 Task: Look for space in Slavonski Brod, Croatia from 10th July, 2023 to 15th July, 2023 for 7 adults in price range Rs.10000 to Rs.15000. Place can be entire place or shared room with 4 bedrooms having 7 beds and 4 bathrooms. Property type can be house, flat, guest house. Amenities needed are: wifi, TV, free parkinig on premises, gym, breakfast. Booking option can be shelf check-in. Required host language is English.
Action: Mouse moved to (533, 116)
Screenshot: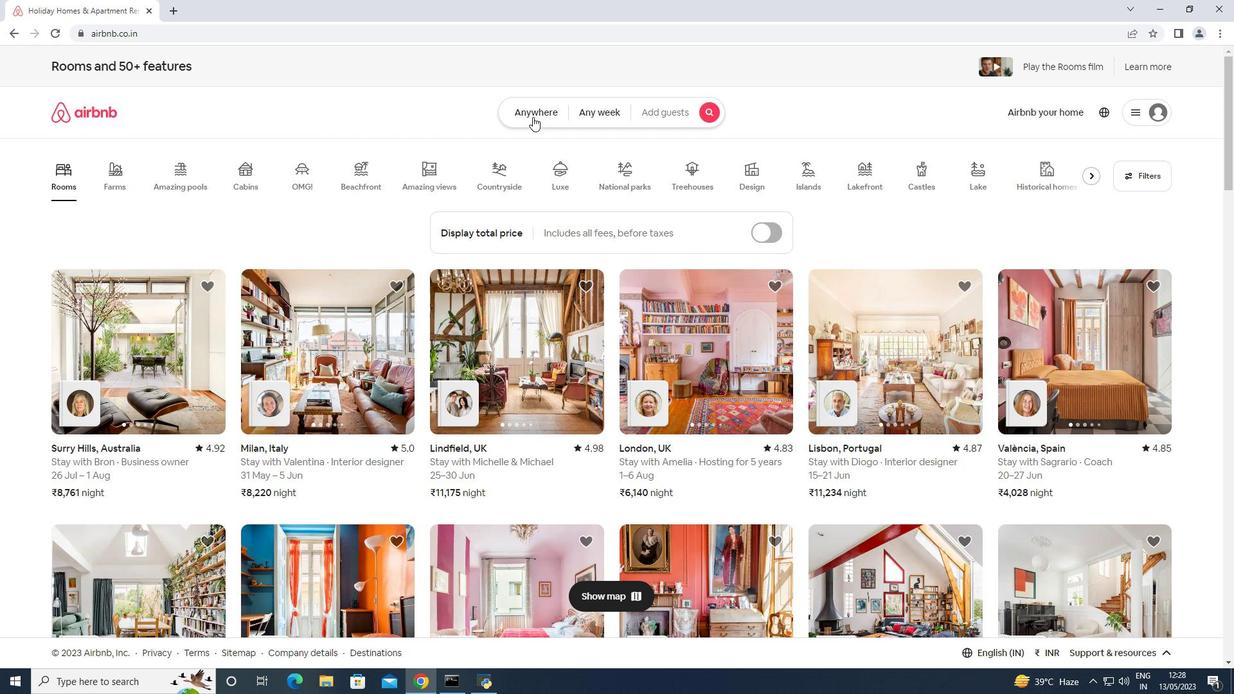 
Action: Mouse pressed left at (533, 116)
Screenshot: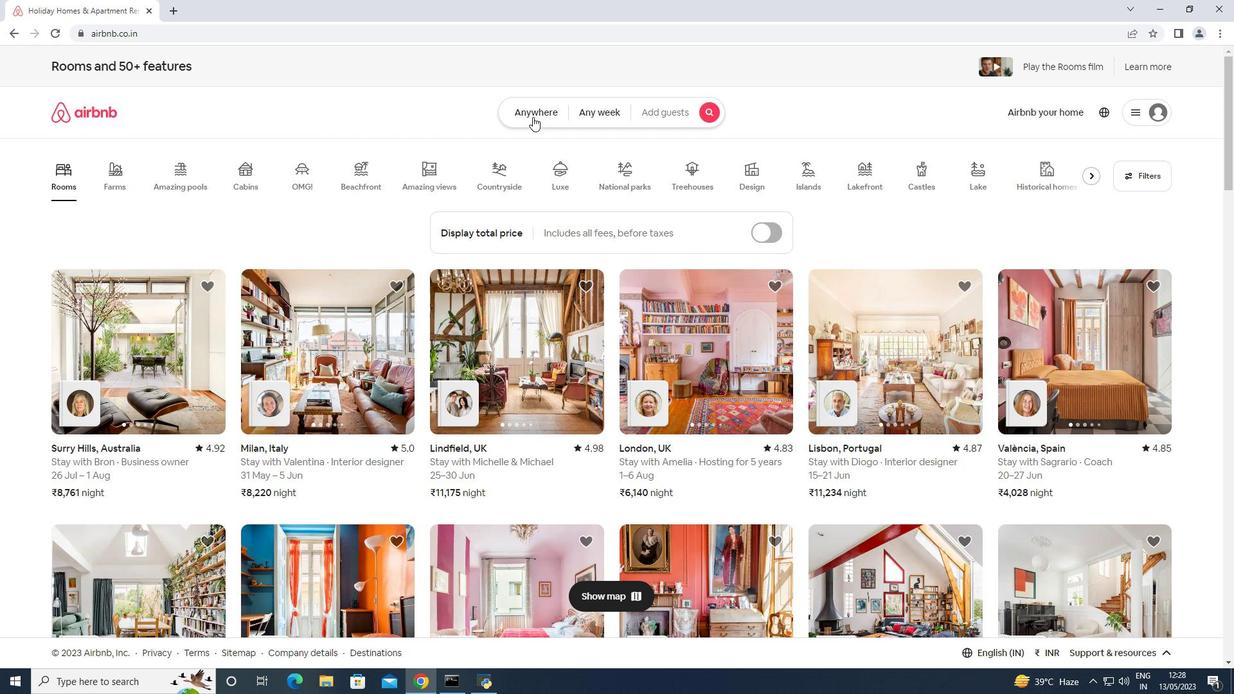 
Action: Mouse moved to (436, 165)
Screenshot: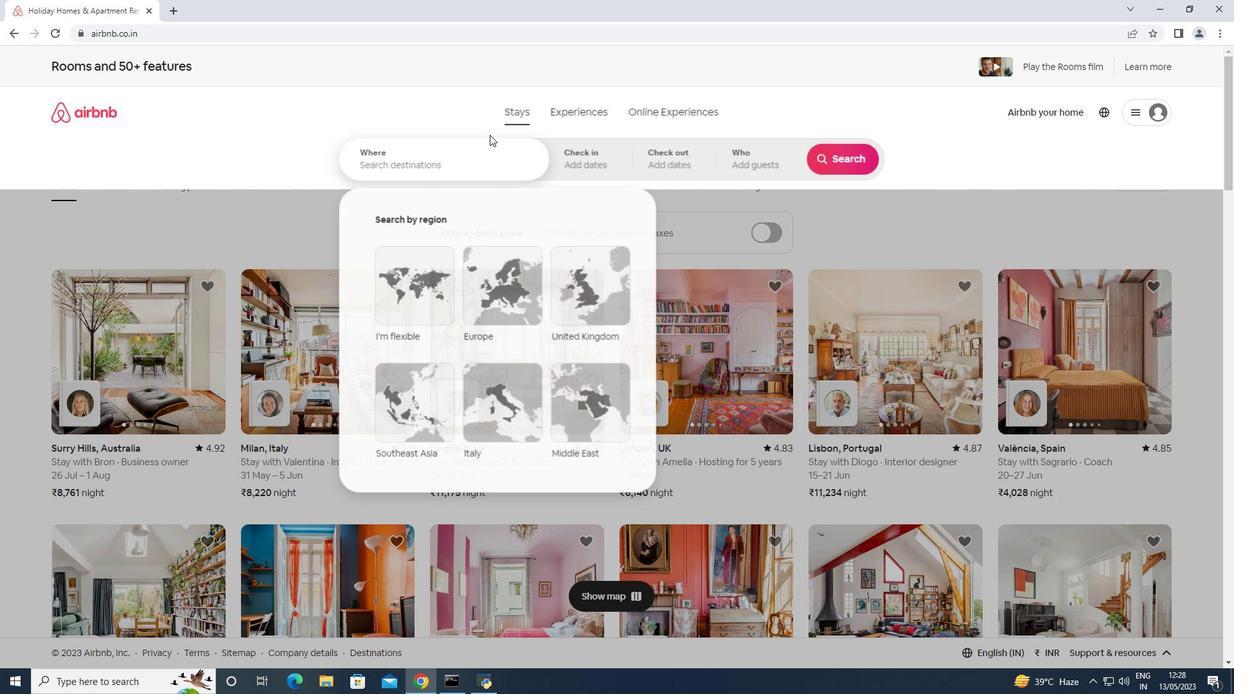 
Action: Mouse pressed left at (436, 165)
Screenshot: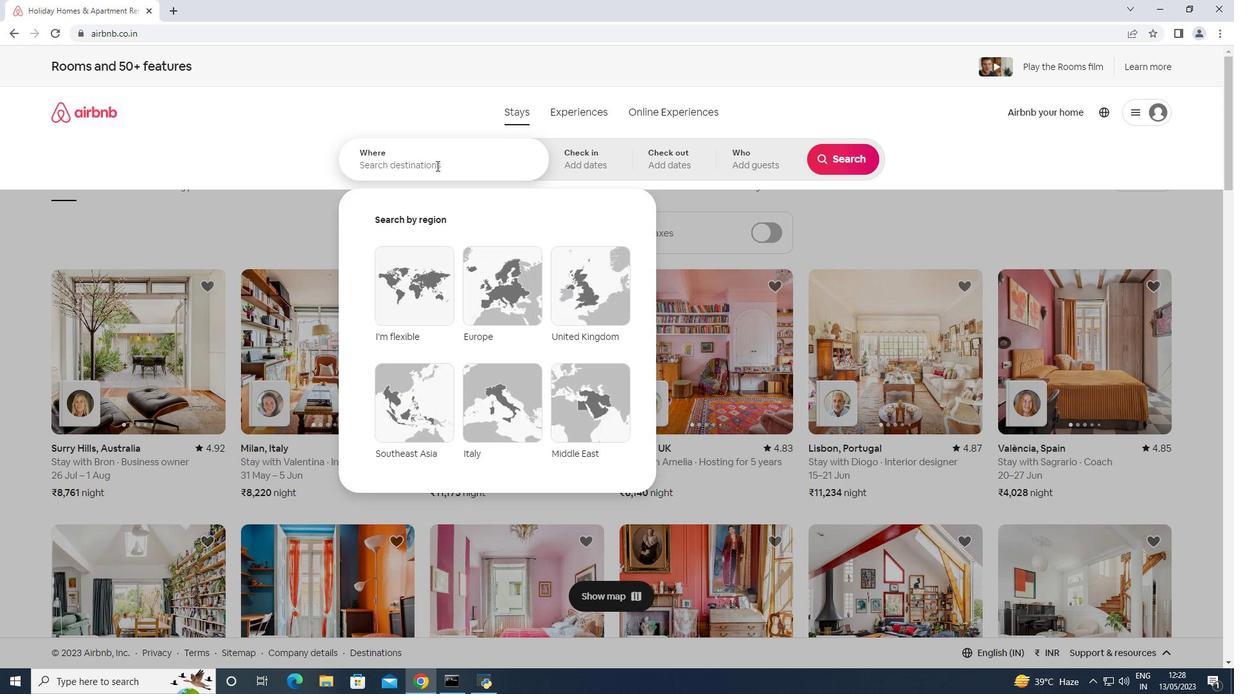 
Action: Mouse moved to (436, 165)
Screenshot: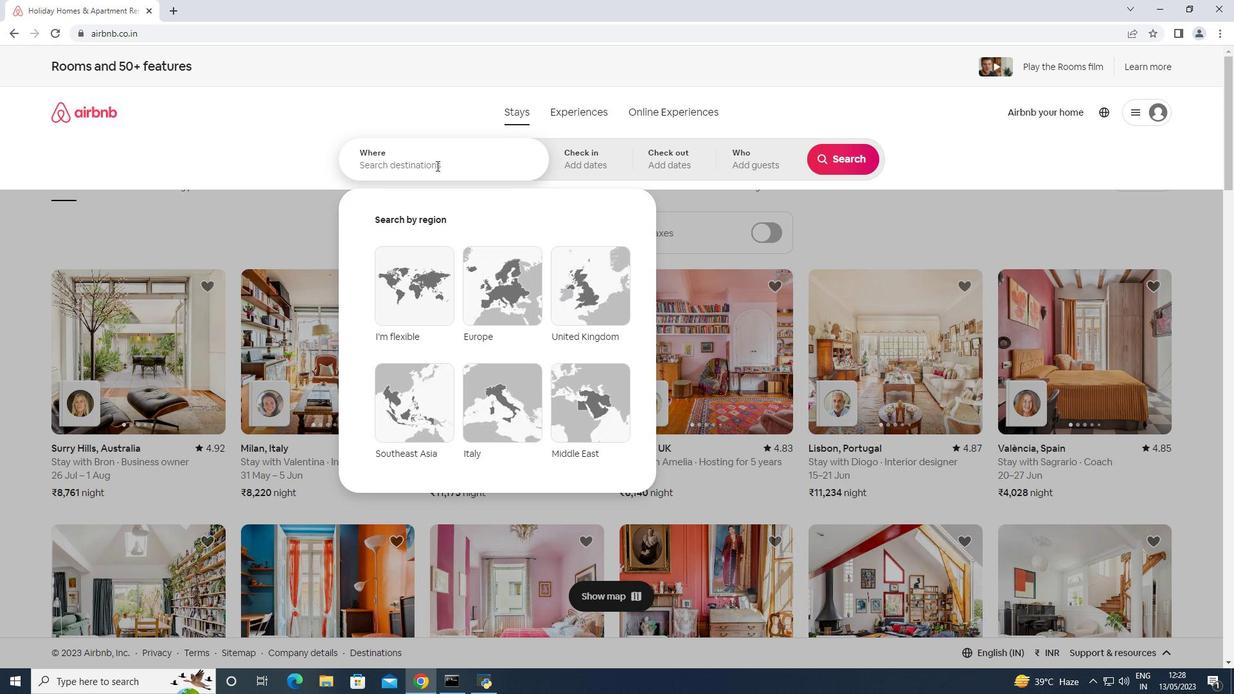 
Action: Key pressed <Key.shift>Slavonki<Key.space><Key.shift>Brpd<Key.backspace><Key.backspace>od,<Key.space><Key.shift>Ce<Key.backspace>roatia<Key.enter>
Screenshot: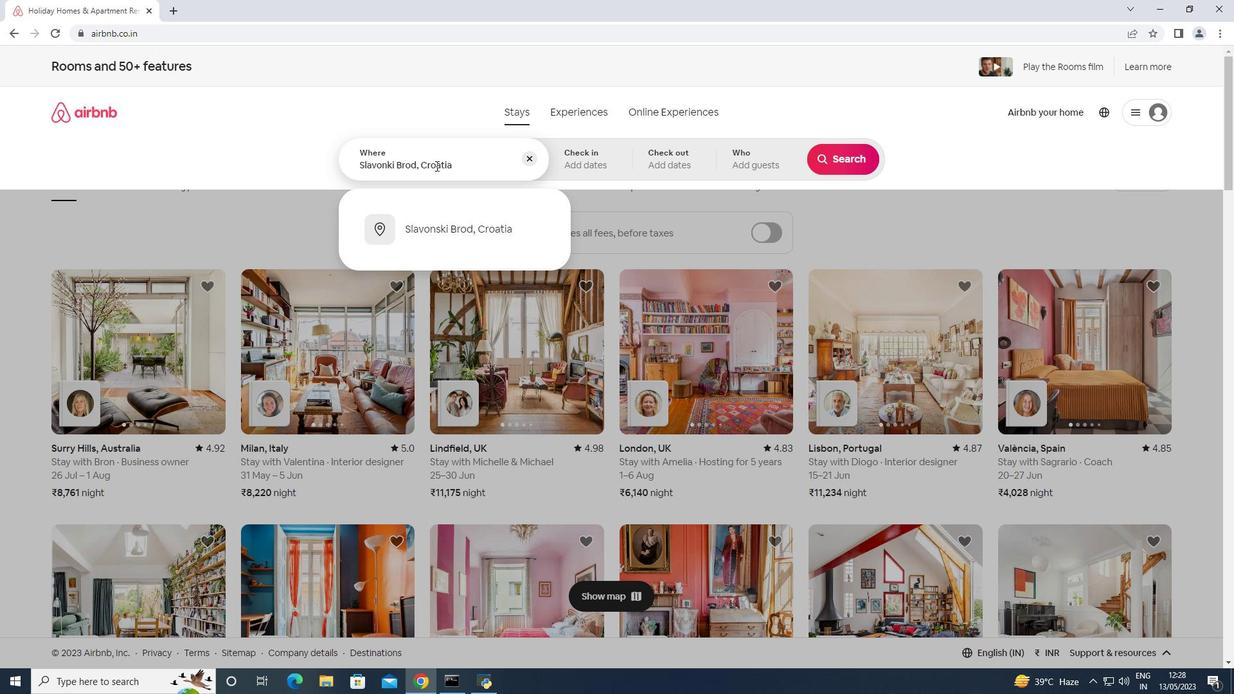 
Action: Mouse moved to (832, 261)
Screenshot: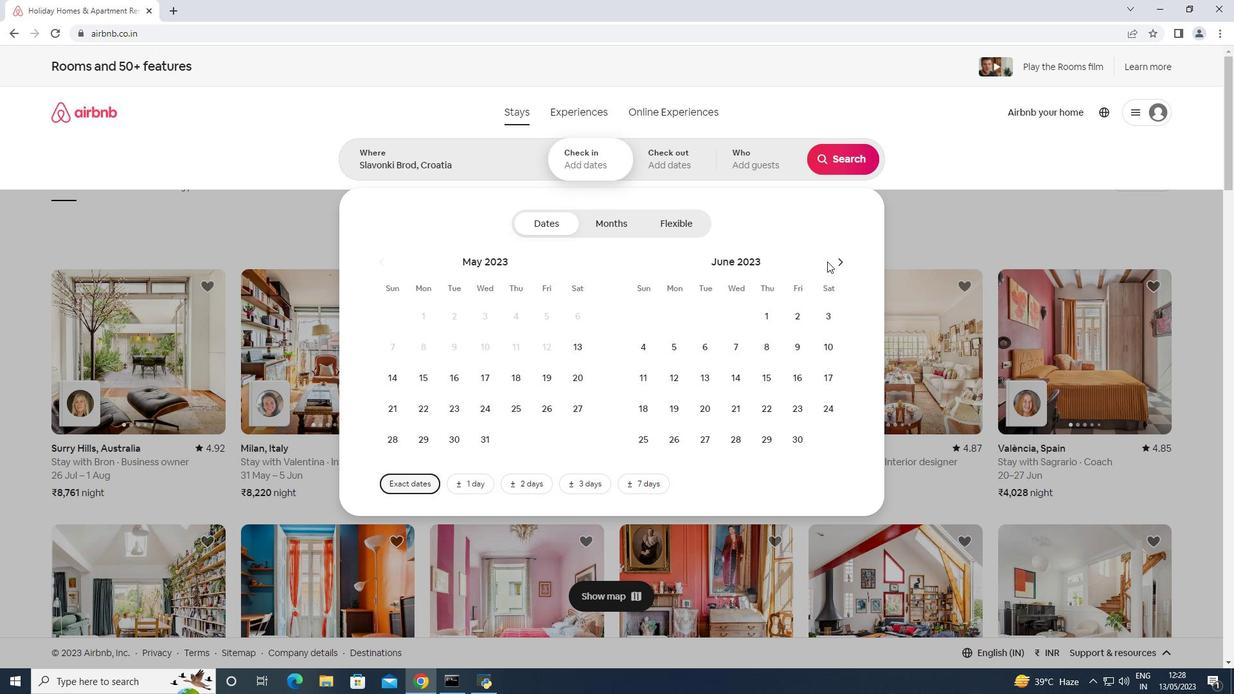 
Action: Mouse pressed left at (832, 261)
Screenshot: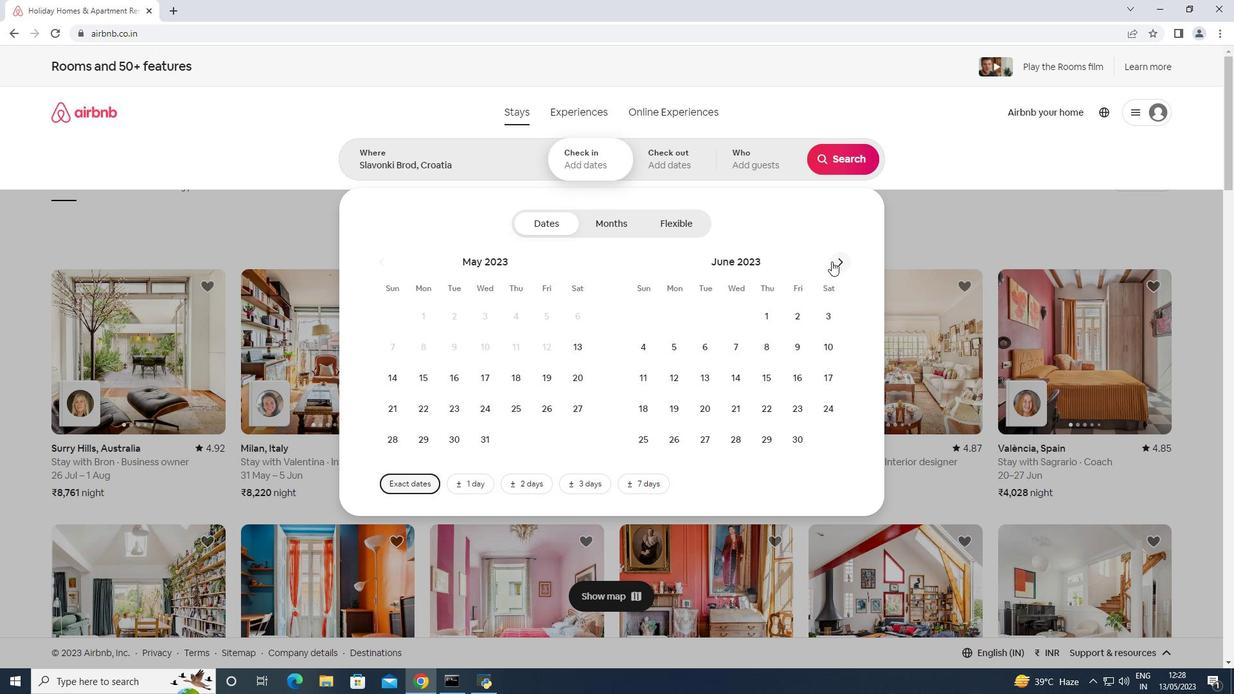 
Action: Mouse moved to (677, 380)
Screenshot: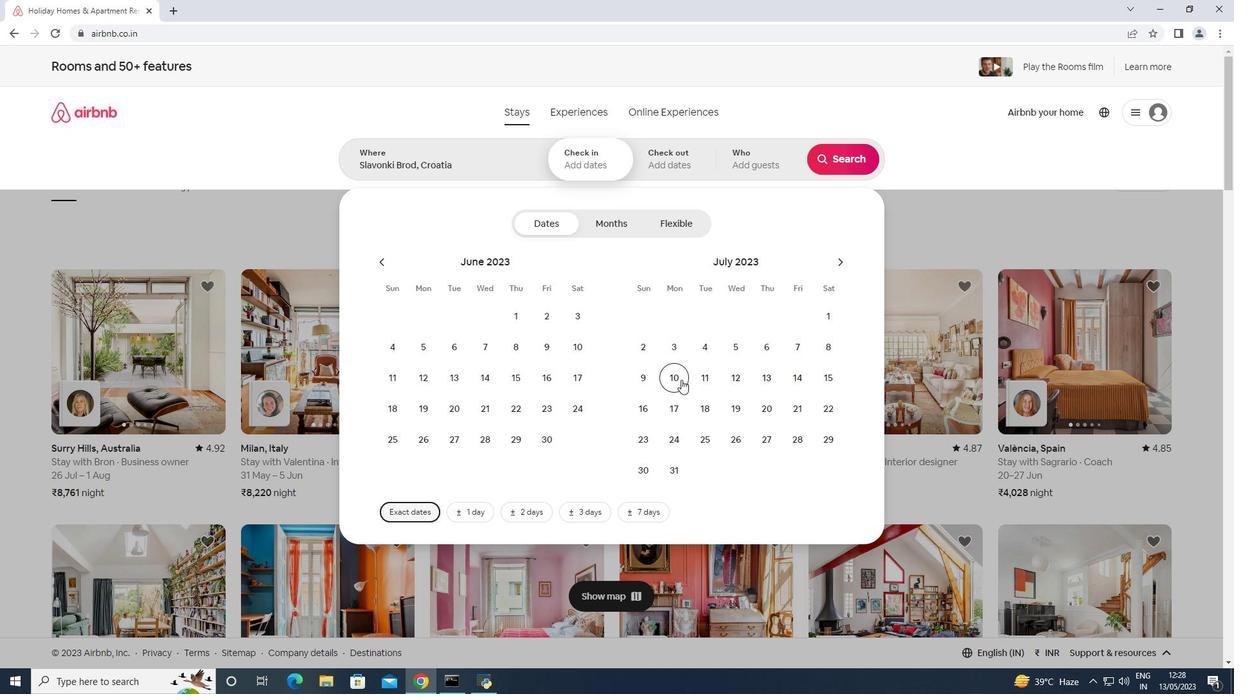 
Action: Mouse pressed left at (677, 380)
Screenshot: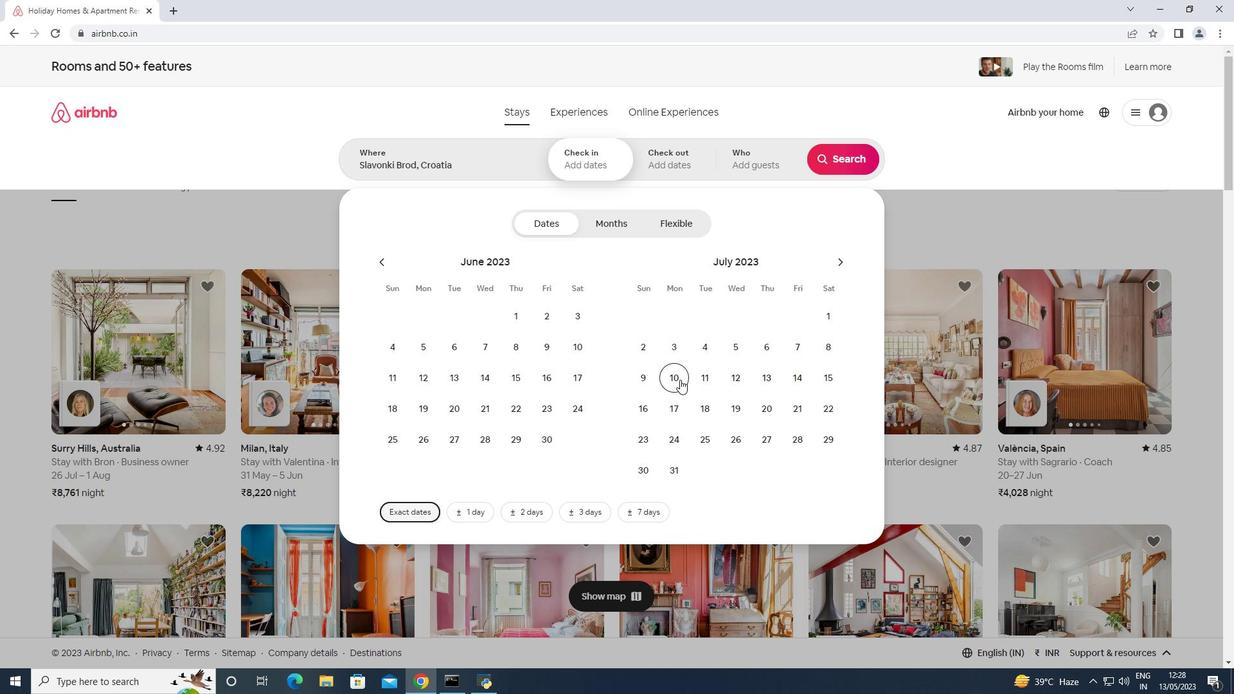 
Action: Mouse moved to (828, 374)
Screenshot: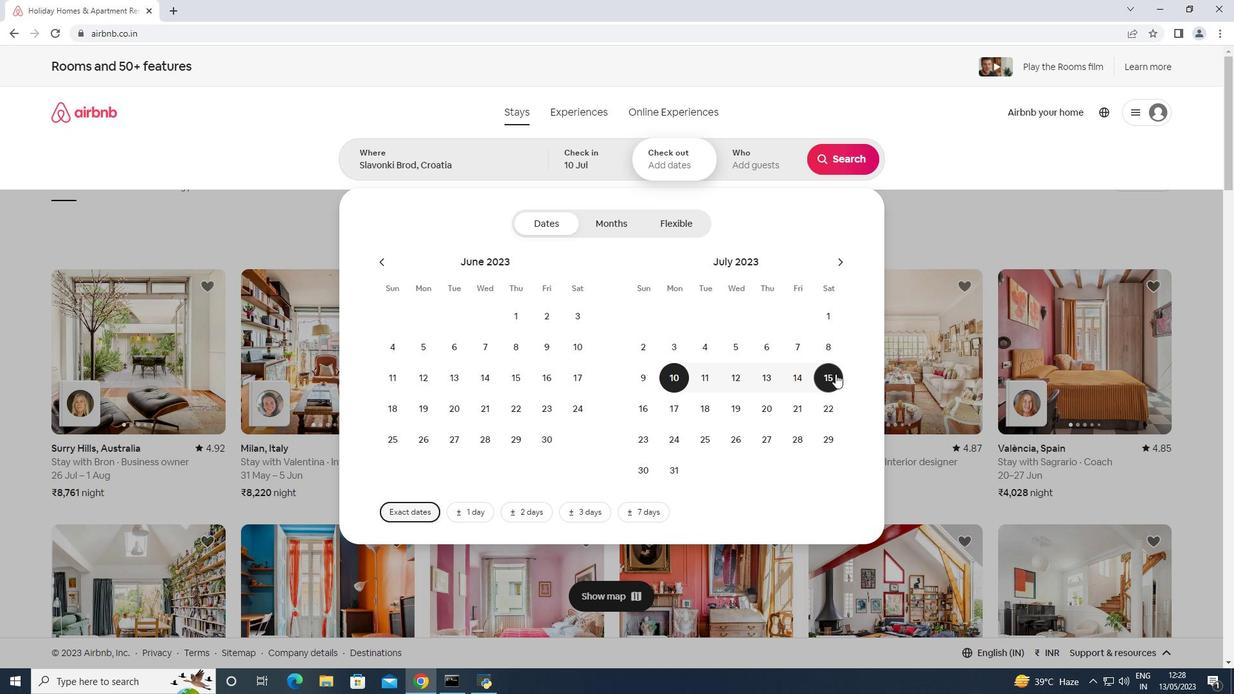 
Action: Mouse pressed left at (828, 374)
Screenshot: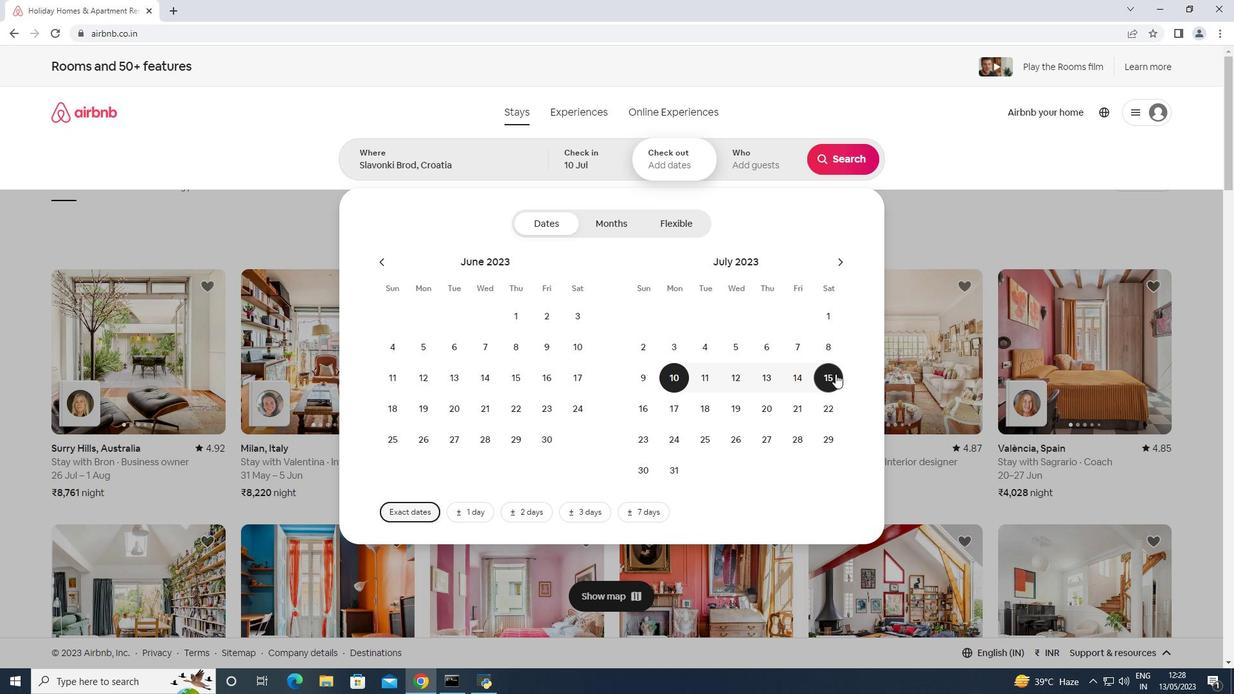 
Action: Mouse moved to (769, 174)
Screenshot: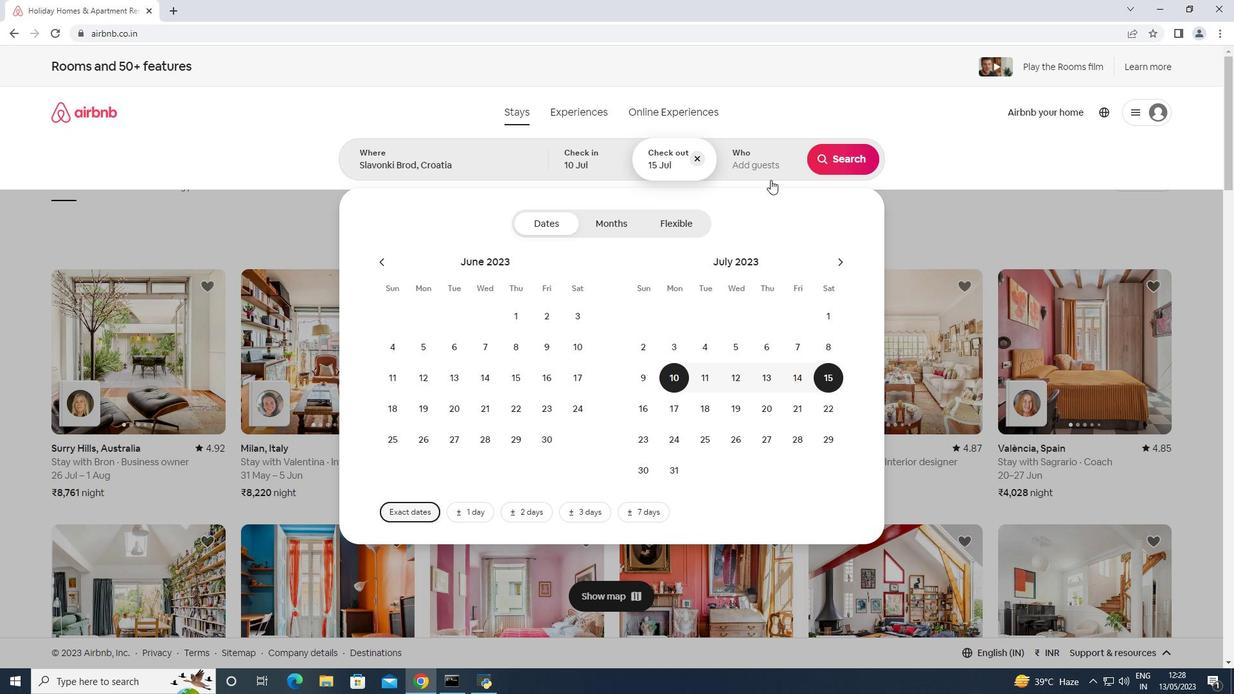
Action: Mouse pressed left at (769, 174)
Screenshot: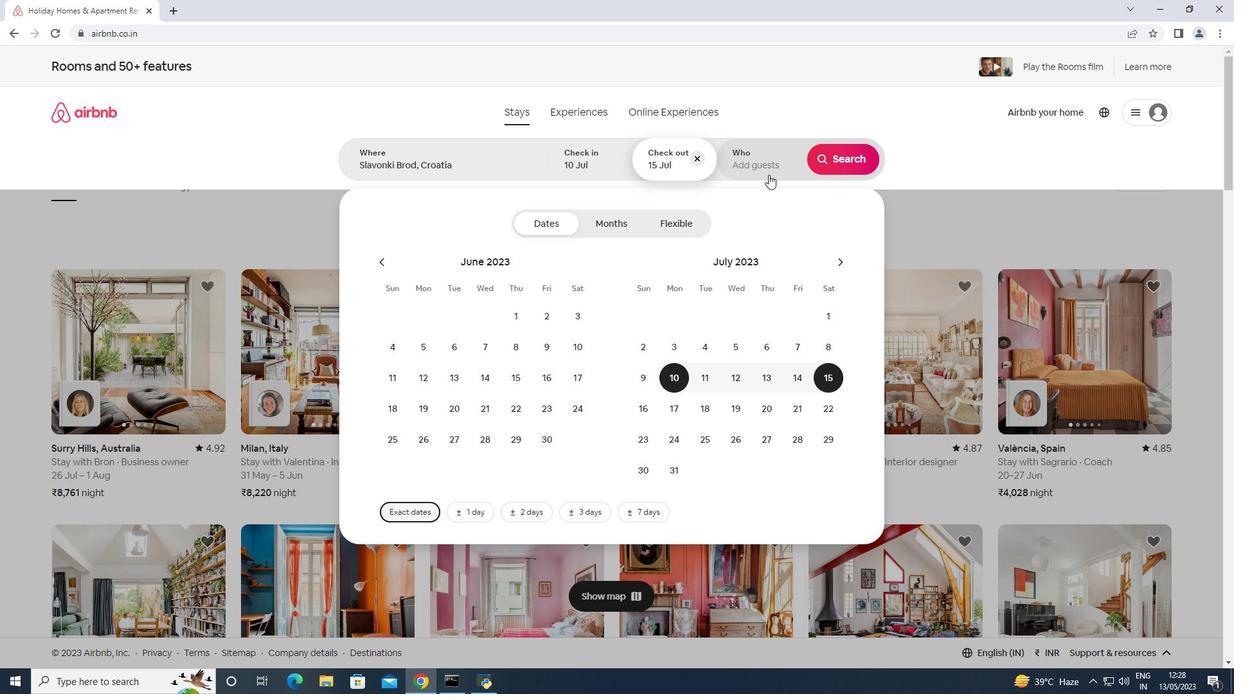
Action: Mouse moved to (839, 224)
Screenshot: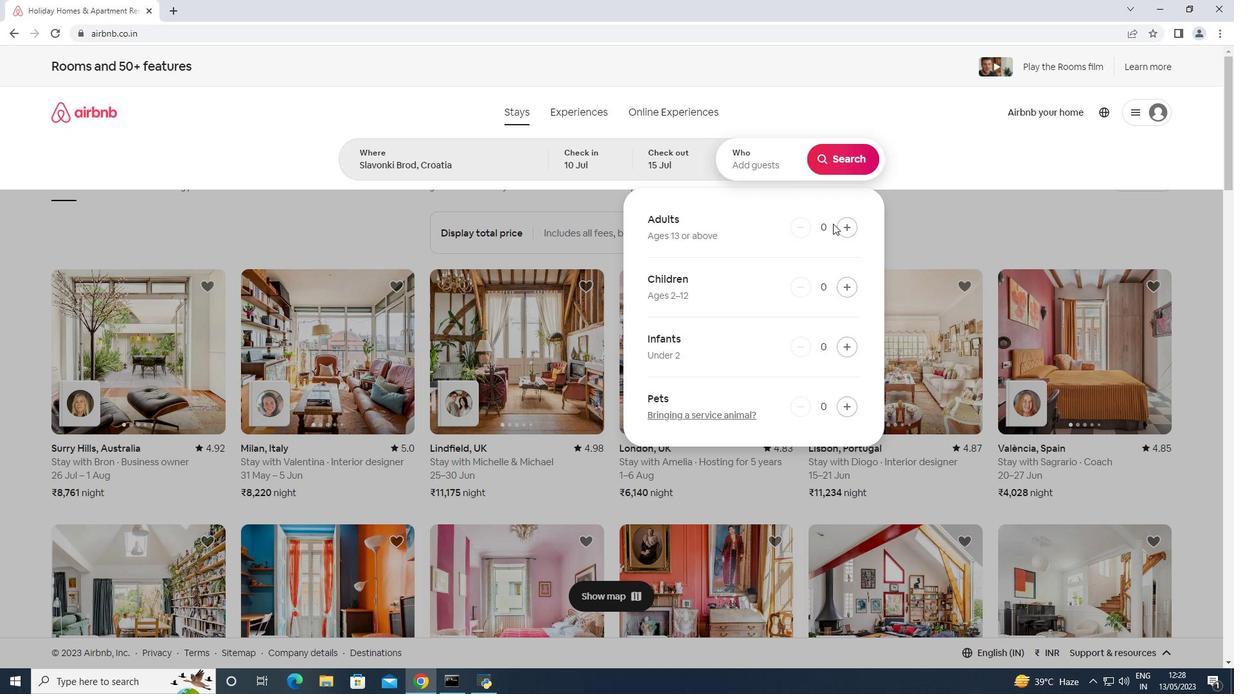 
Action: Mouse pressed left at (839, 224)
Screenshot: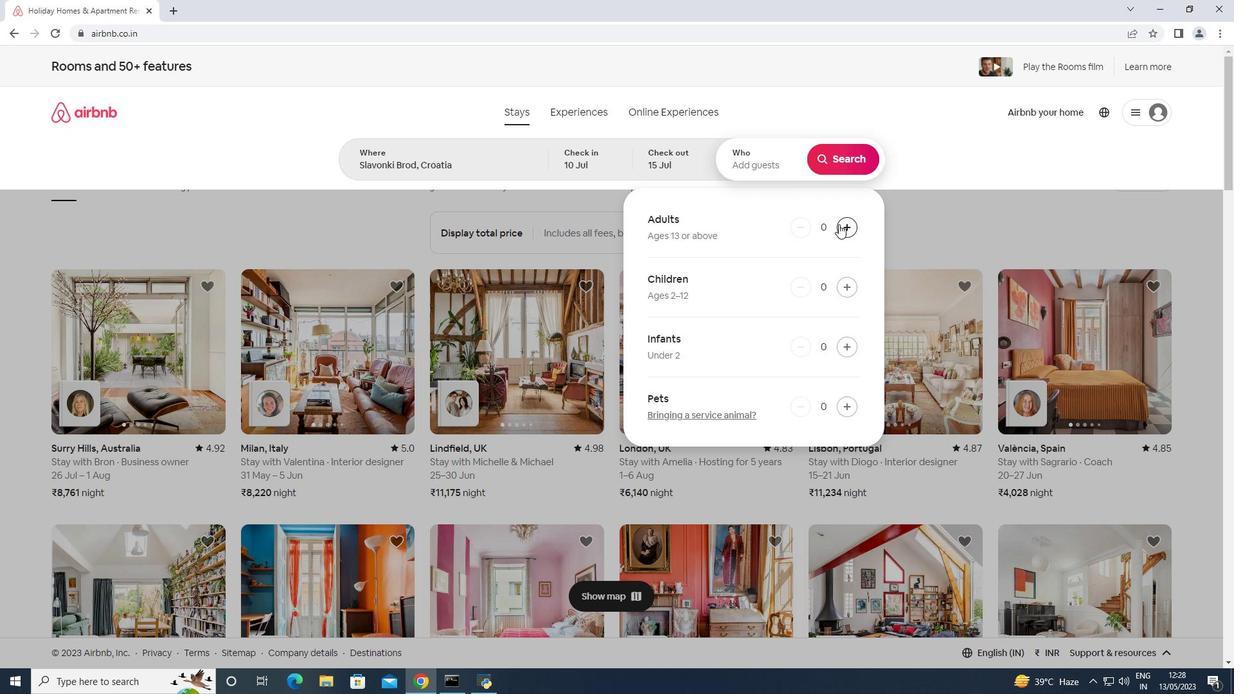 
Action: Mouse pressed left at (839, 224)
Screenshot: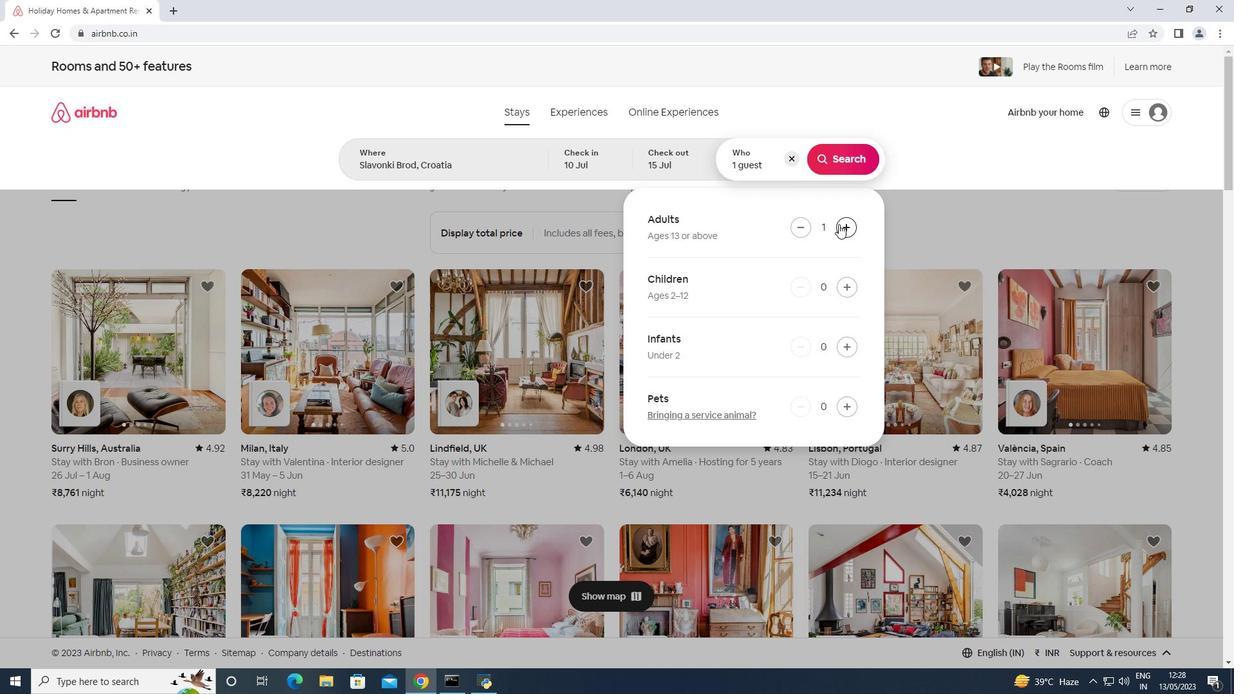 
Action: Mouse pressed left at (839, 224)
Screenshot: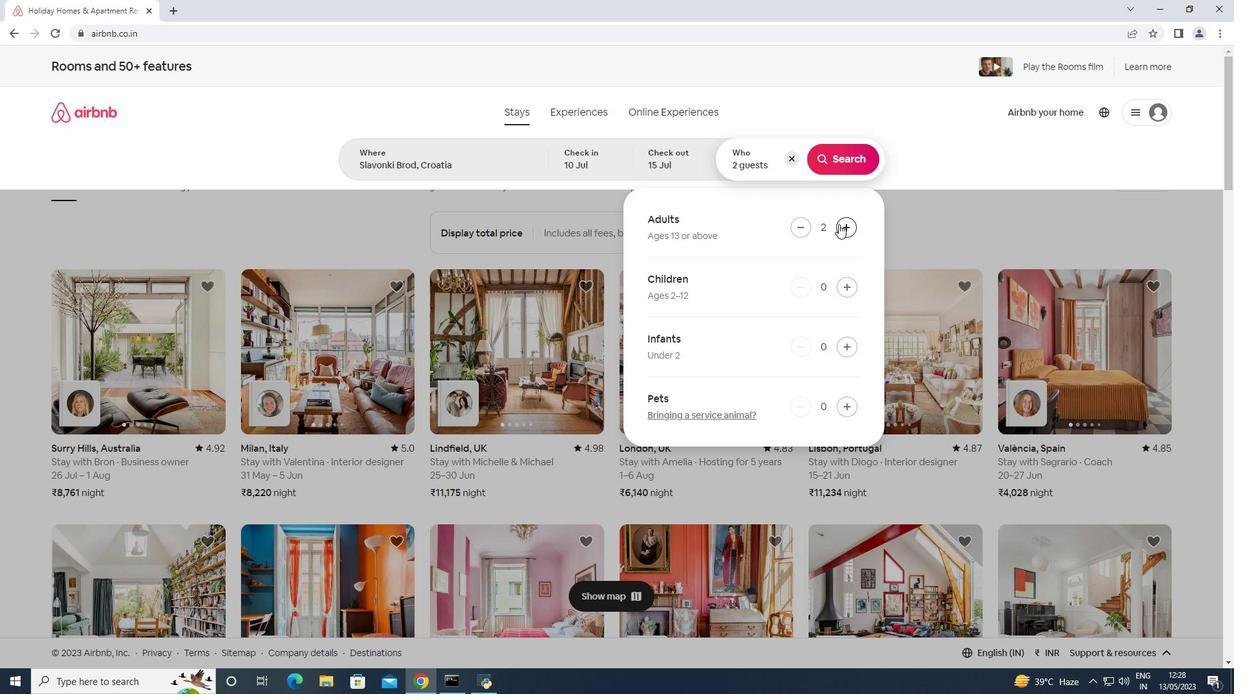 
Action: Mouse pressed left at (839, 224)
Screenshot: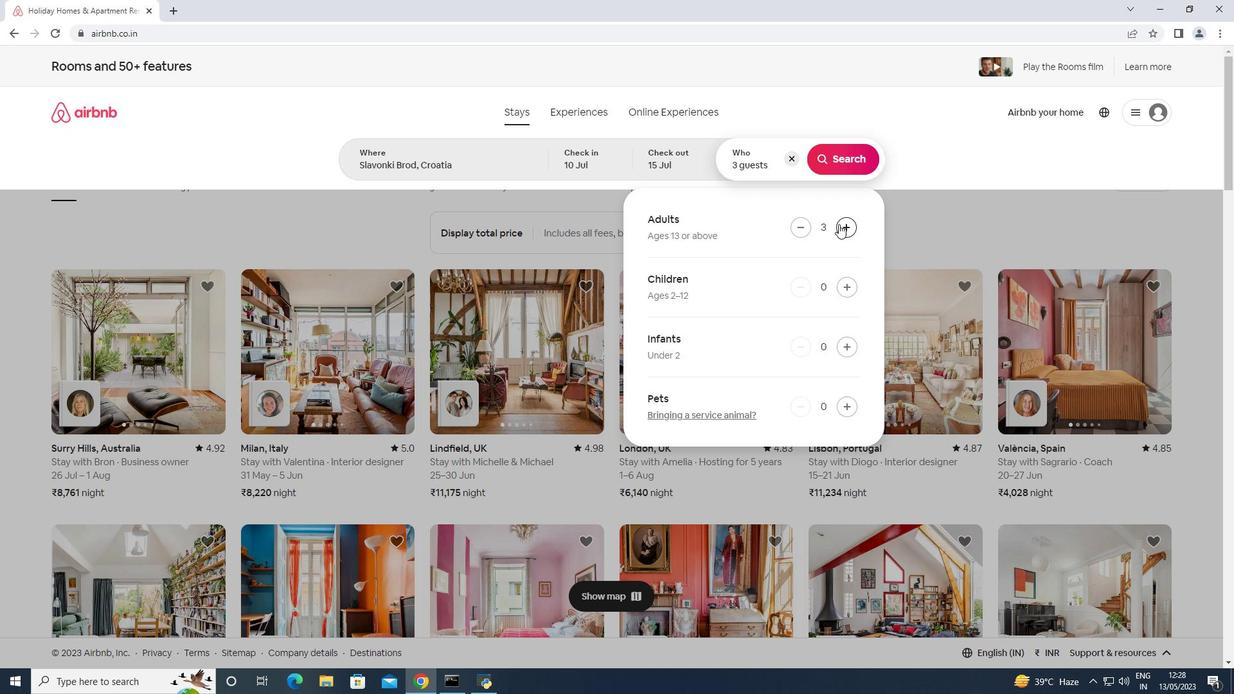 
Action: Mouse pressed left at (839, 224)
Screenshot: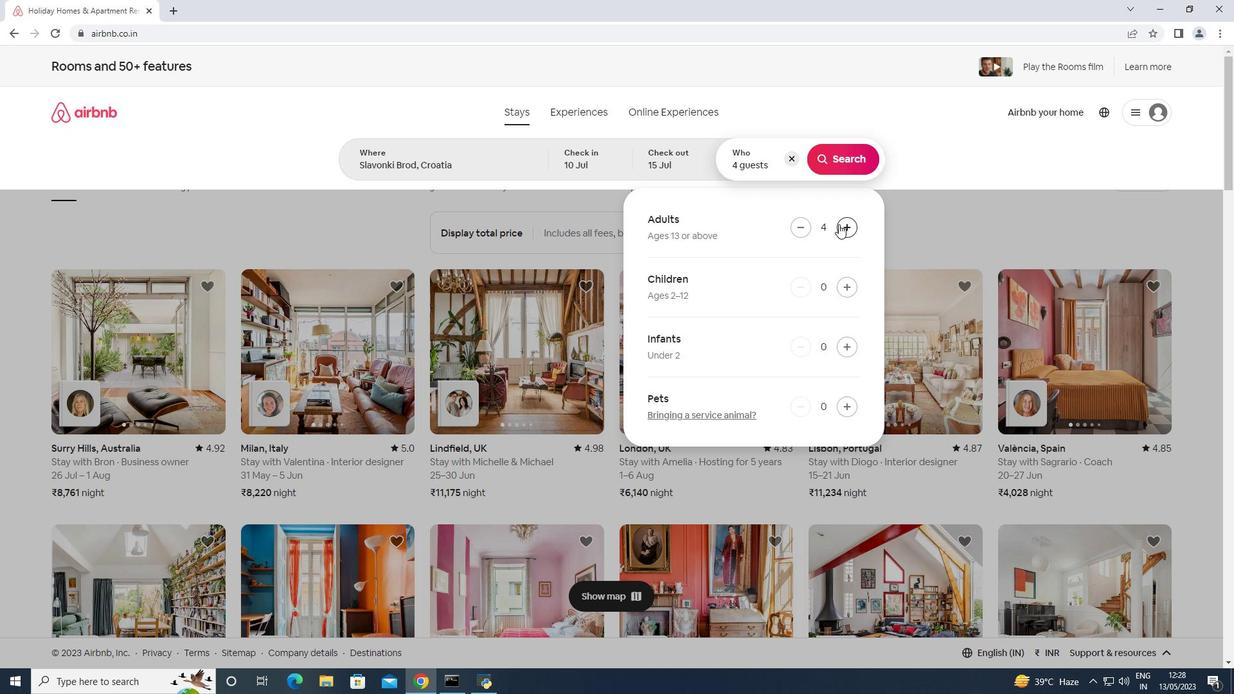
Action: Mouse pressed left at (839, 224)
Screenshot: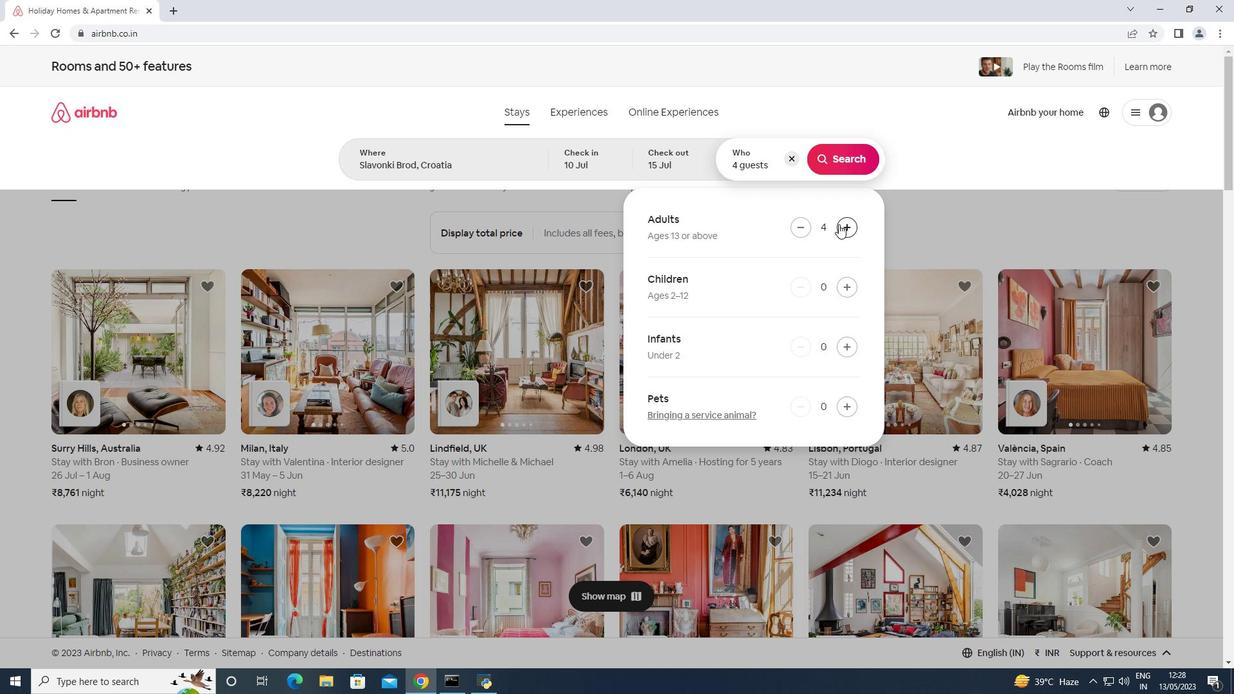 
Action: Mouse pressed left at (839, 224)
Screenshot: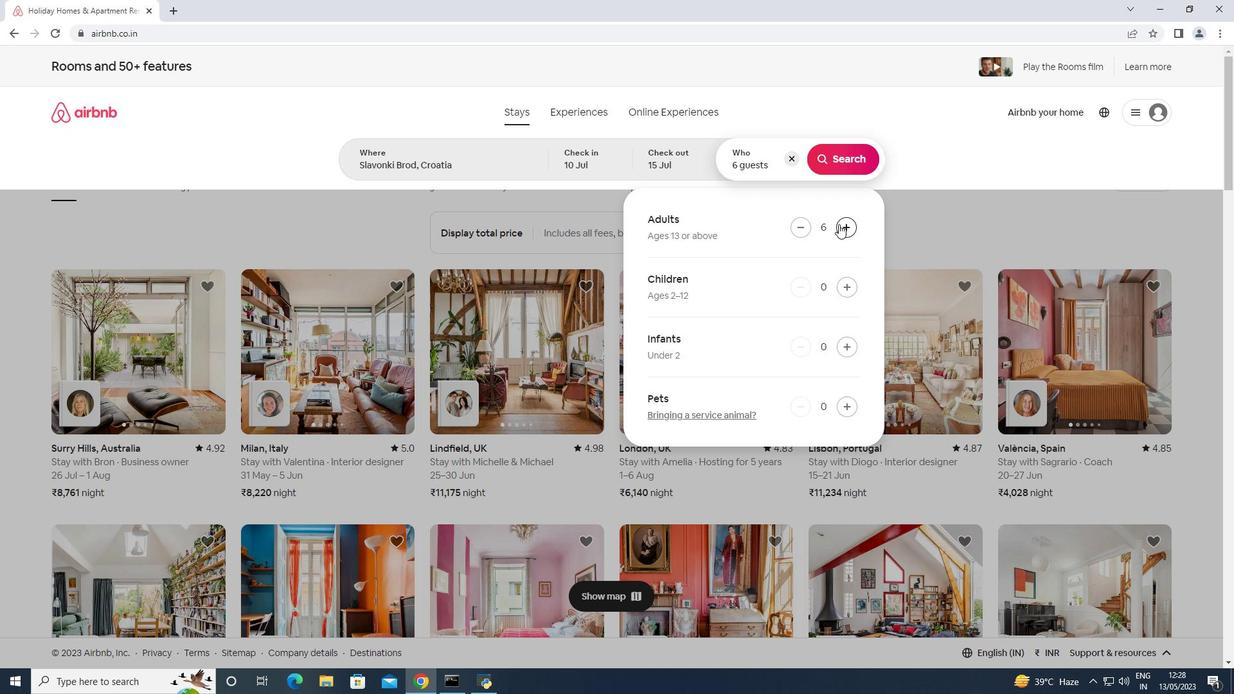 
Action: Mouse moved to (843, 164)
Screenshot: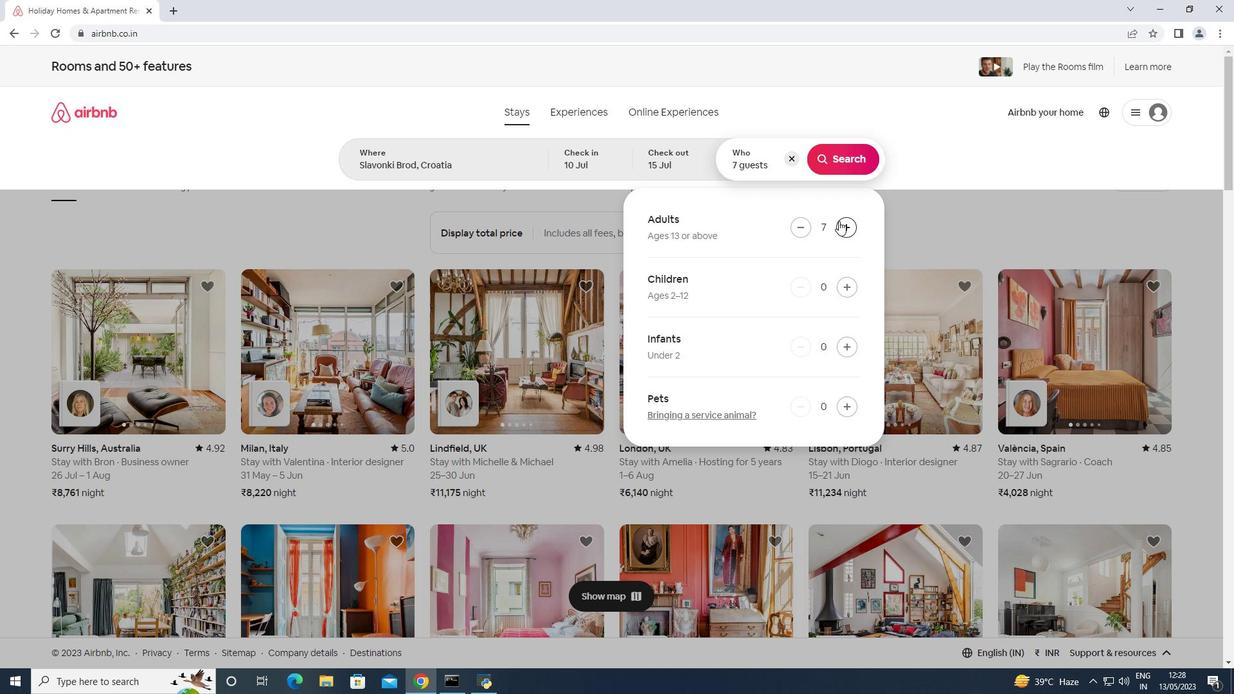 
Action: Mouse pressed left at (843, 164)
Screenshot: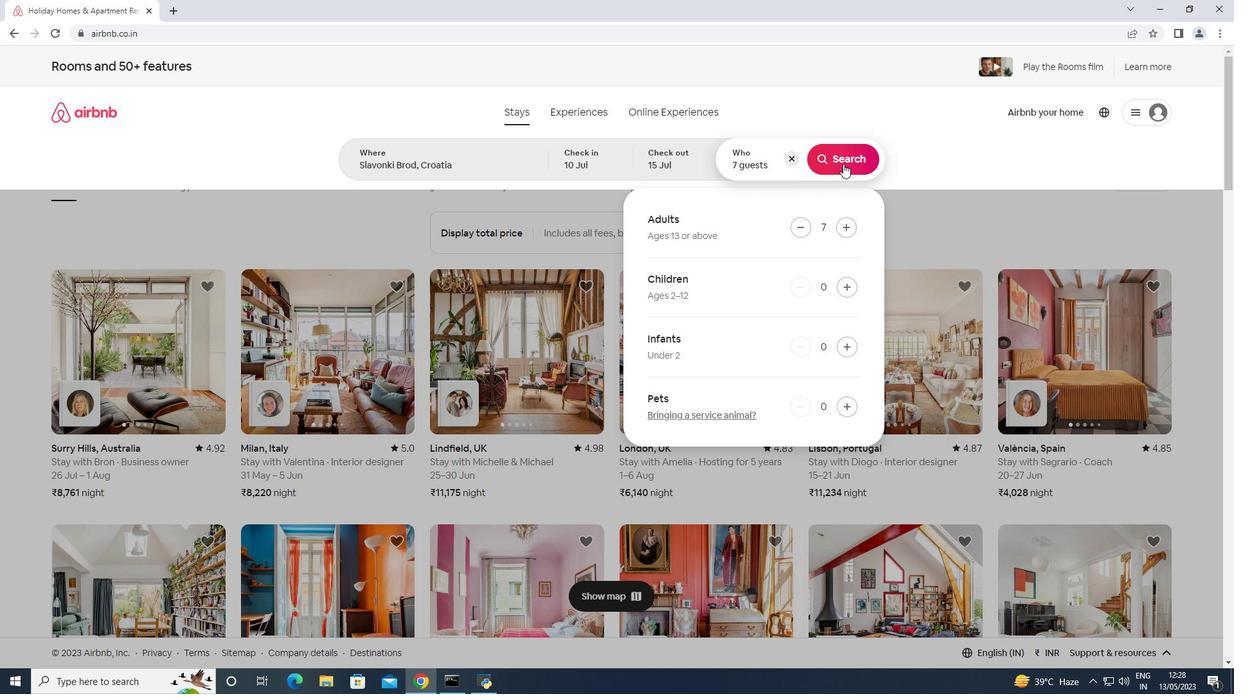 
Action: Mouse moved to (1184, 132)
Screenshot: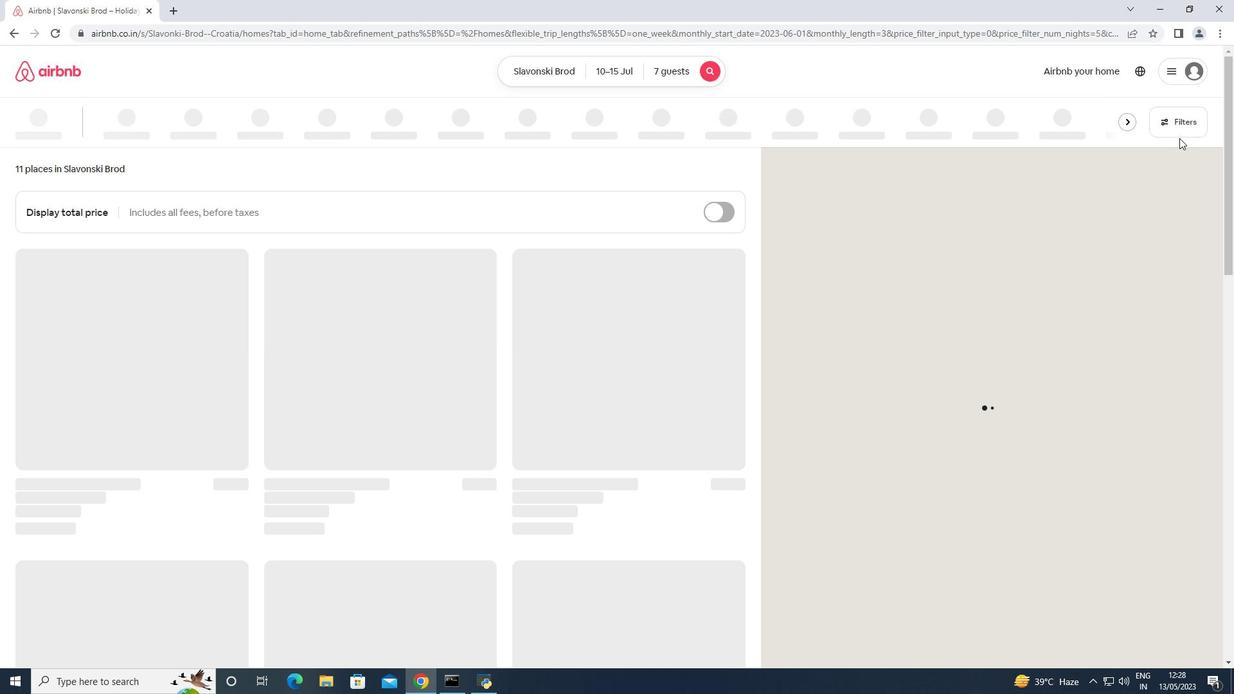 
Action: Mouse pressed left at (1184, 132)
Screenshot: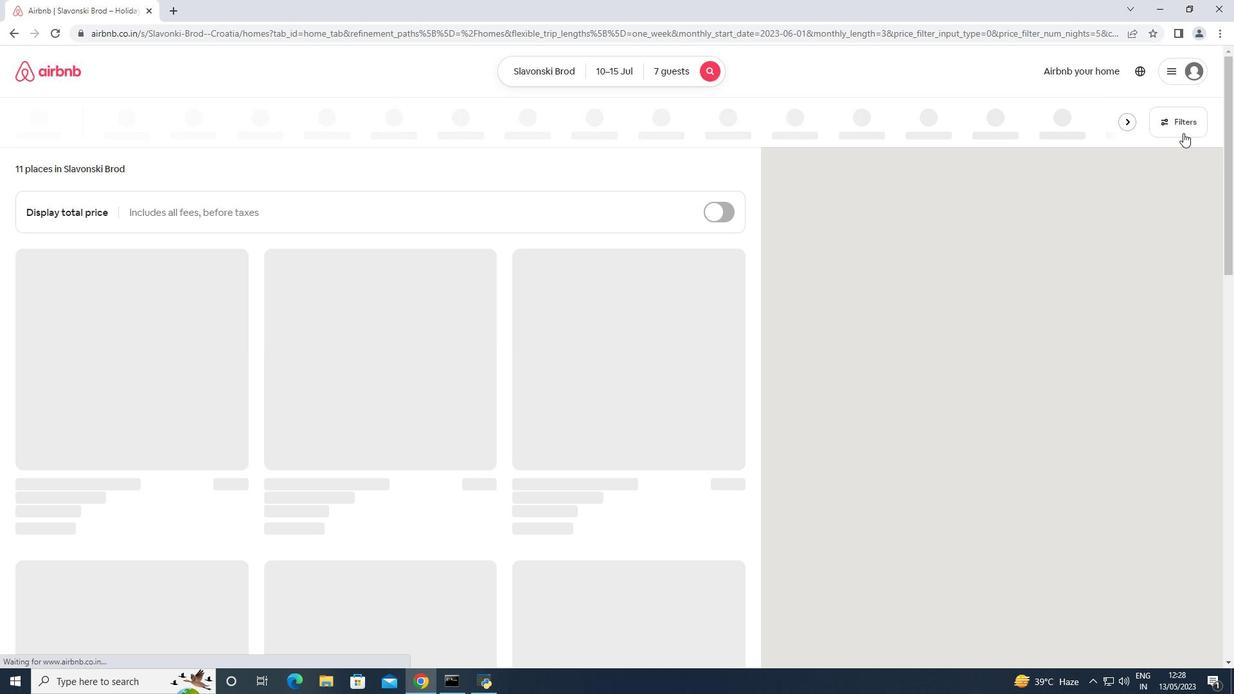 
Action: Mouse moved to (502, 424)
Screenshot: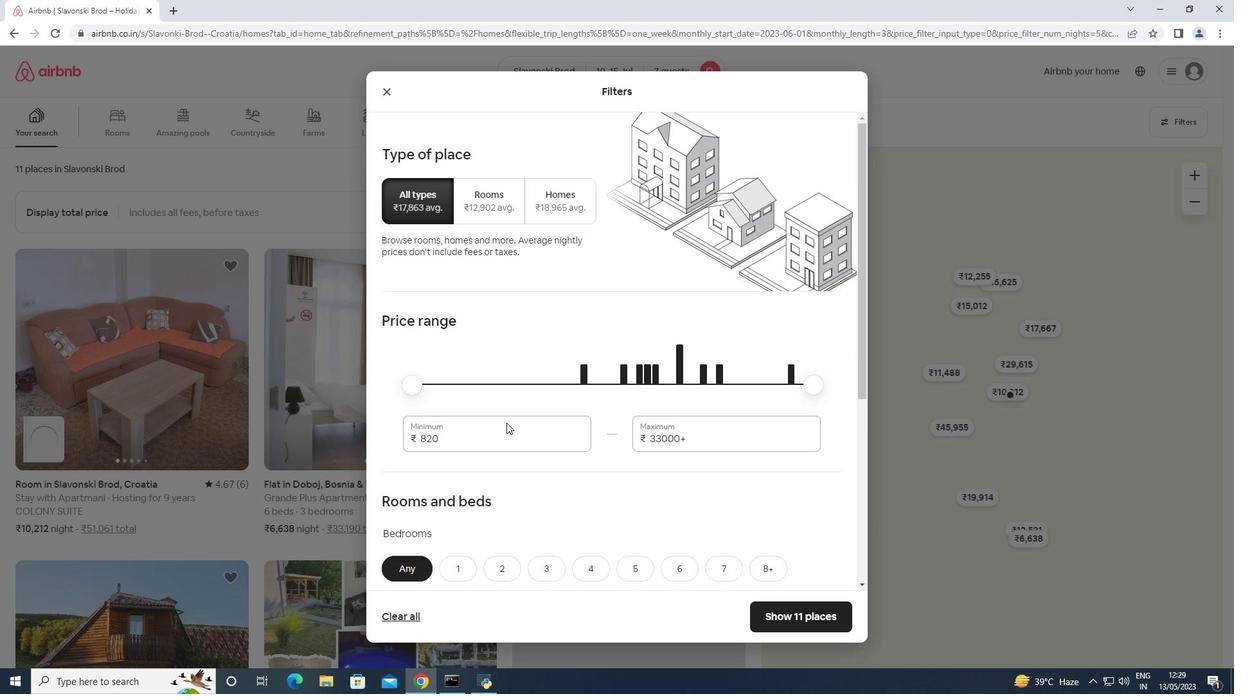 
Action: Mouse pressed left at (502, 424)
Screenshot: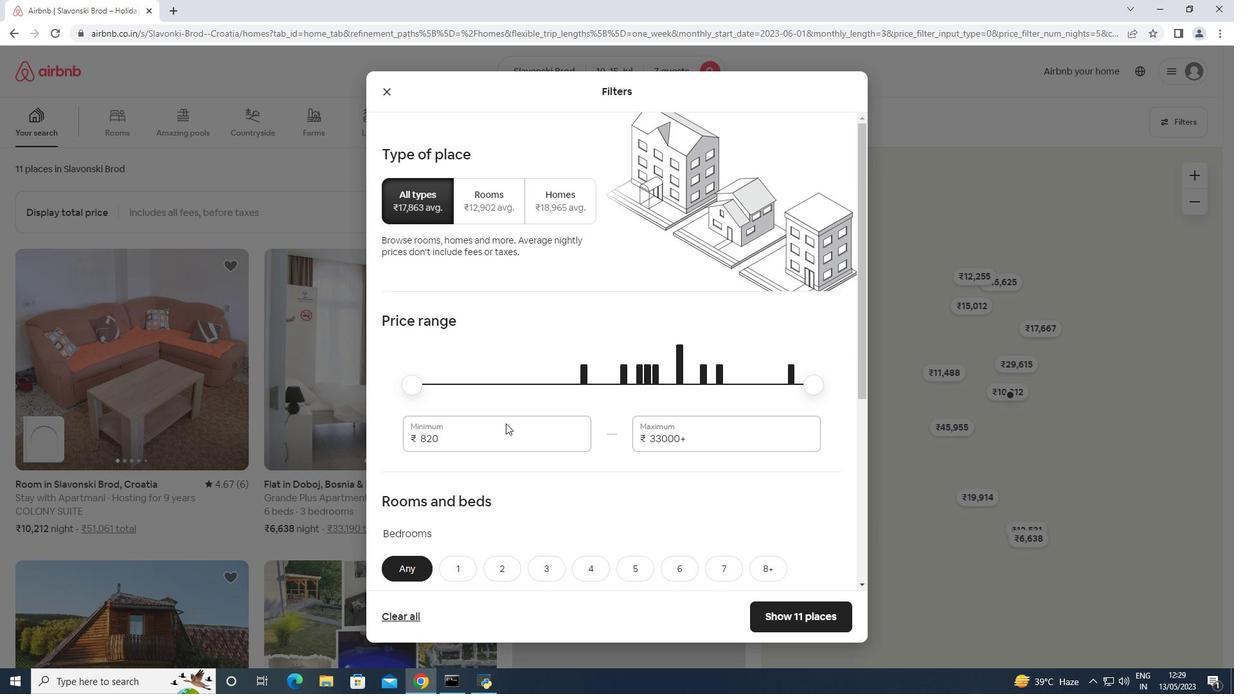 
Action: Mouse moved to (501, 425)
Screenshot: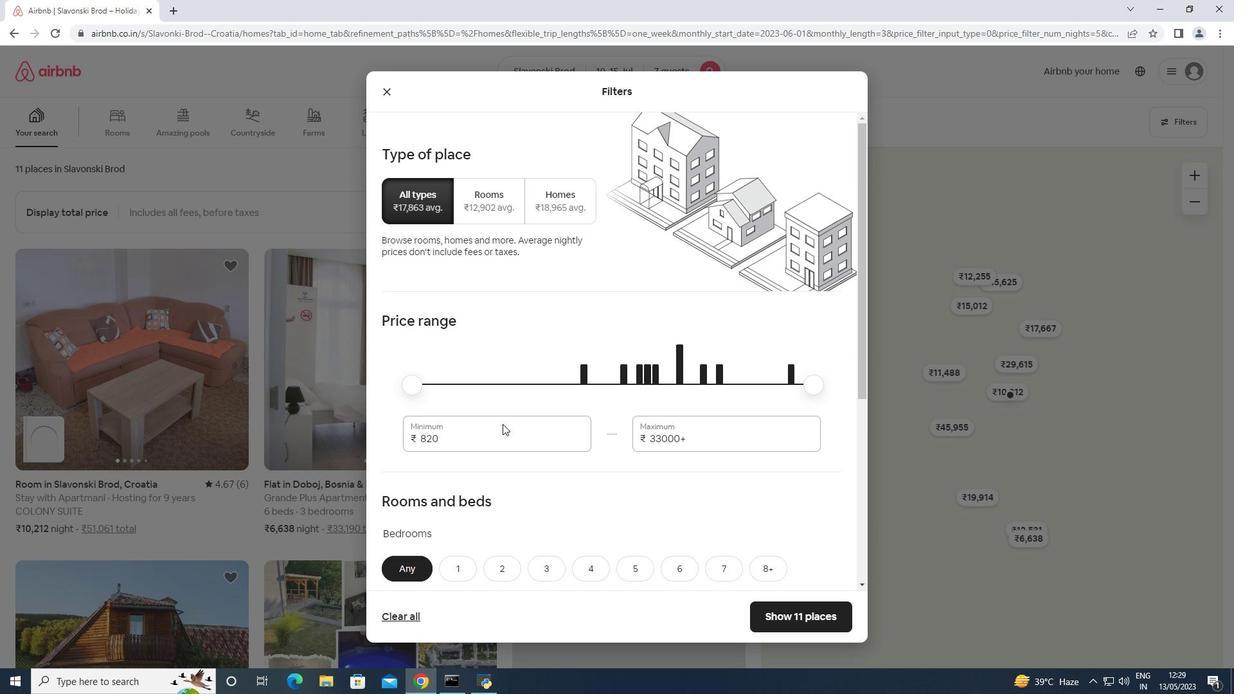 
Action: Mouse pressed left at (501, 425)
Screenshot: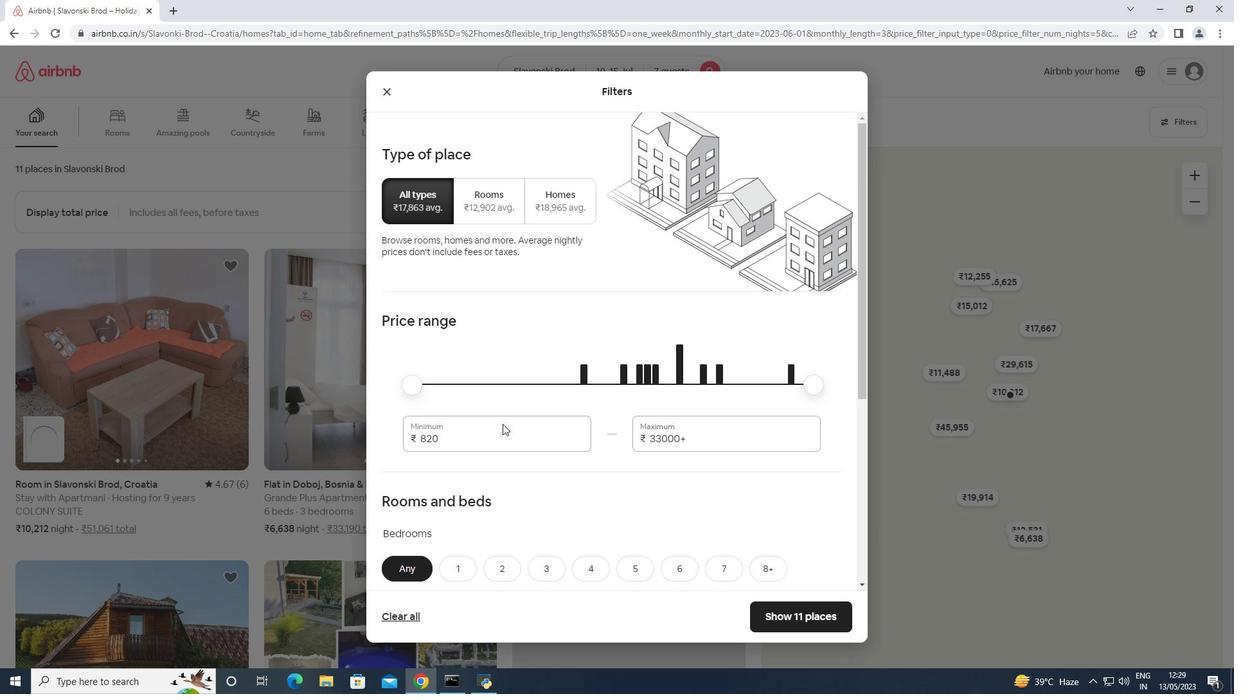
Action: Mouse moved to (501, 425)
Screenshot: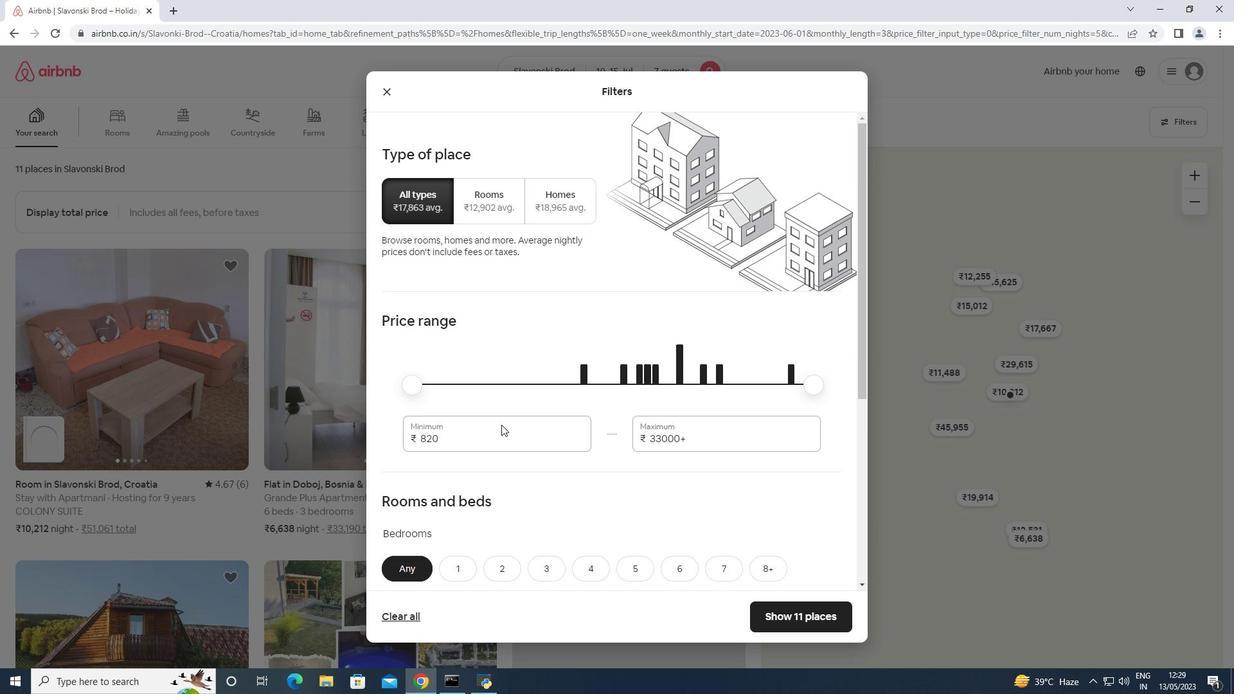 
Action: Key pressed <Key.backspace><Key.backspace><Key.backspace><Key.backspace><Key.backspace><Key.backspace>10000<Key.tab>15000
Screenshot: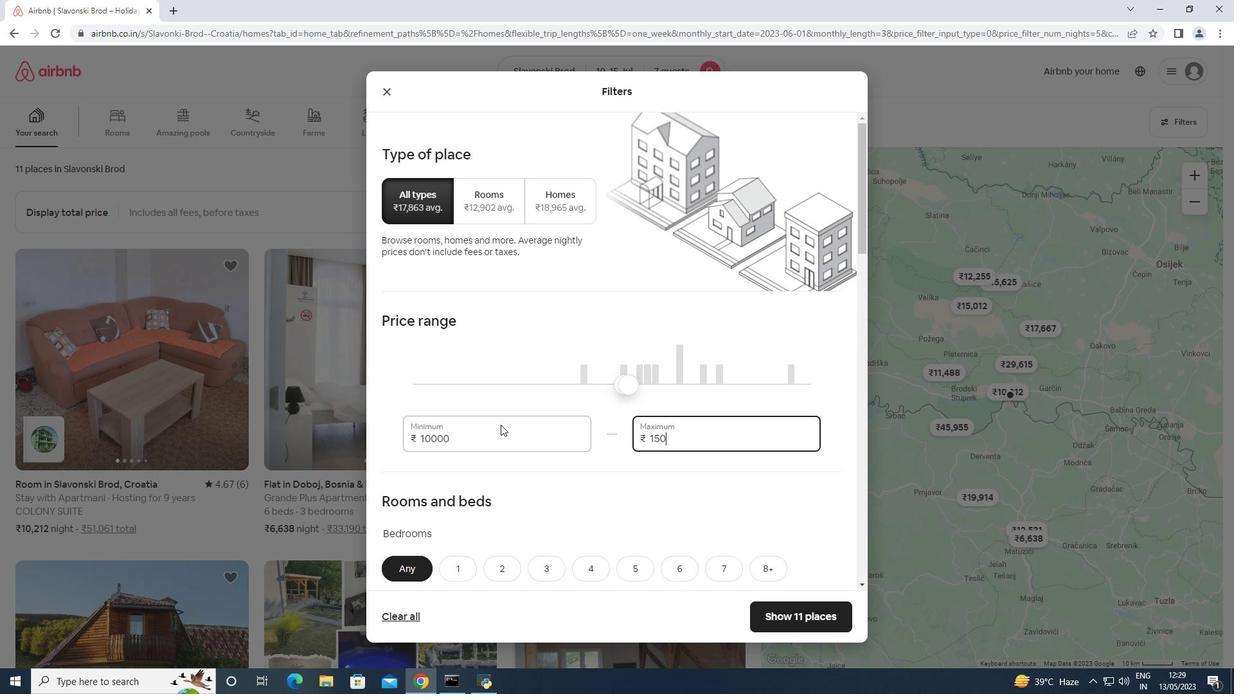 
Action: Mouse scrolled (501, 424) with delta (0, 0)
Screenshot: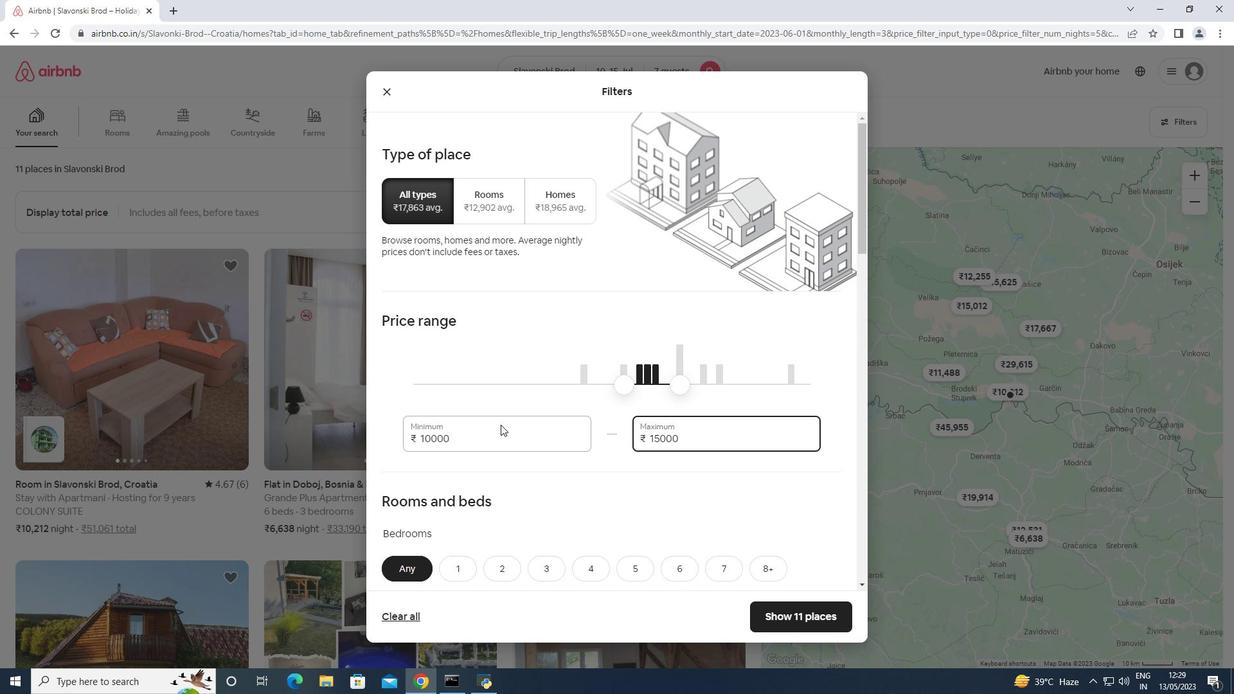 
Action: Mouse scrolled (501, 424) with delta (0, 0)
Screenshot: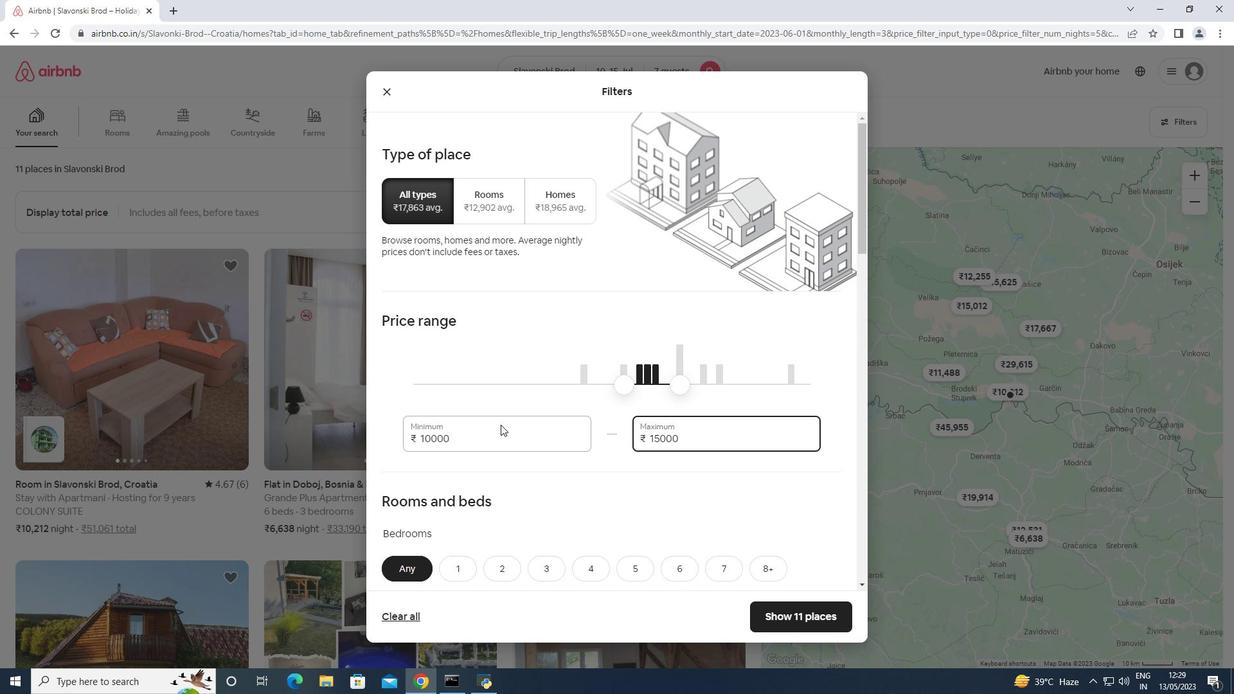 
Action: Mouse scrolled (501, 424) with delta (0, 0)
Screenshot: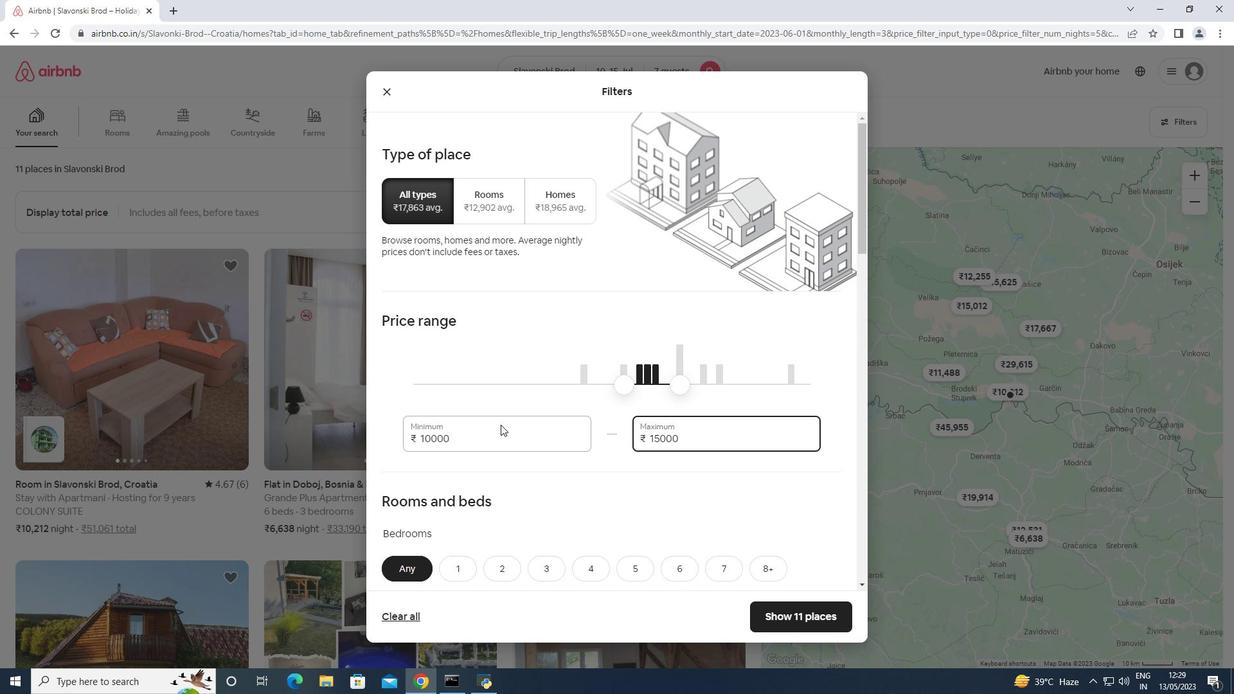 
Action: Mouse scrolled (501, 424) with delta (0, 0)
Screenshot: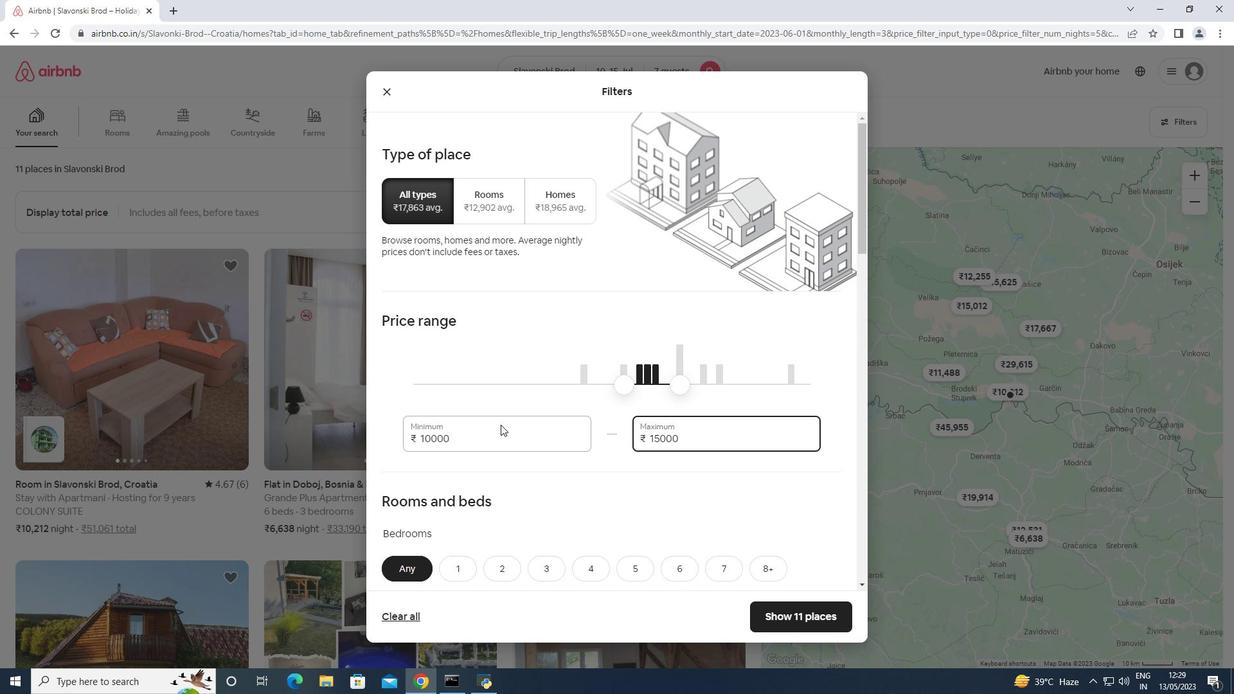 
Action: Mouse scrolled (501, 424) with delta (0, 0)
Screenshot: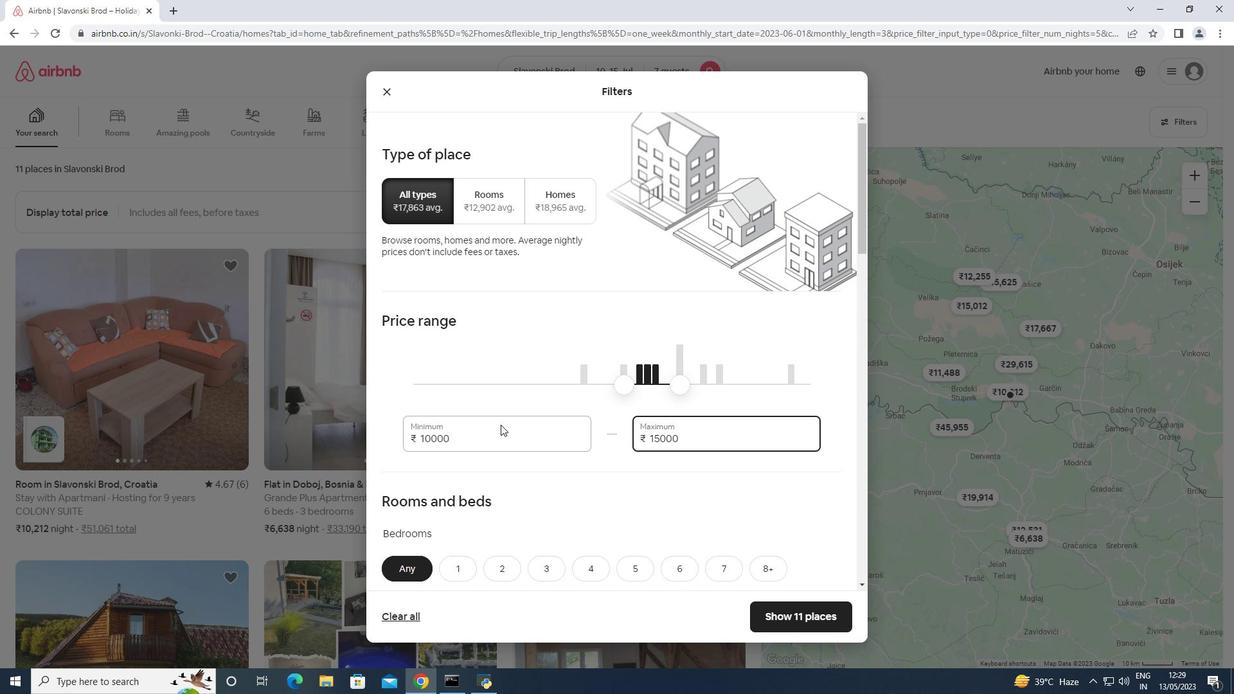
Action: Mouse moved to (594, 250)
Screenshot: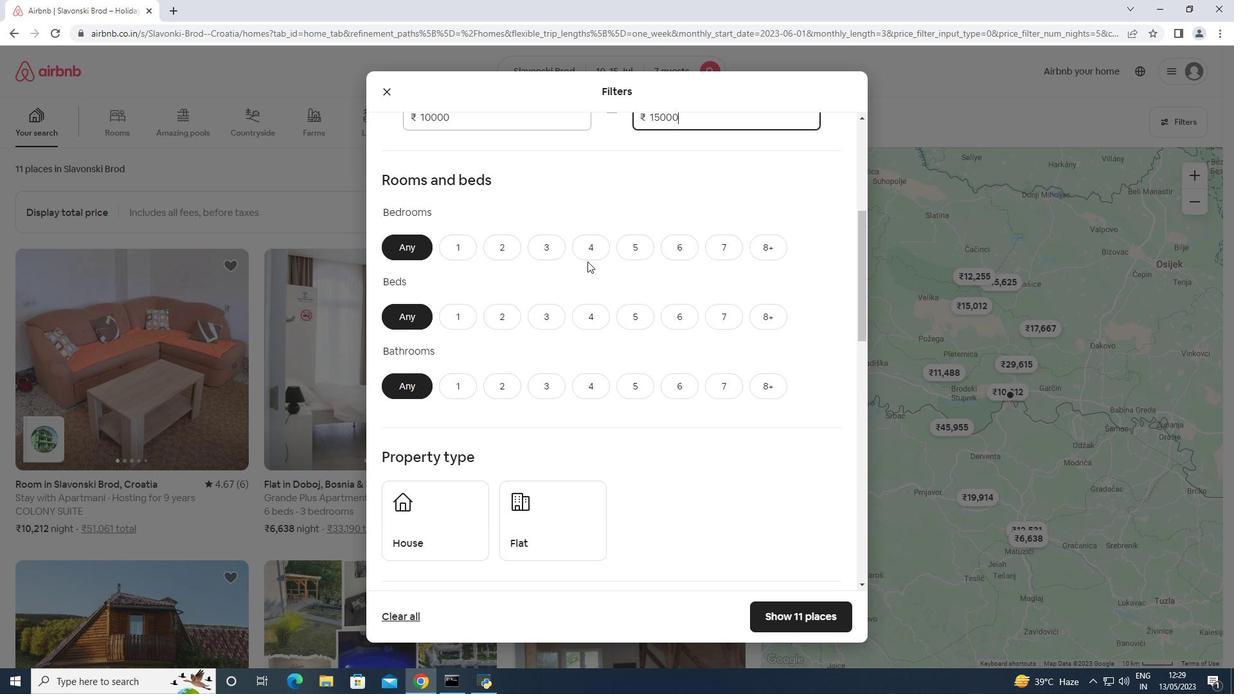 
Action: Mouse pressed left at (594, 250)
Screenshot: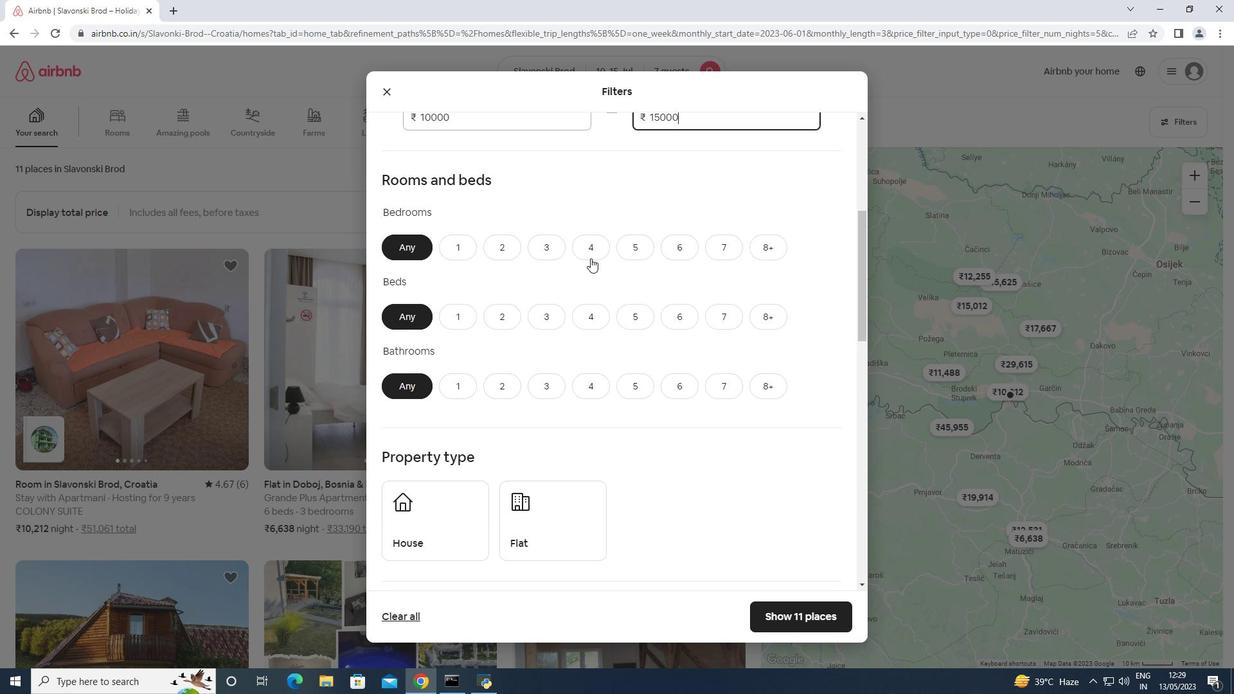 
Action: Mouse moved to (590, 323)
Screenshot: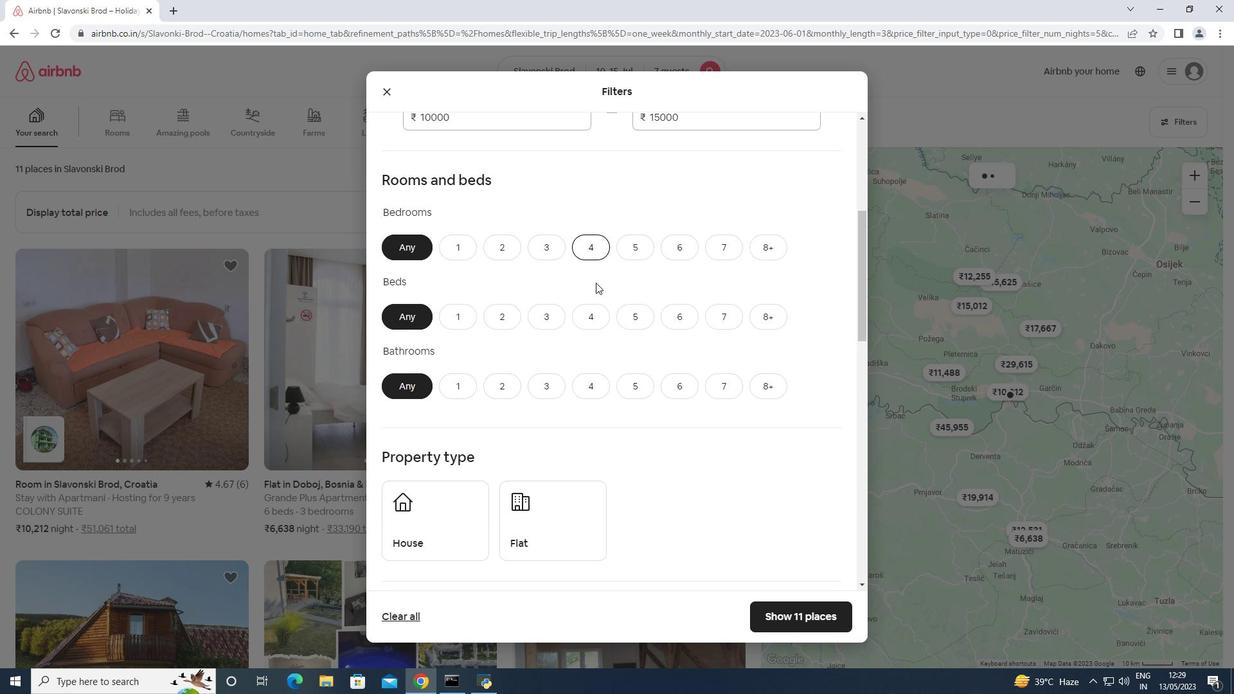 
Action: Mouse pressed left at (590, 323)
Screenshot: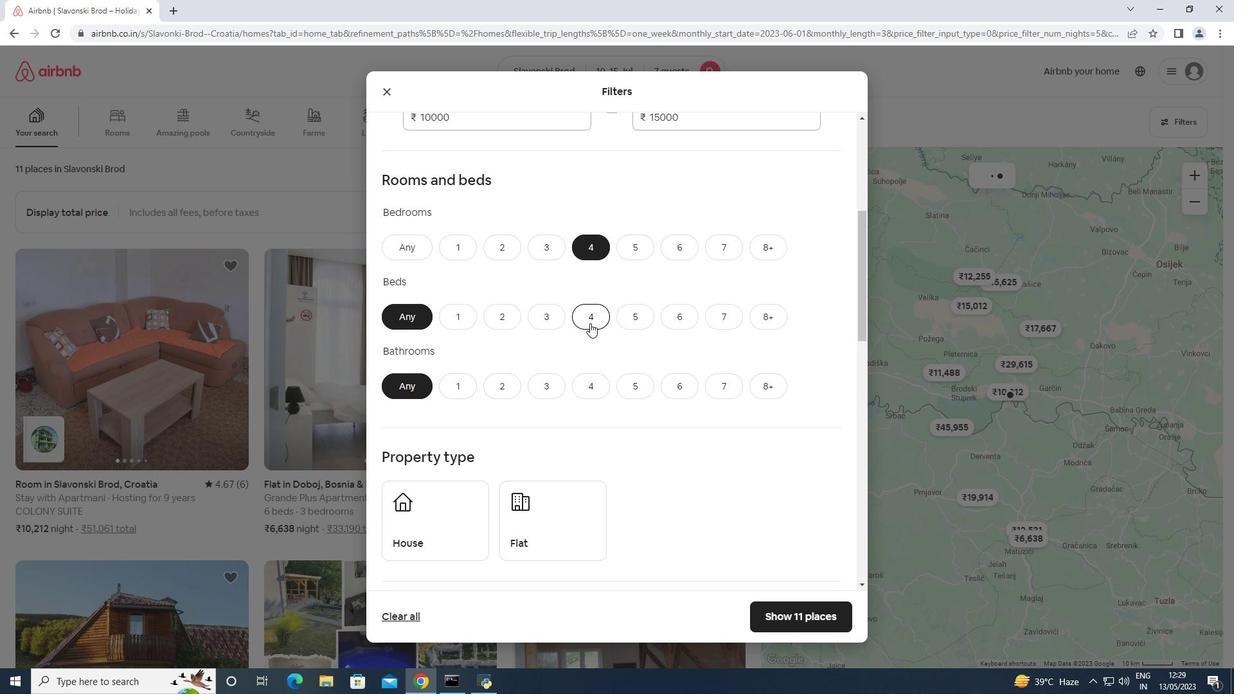 
Action: Mouse moved to (592, 378)
Screenshot: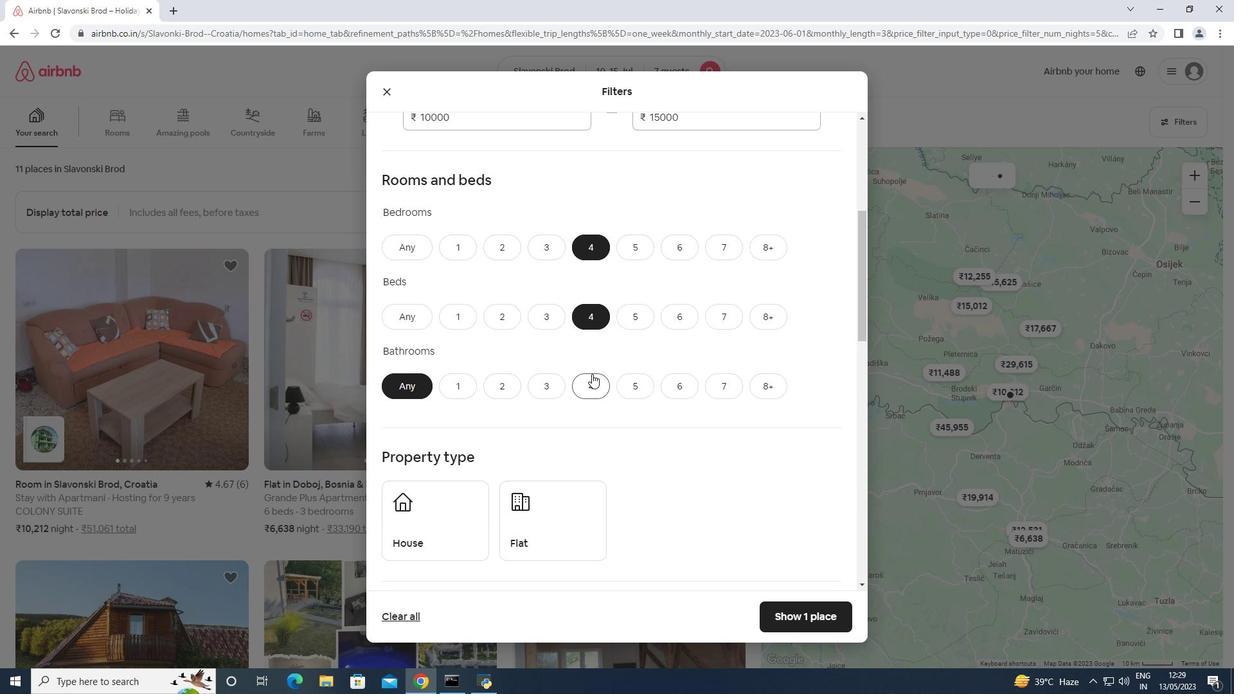 
Action: Mouse pressed left at (592, 378)
Screenshot: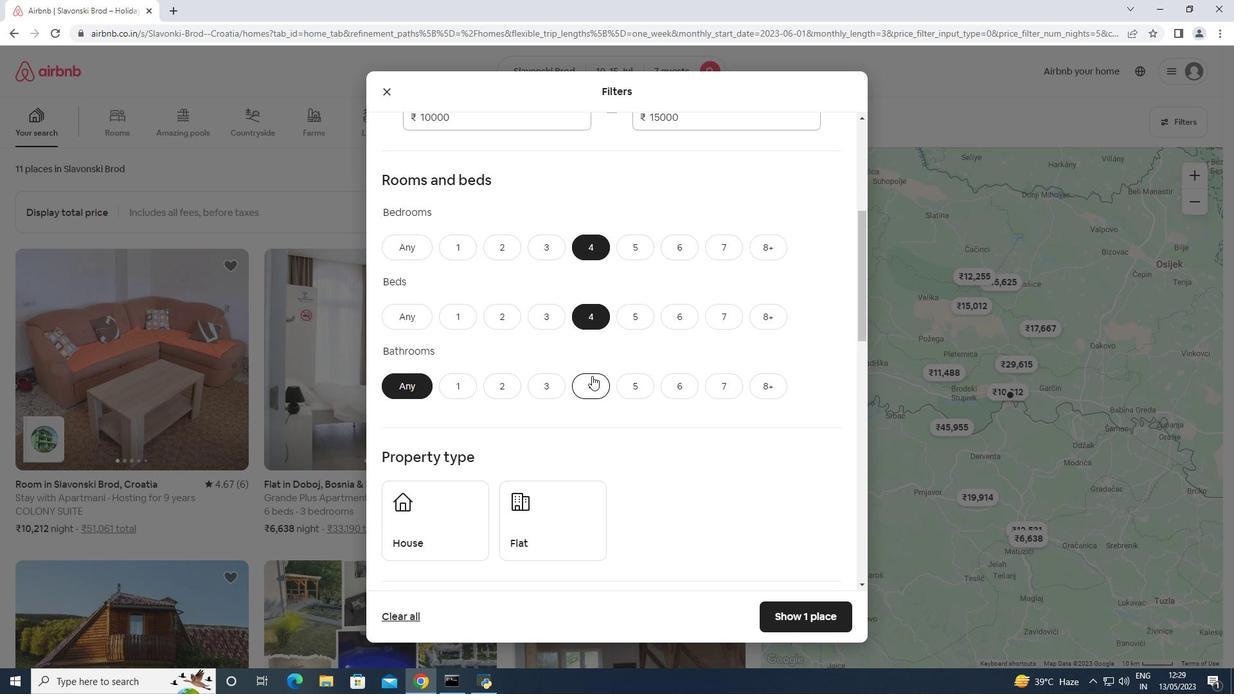 
Action: Mouse moved to (592, 378)
Screenshot: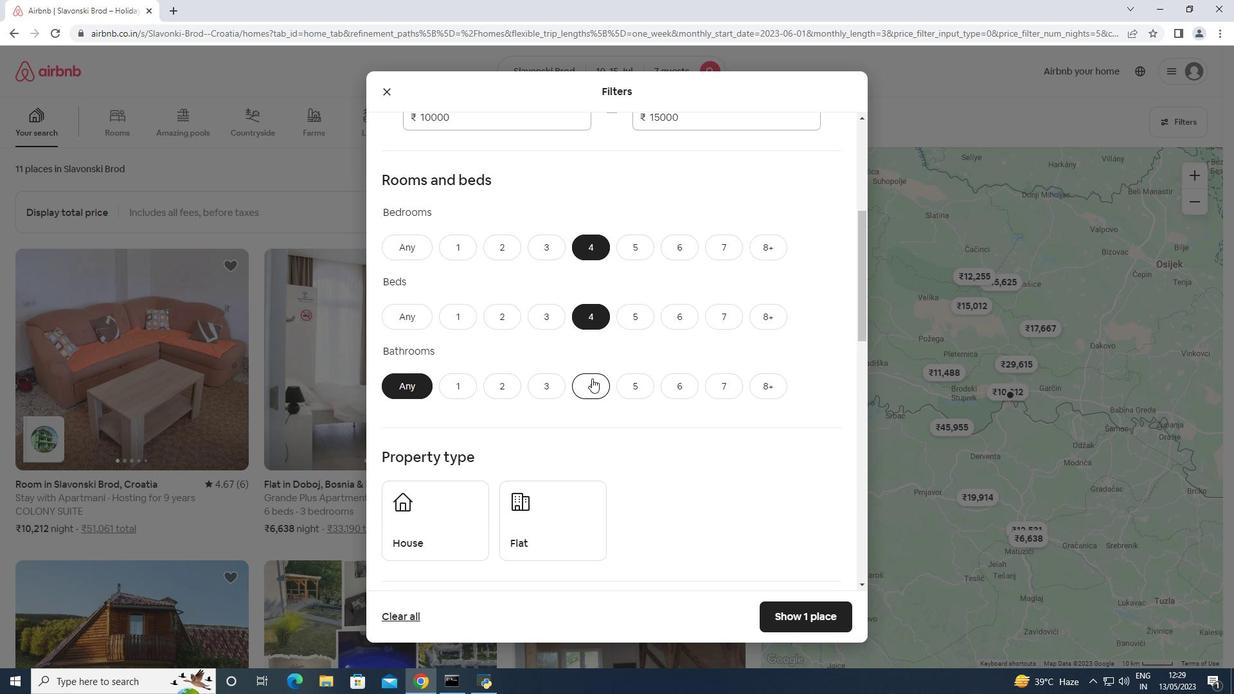 
Action: Mouse scrolled (592, 378) with delta (0, 0)
Screenshot: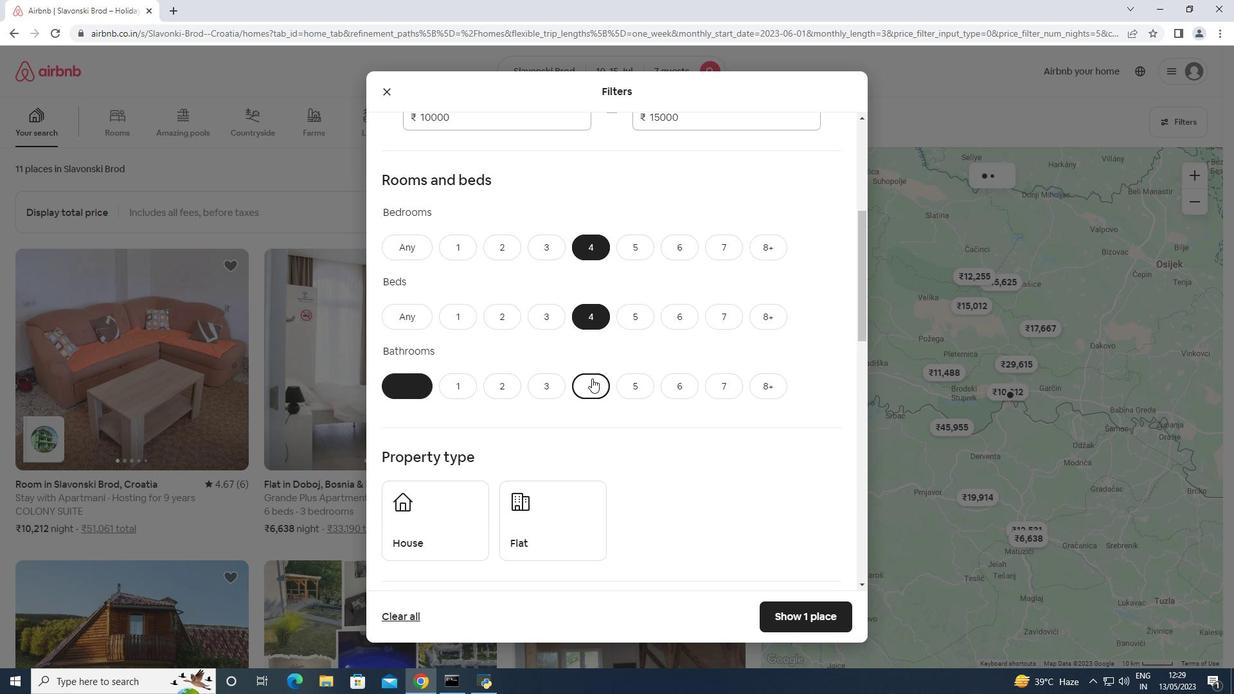 
Action: Mouse scrolled (592, 378) with delta (0, 0)
Screenshot: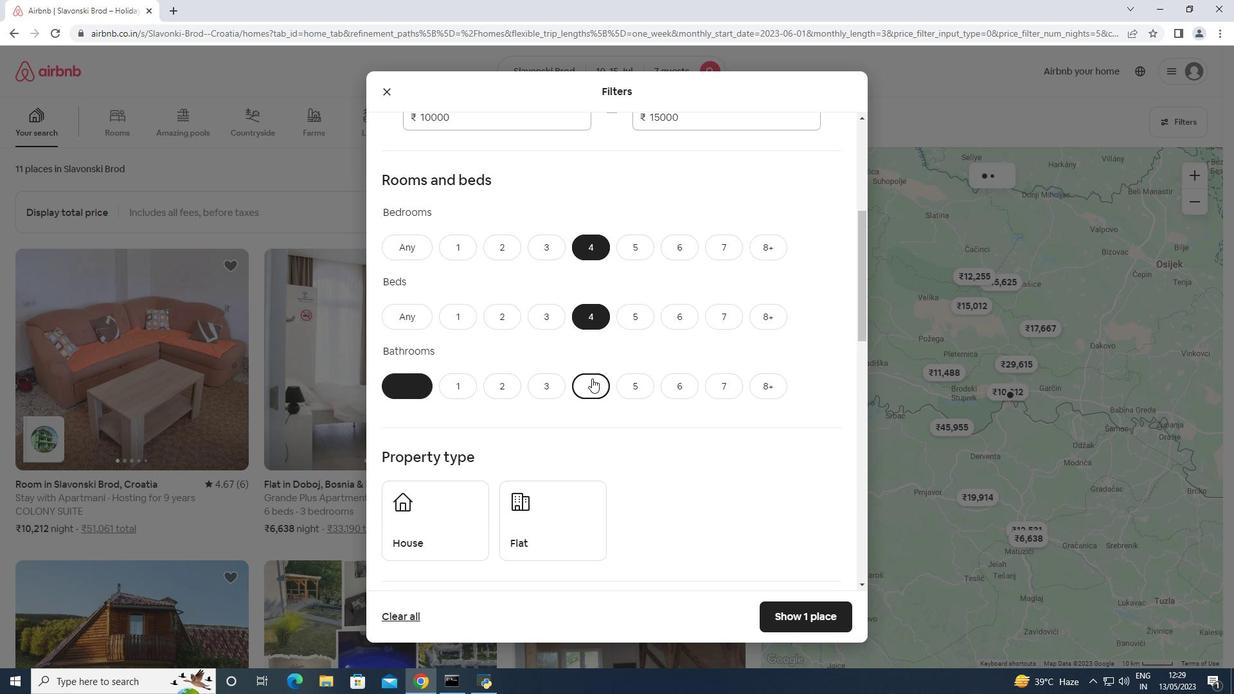 
Action: Mouse scrolled (592, 378) with delta (0, 0)
Screenshot: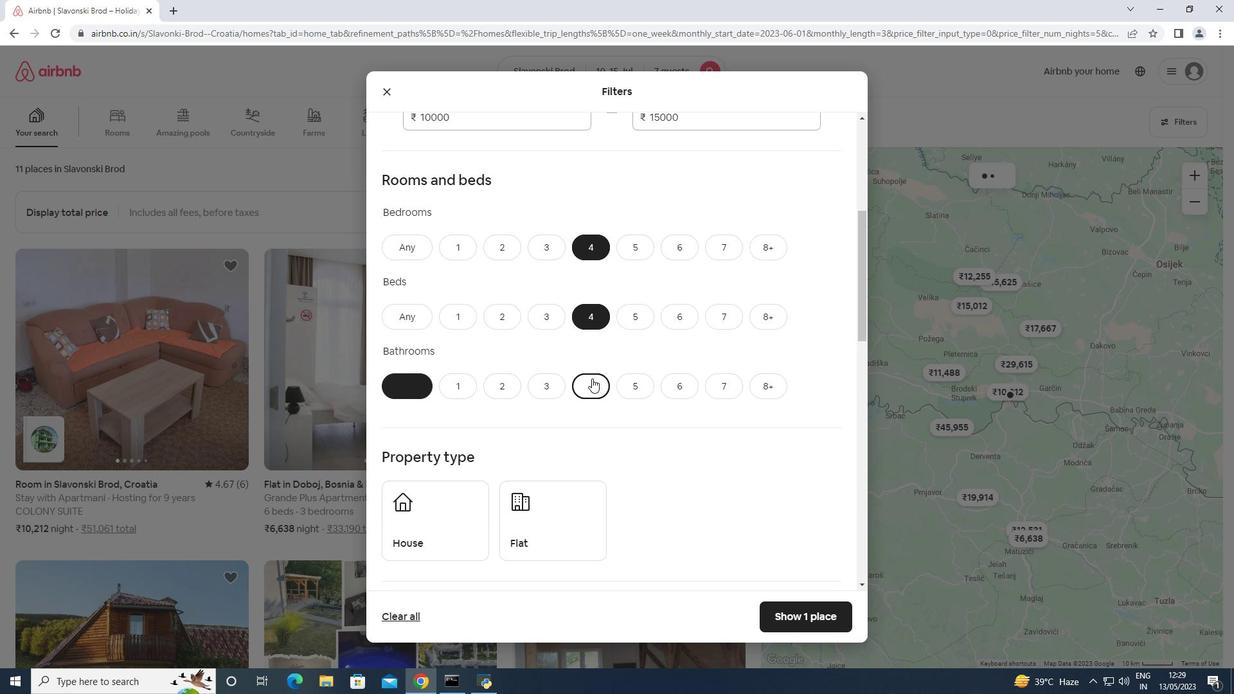 
Action: Mouse moved to (448, 320)
Screenshot: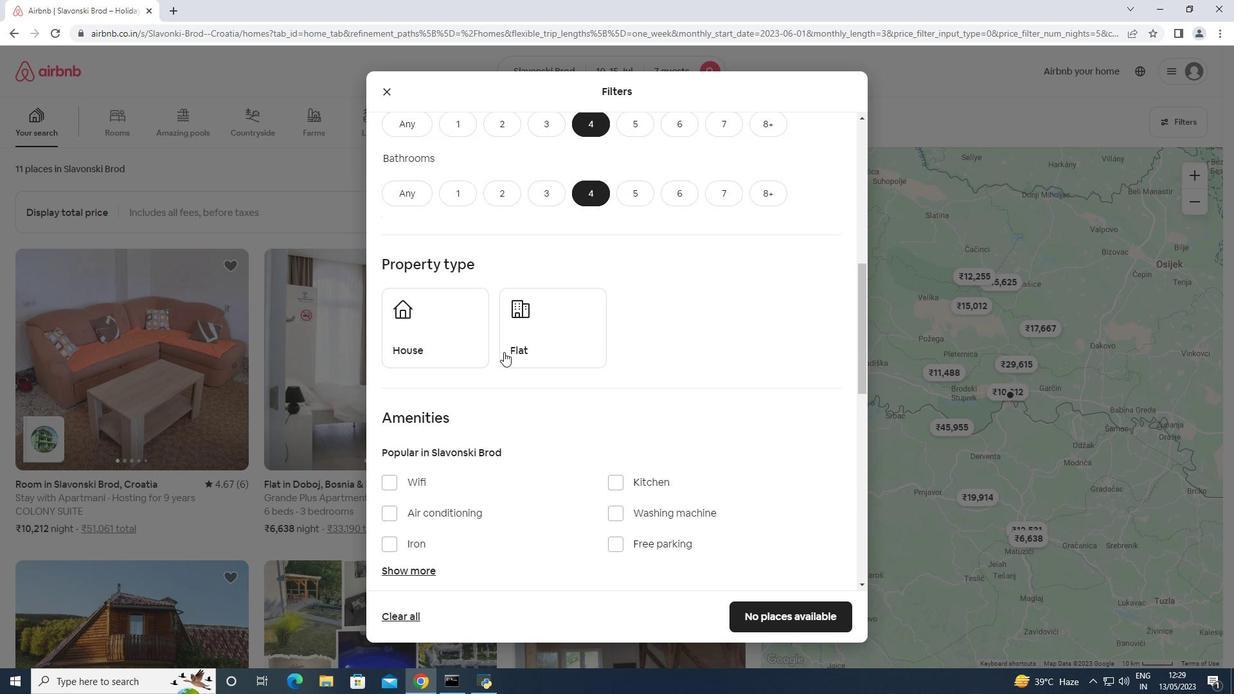 
Action: Mouse pressed left at (448, 320)
Screenshot: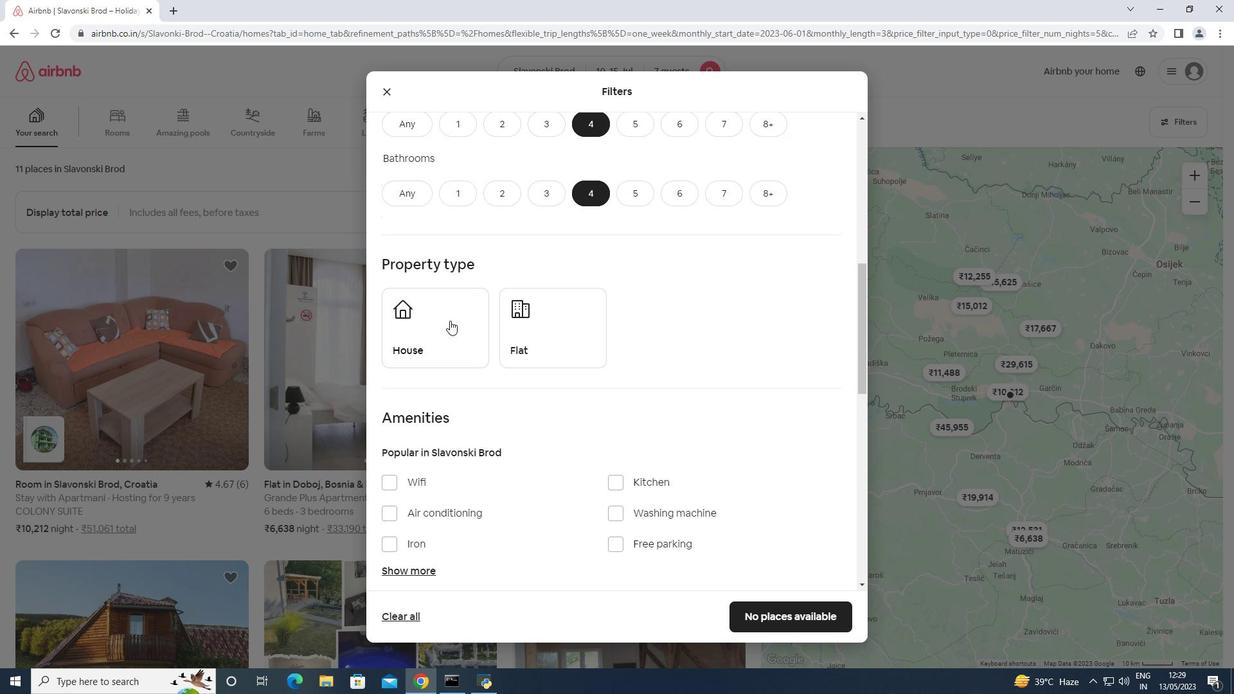 
Action: Mouse scrolled (448, 319) with delta (0, 0)
Screenshot: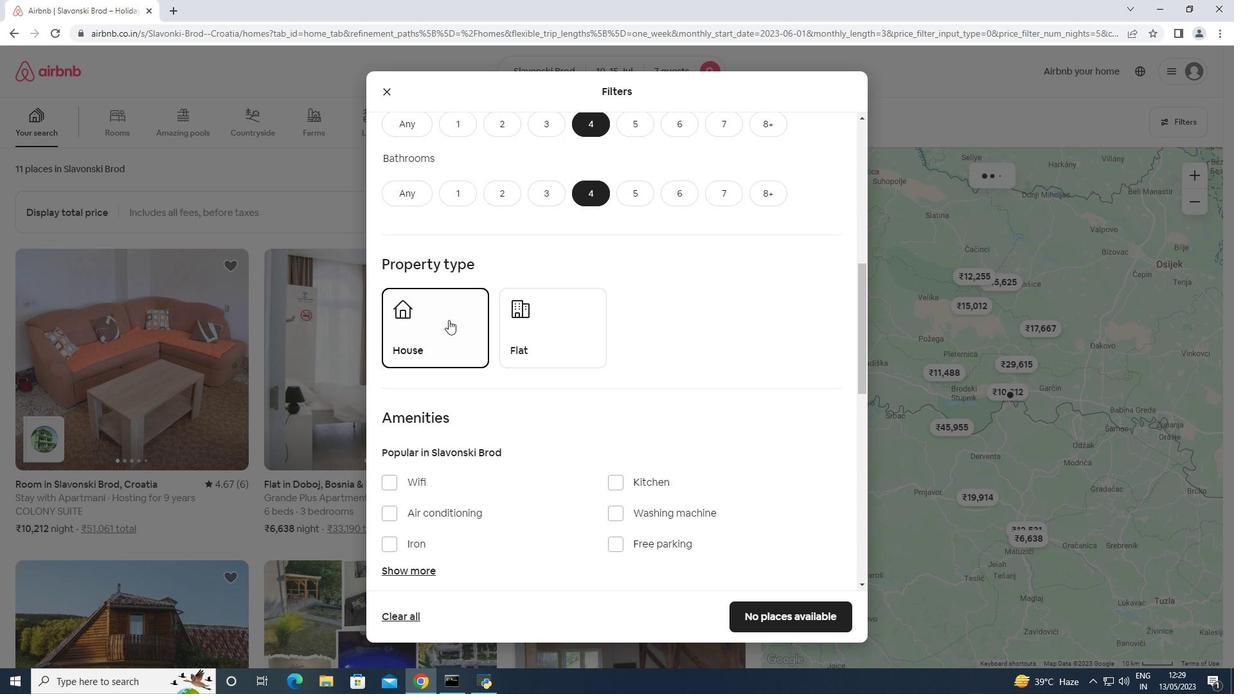 
Action: Mouse scrolled (448, 319) with delta (0, 0)
Screenshot: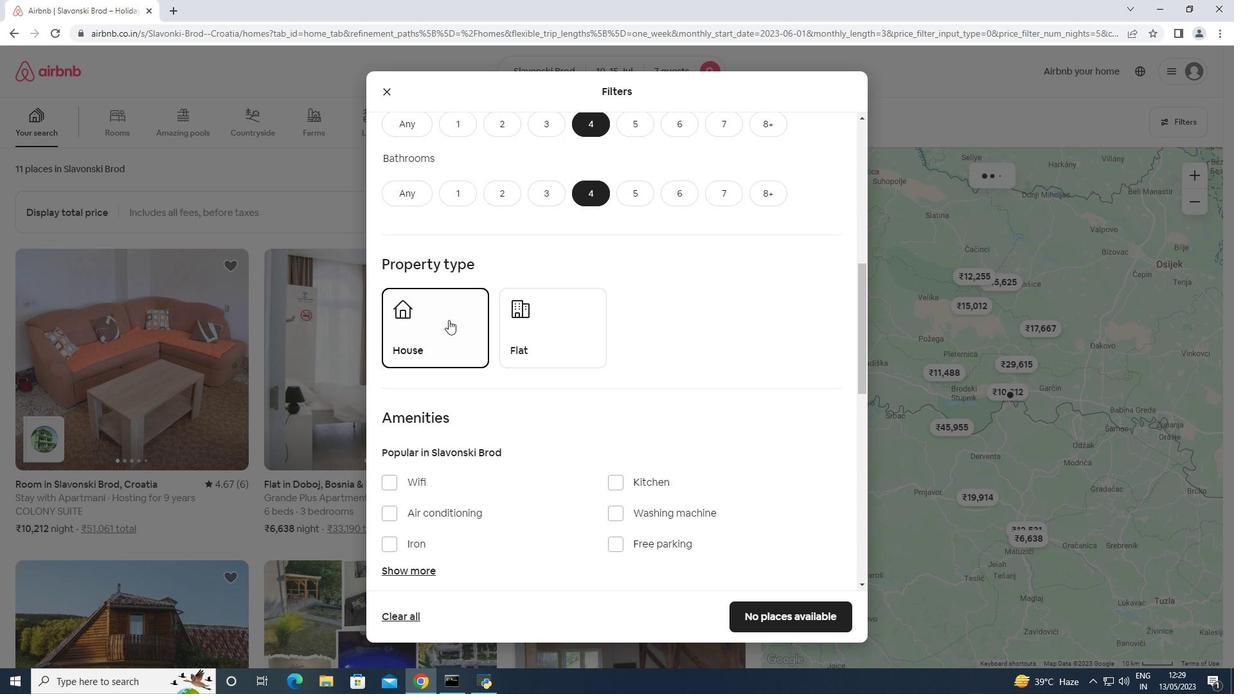 
Action: Mouse scrolled (448, 319) with delta (0, 0)
Screenshot: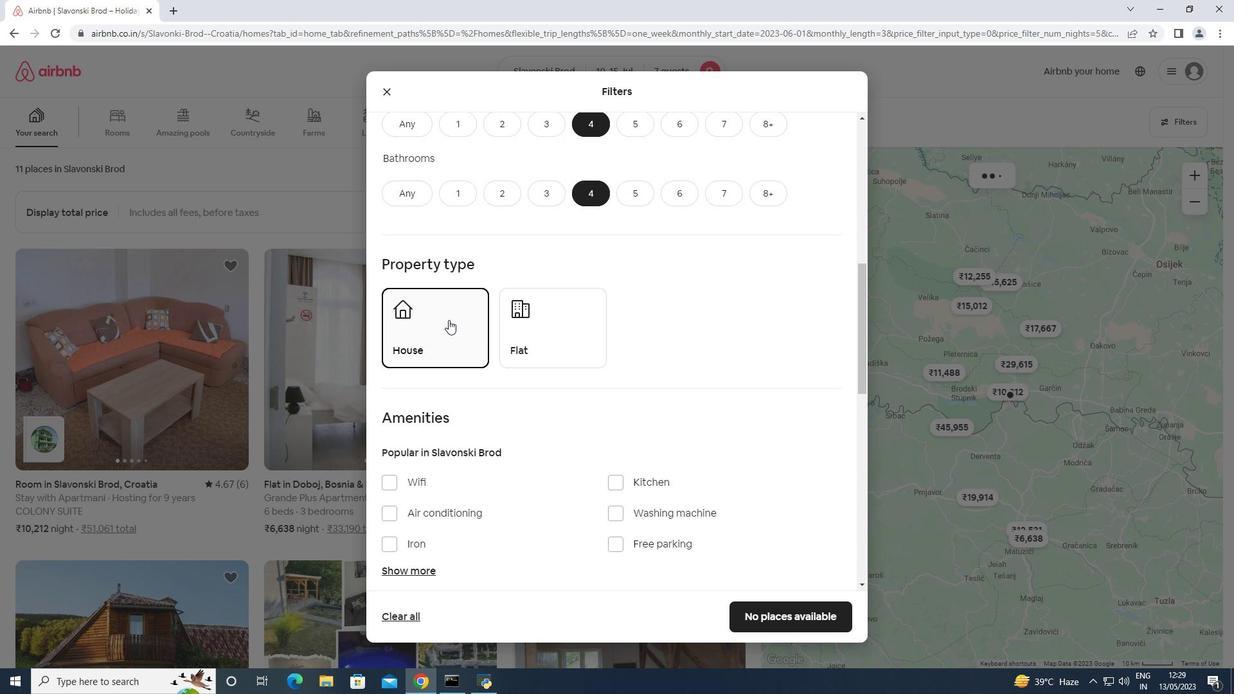 
Action: Mouse scrolled (448, 319) with delta (0, 0)
Screenshot: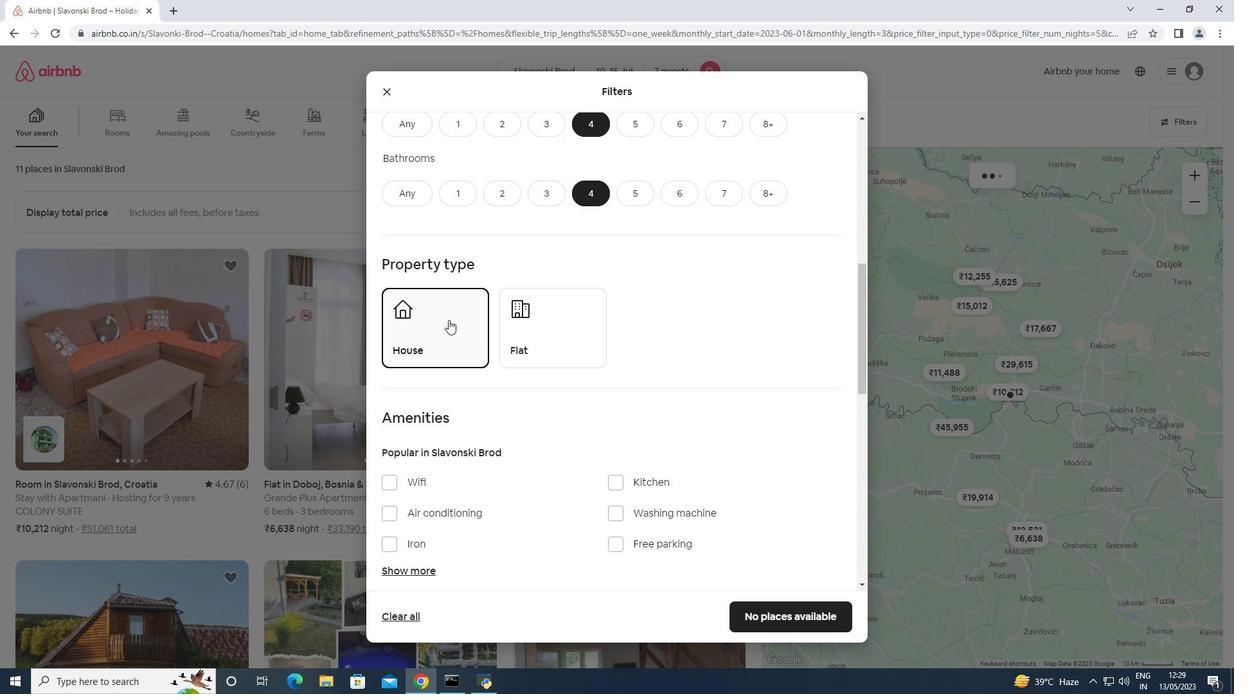 
Action: Mouse moved to (423, 318)
Screenshot: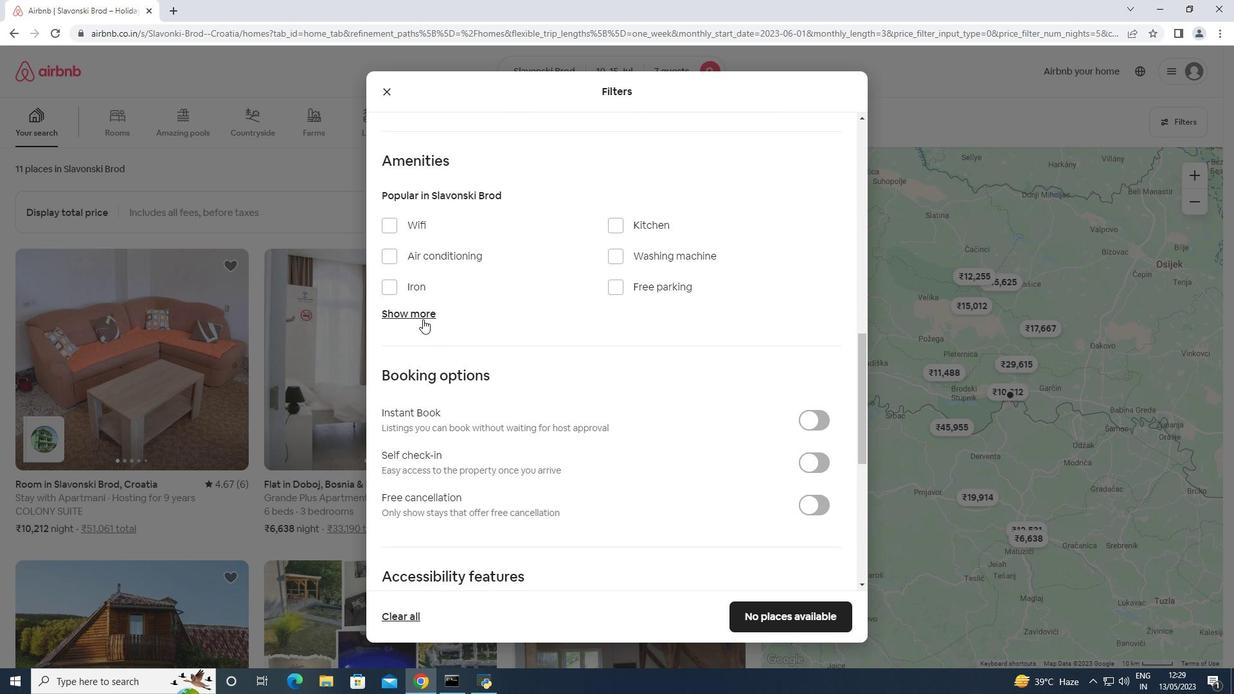 
Action: Mouse pressed left at (423, 318)
Screenshot: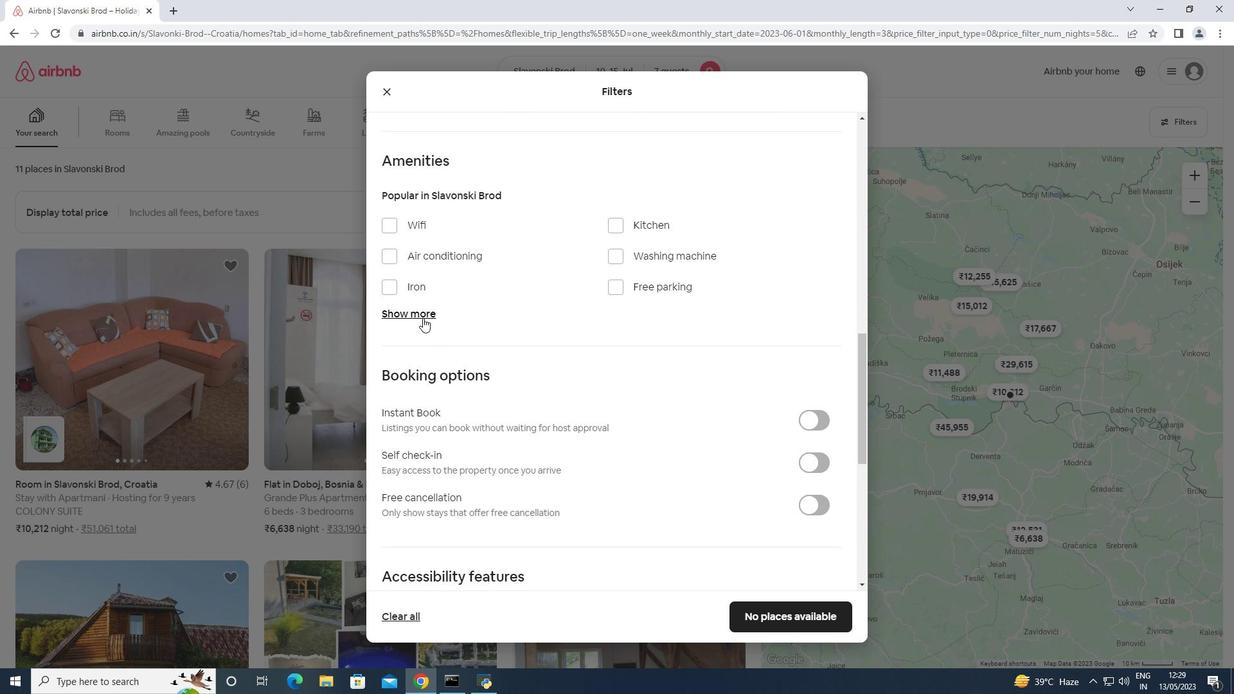 
Action: Mouse moved to (423, 219)
Screenshot: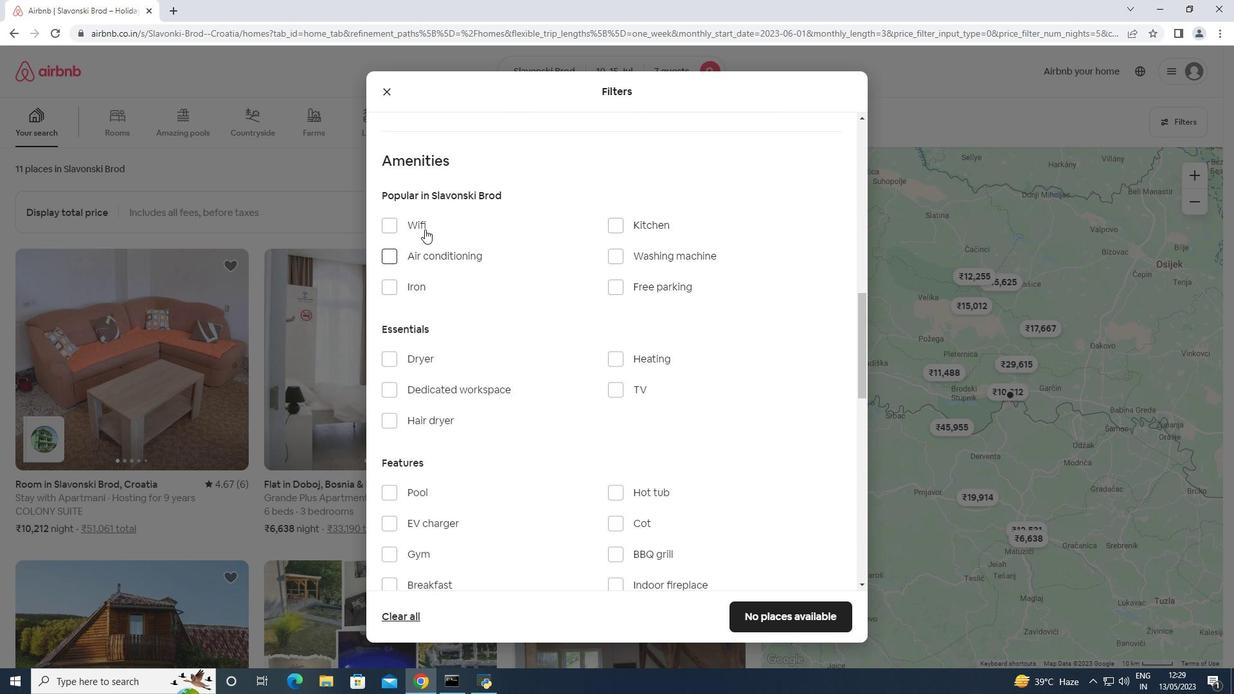 
Action: Mouse pressed left at (423, 219)
Screenshot: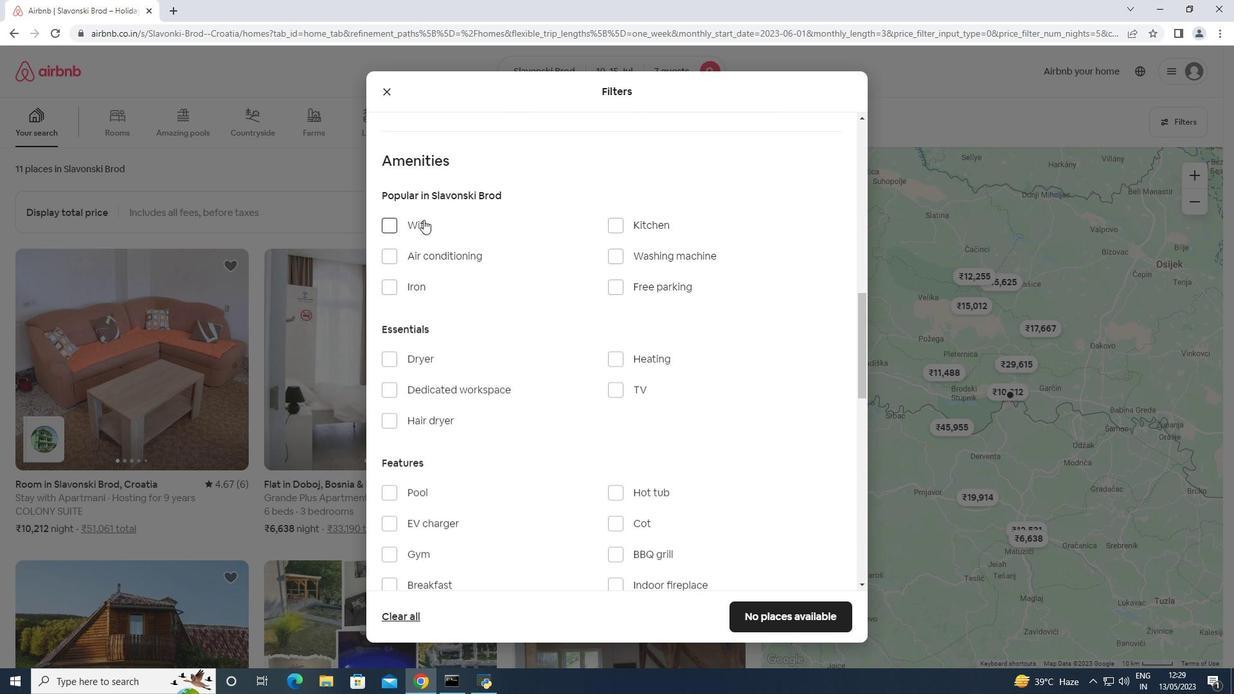
Action: Mouse moved to (626, 284)
Screenshot: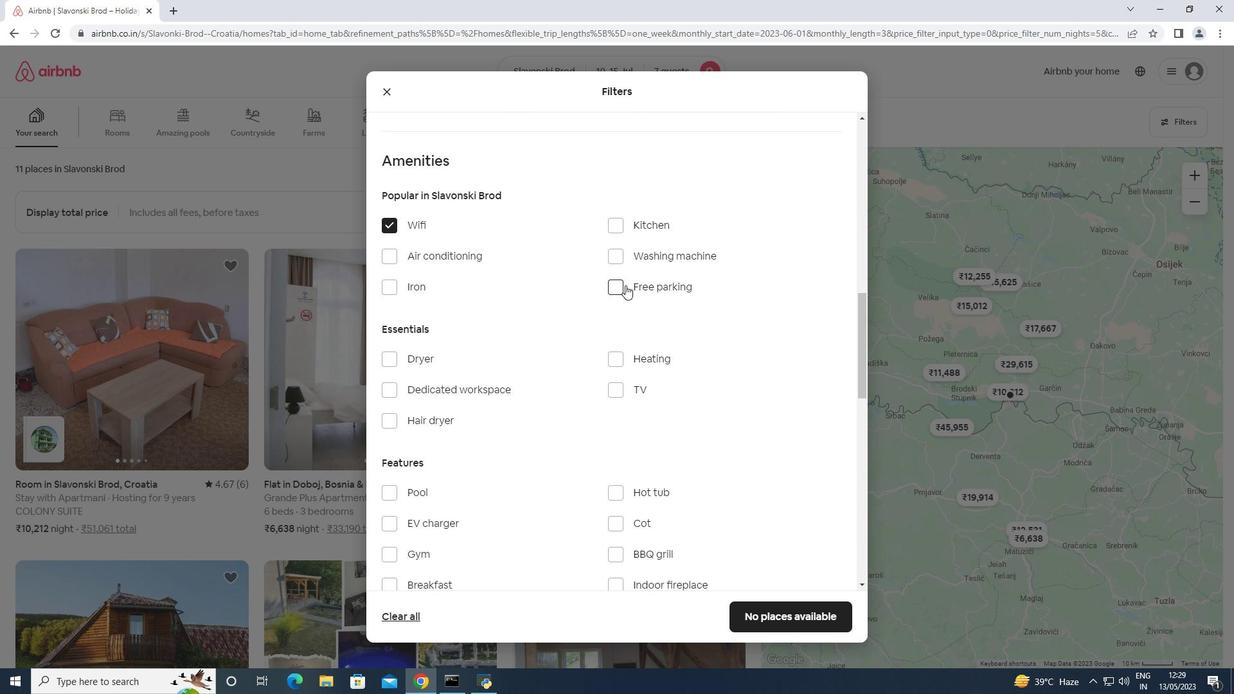 
Action: Mouse pressed left at (626, 284)
Screenshot: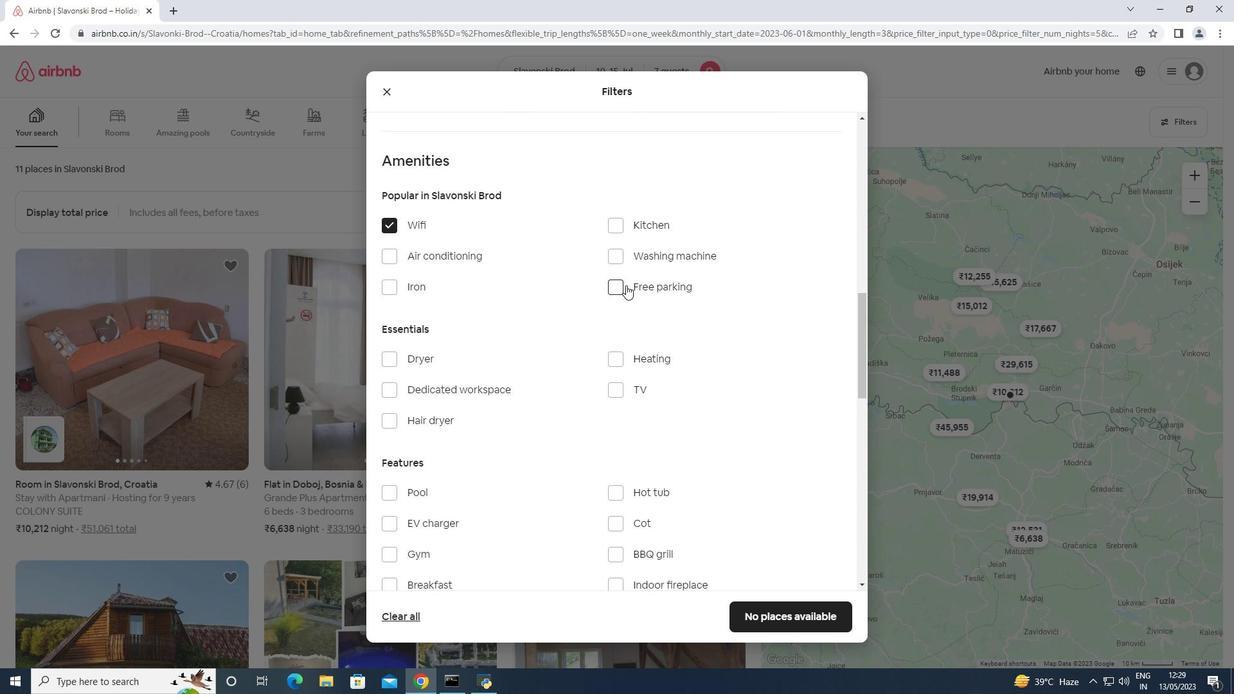 
Action: Mouse moved to (616, 386)
Screenshot: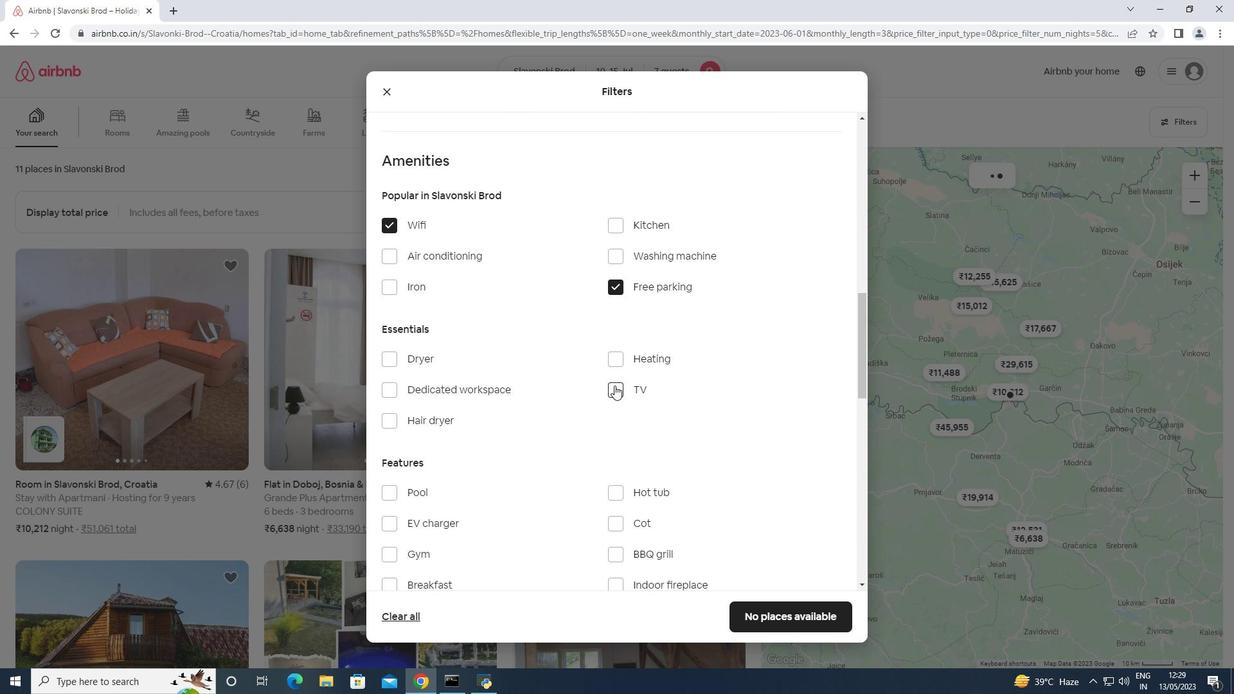 
Action: Mouse pressed left at (616, 386)
Screenshot: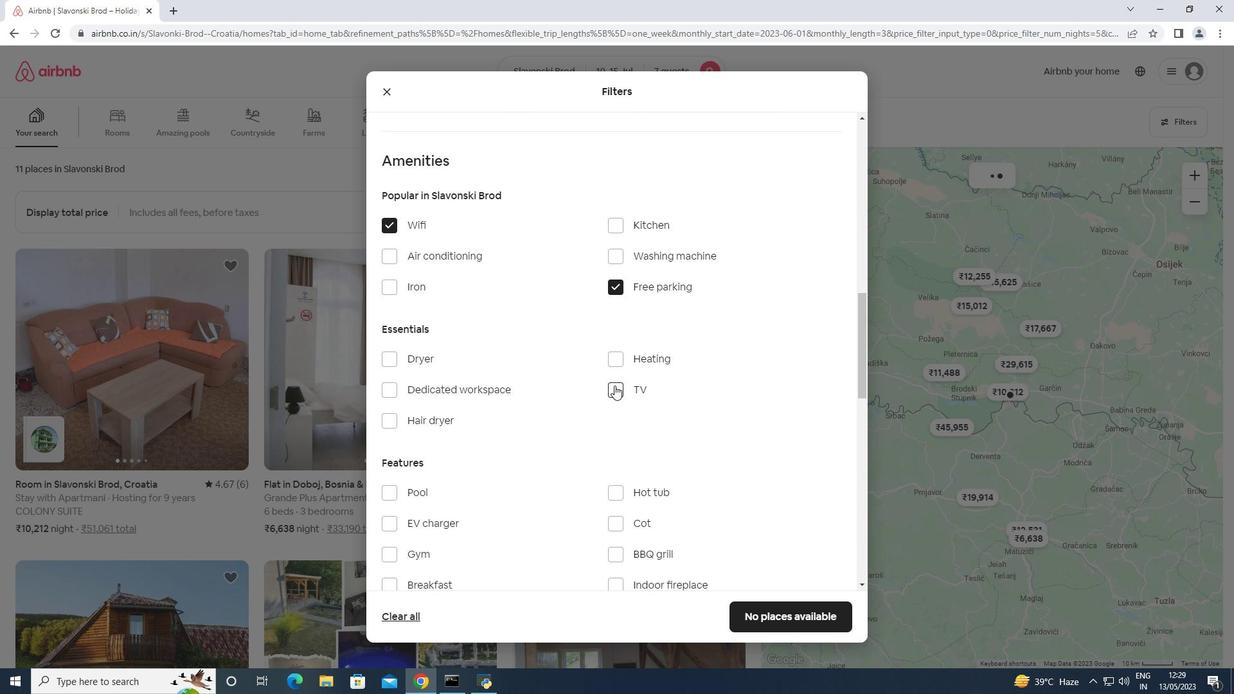 
Action: Mouse moved to (616, 384)
Screenshot: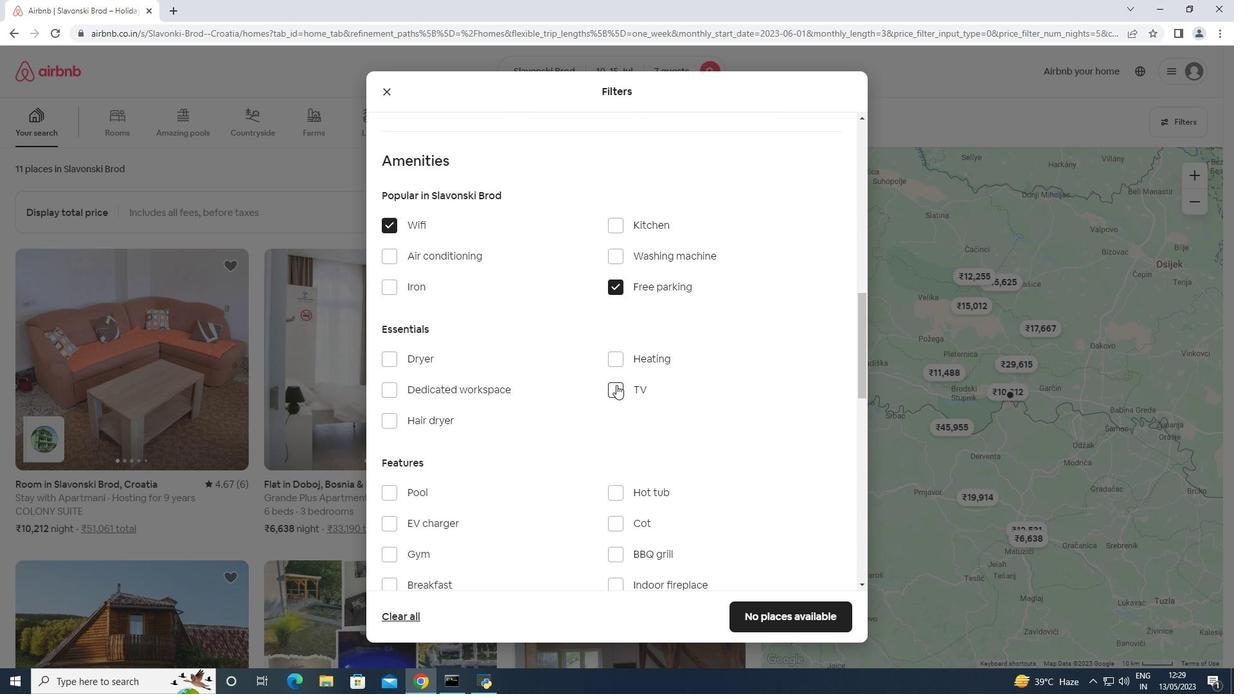
Action: Mouse scrolled (616, 383) with delta (0, 0)
Screenshot: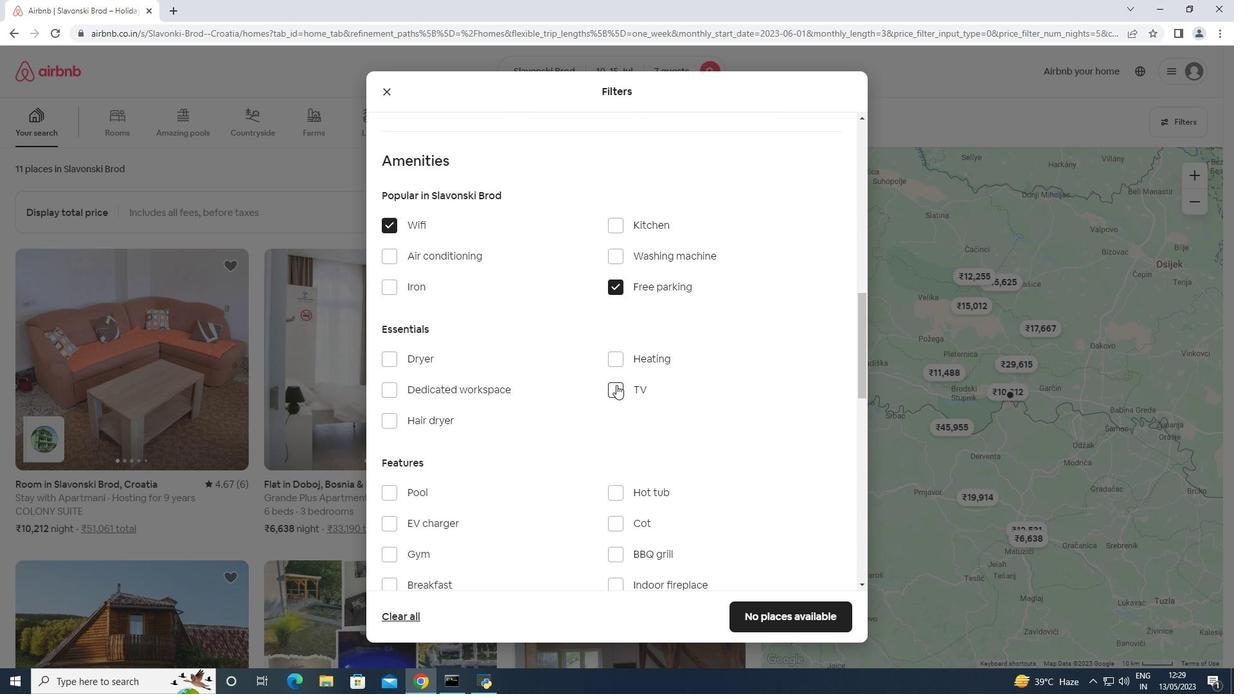 
Action: Mouse scrolled (616, 383) with delta (0, 0)
Screenshot: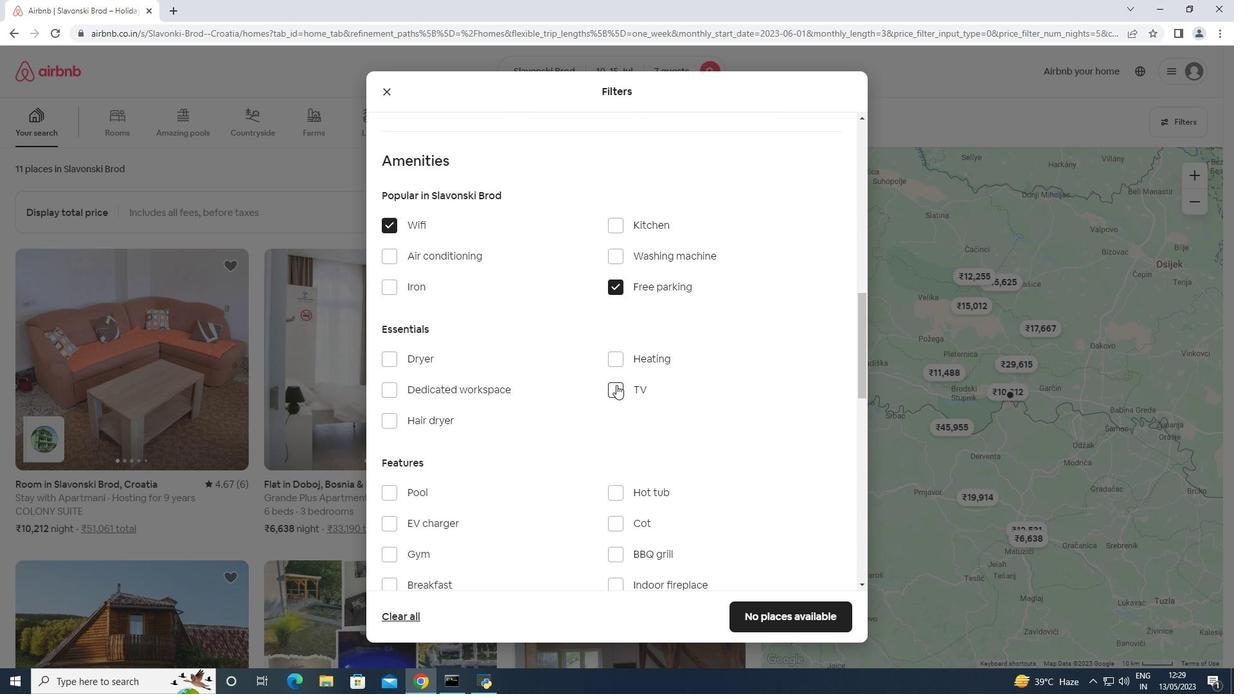 
Action: Mouse scrolled (616, 383) with delta (0, 0)
Screenshot: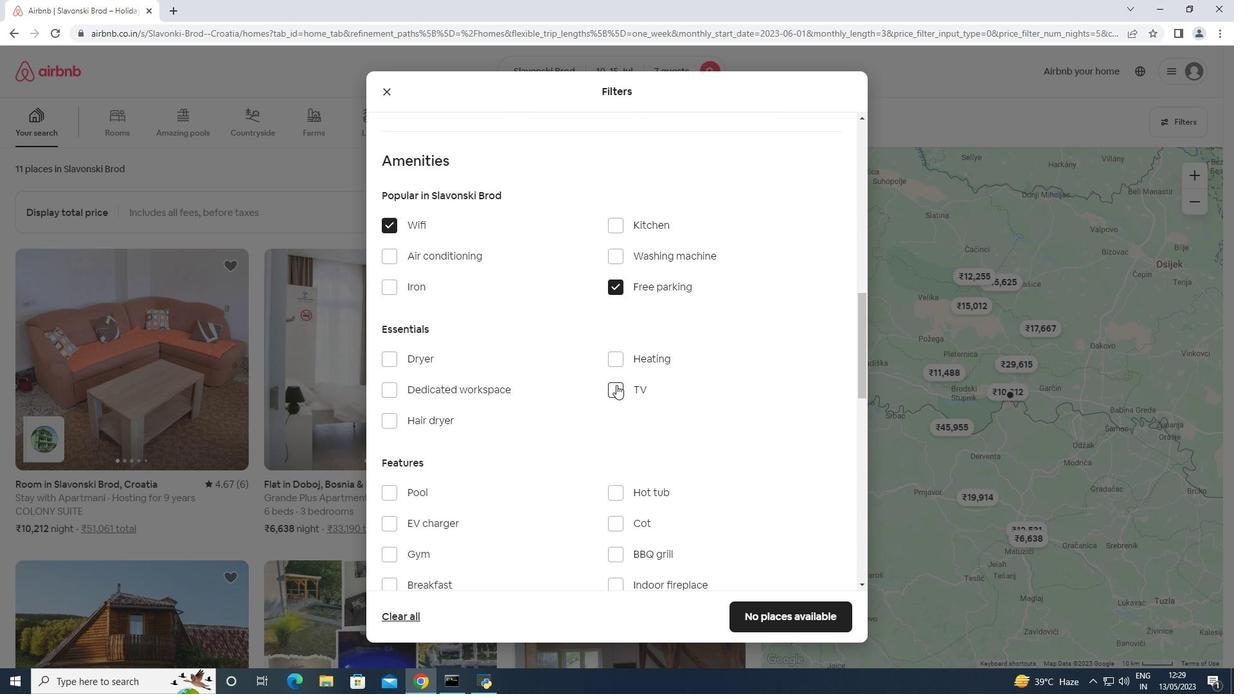 
Action: Mouse scrolled (616, 383) with delta (0, 0)
Screenshot: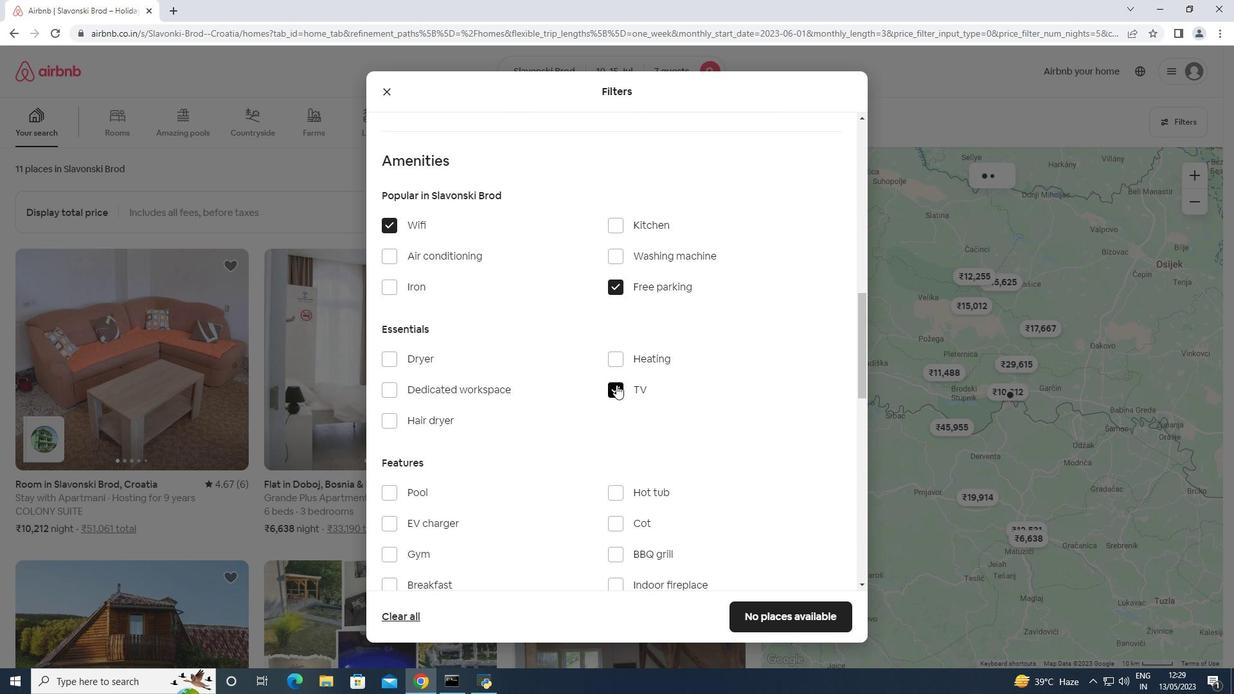 
Action: Mouse moved to (418, 331)
Screenshot: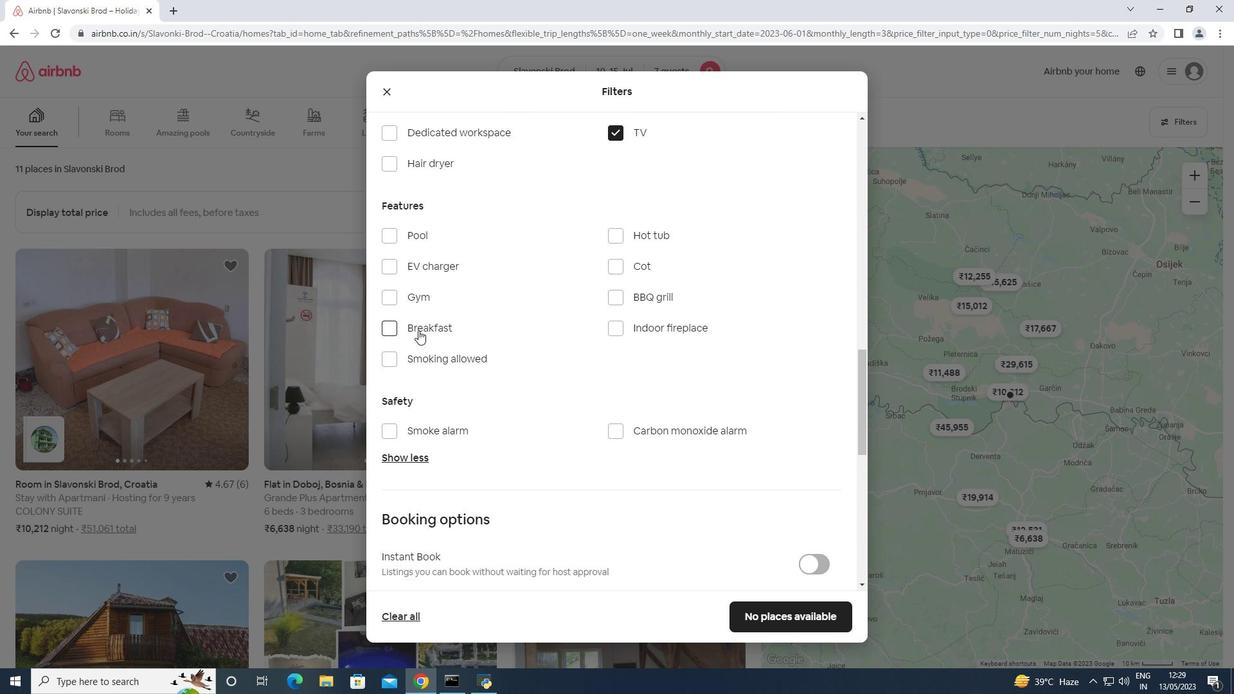 
Action: Mouse pressed left at (418, 331)
Screenshot: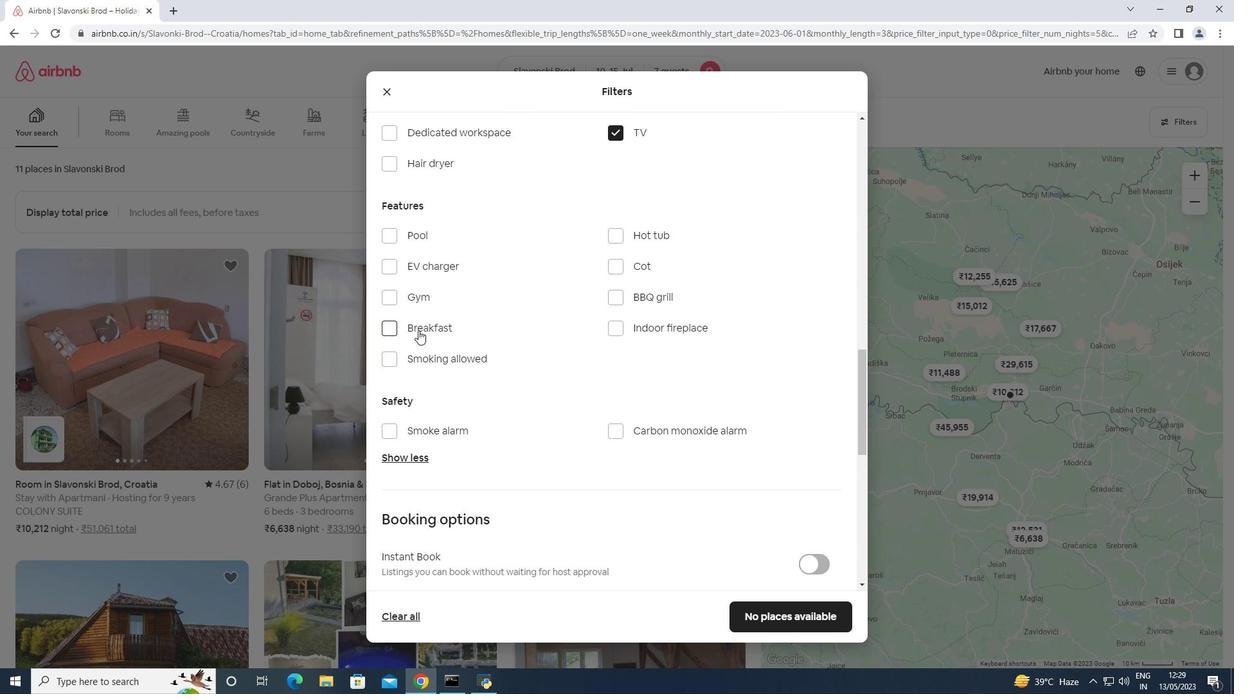 
Action: Mouse moved to (416, 299)
Screenshot: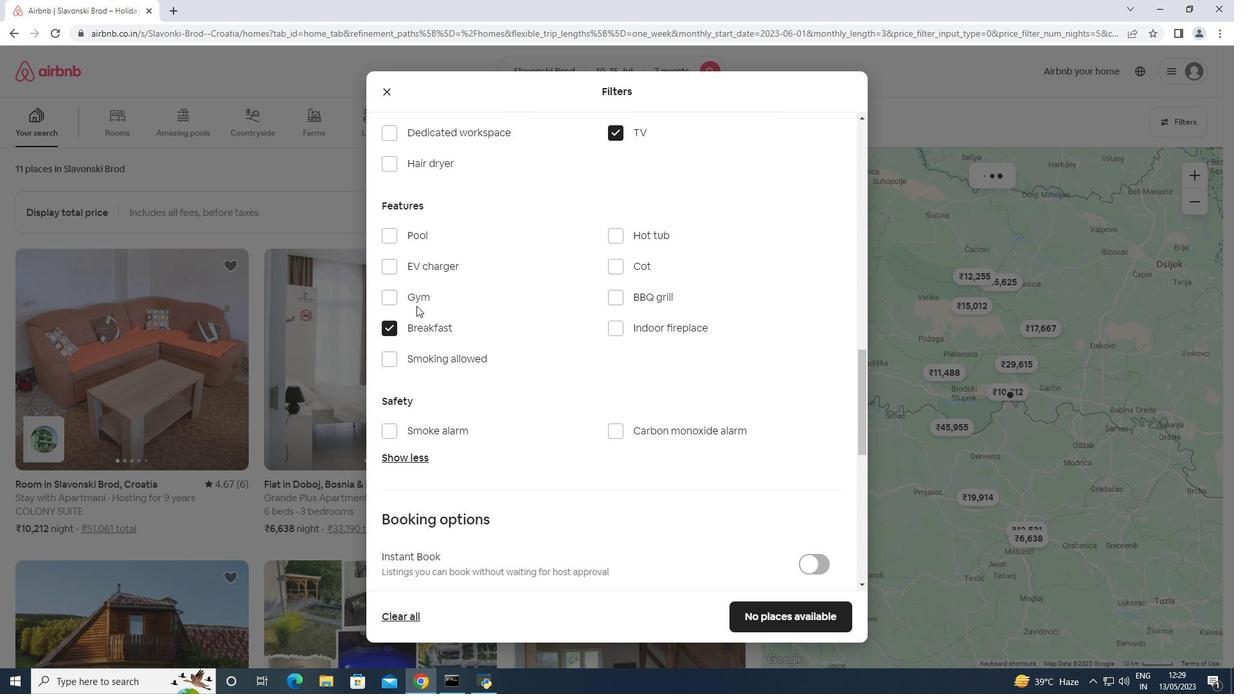 
Action: Mouse pressed left at (416, 299)
Screenshot: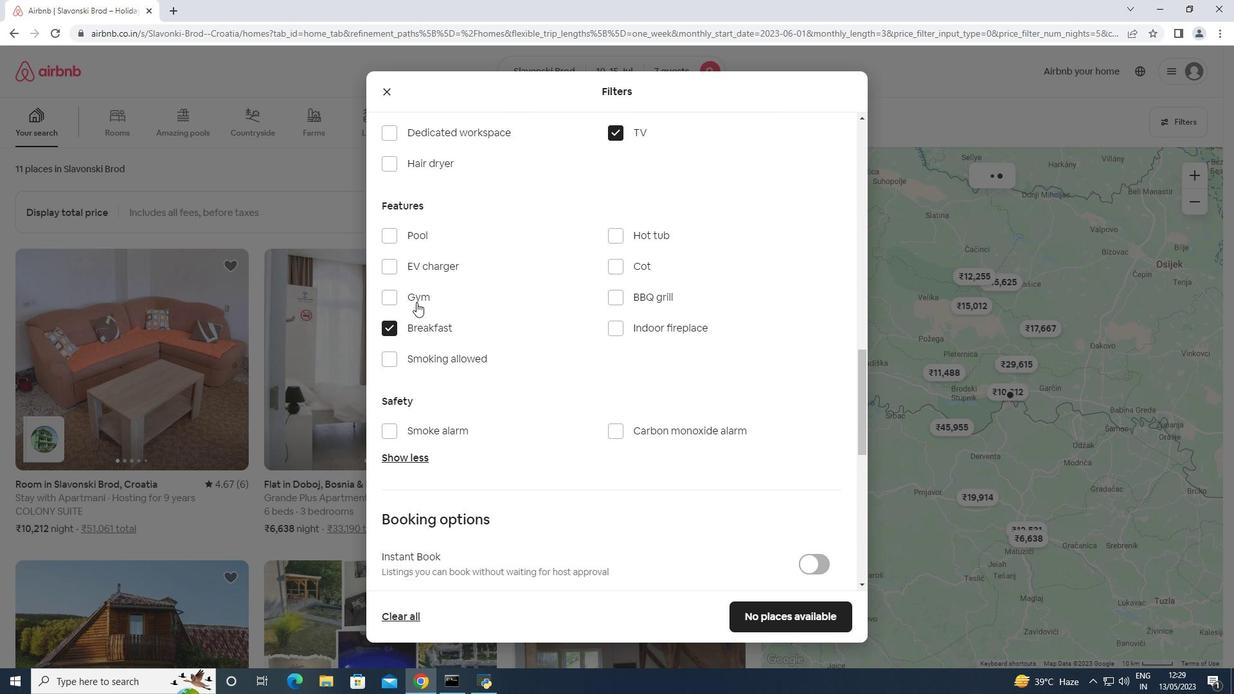 
Action: Mouse scrolled (416, 298) with delta (0, 0)
Screenshot: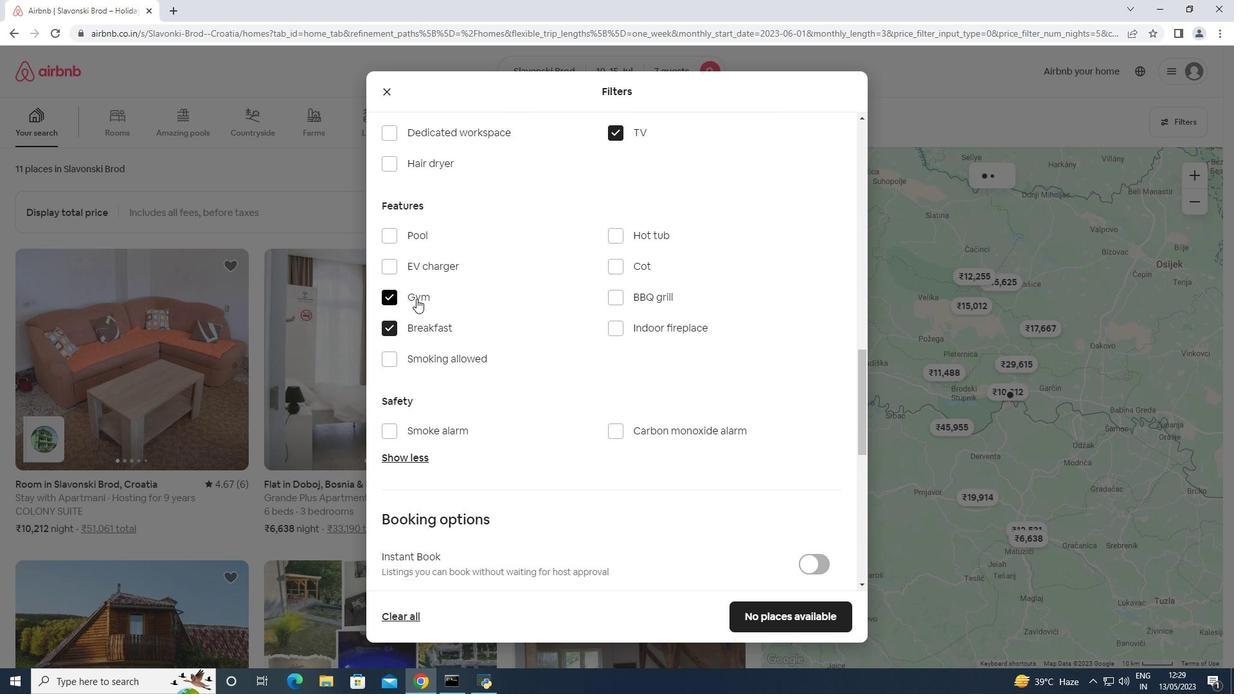 
Action: Mouse scrolled (416, 298) with delta (0, 0)
Screenshot: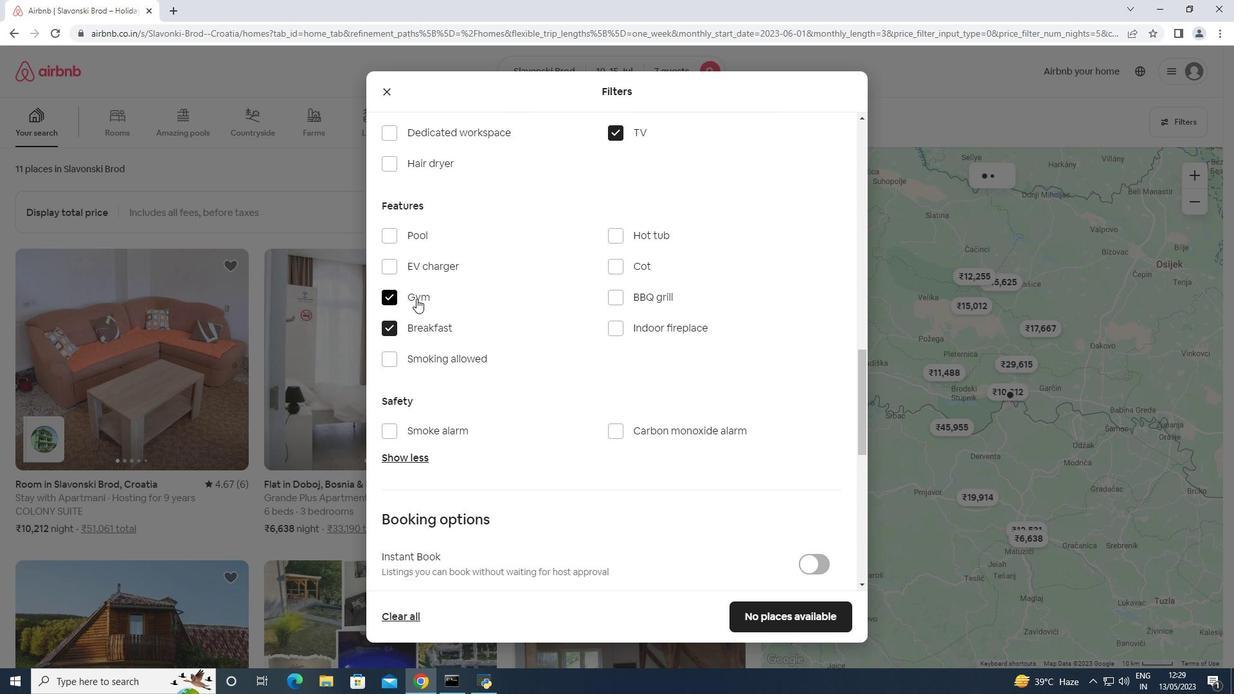 
Action: Mouse scrolled (416, 298) with delta (0, 0)
Screenshot: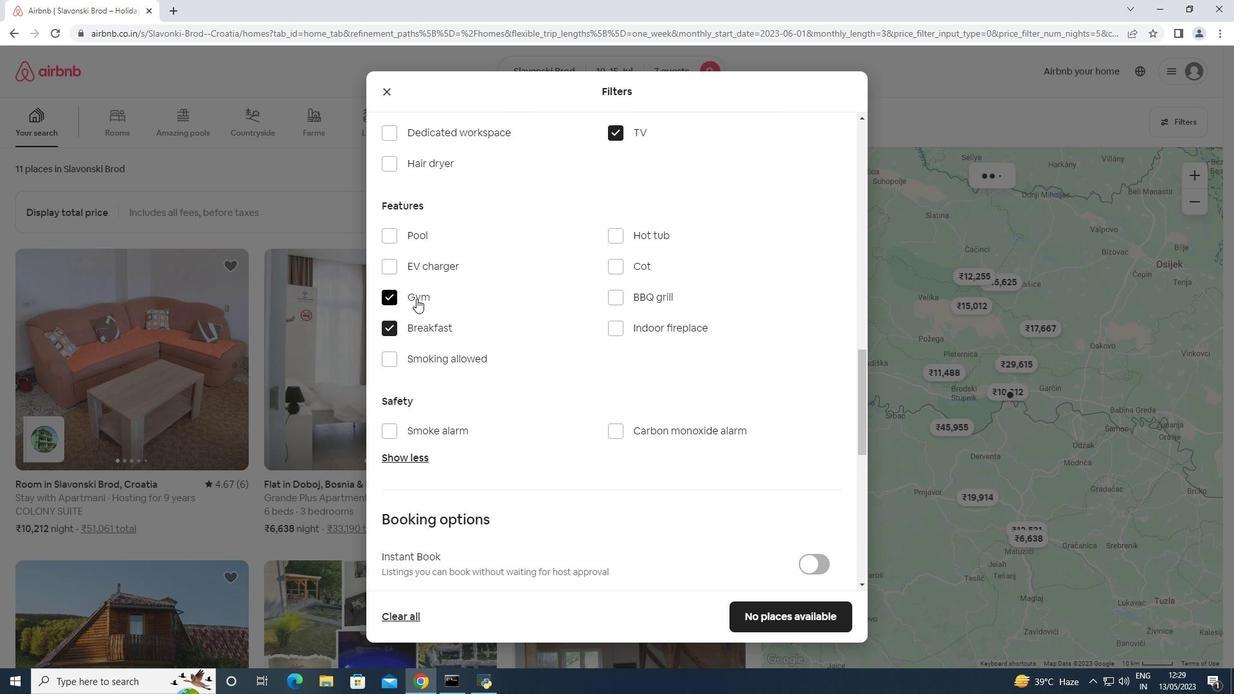
Action: Mouse scrolled (416, 298) with delta (0, 0)
Screenshot: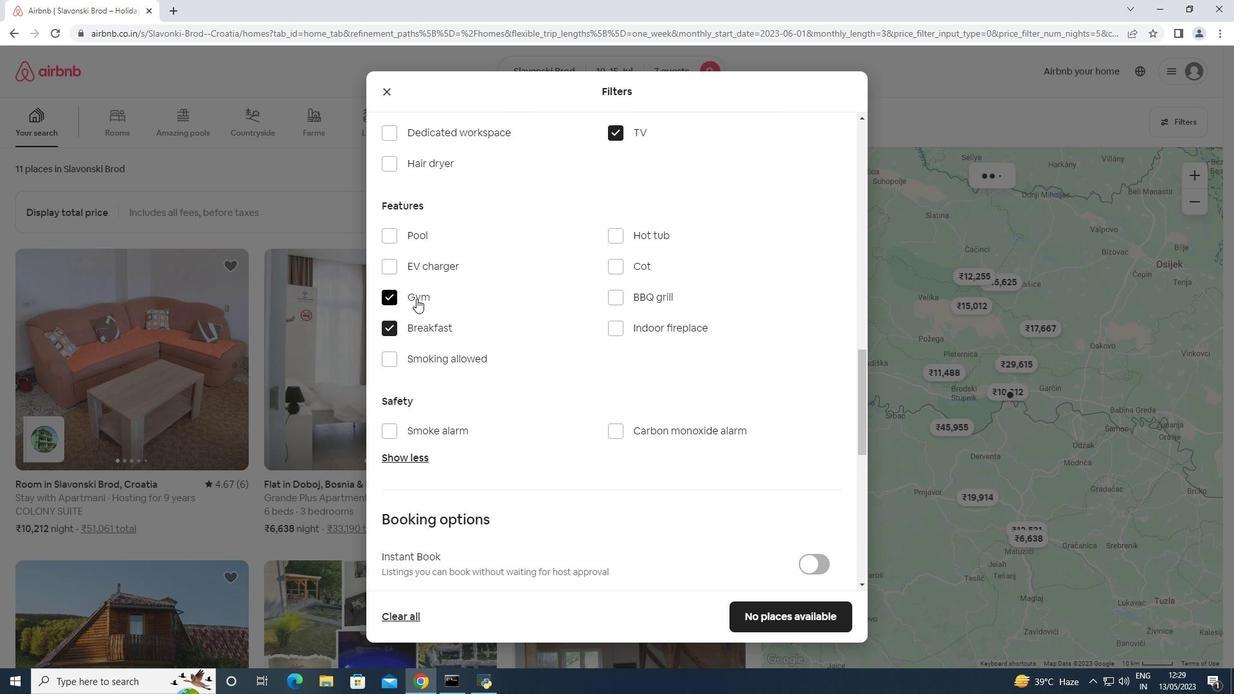 
Action: Mouse moved to (809, 343)
Screenshot: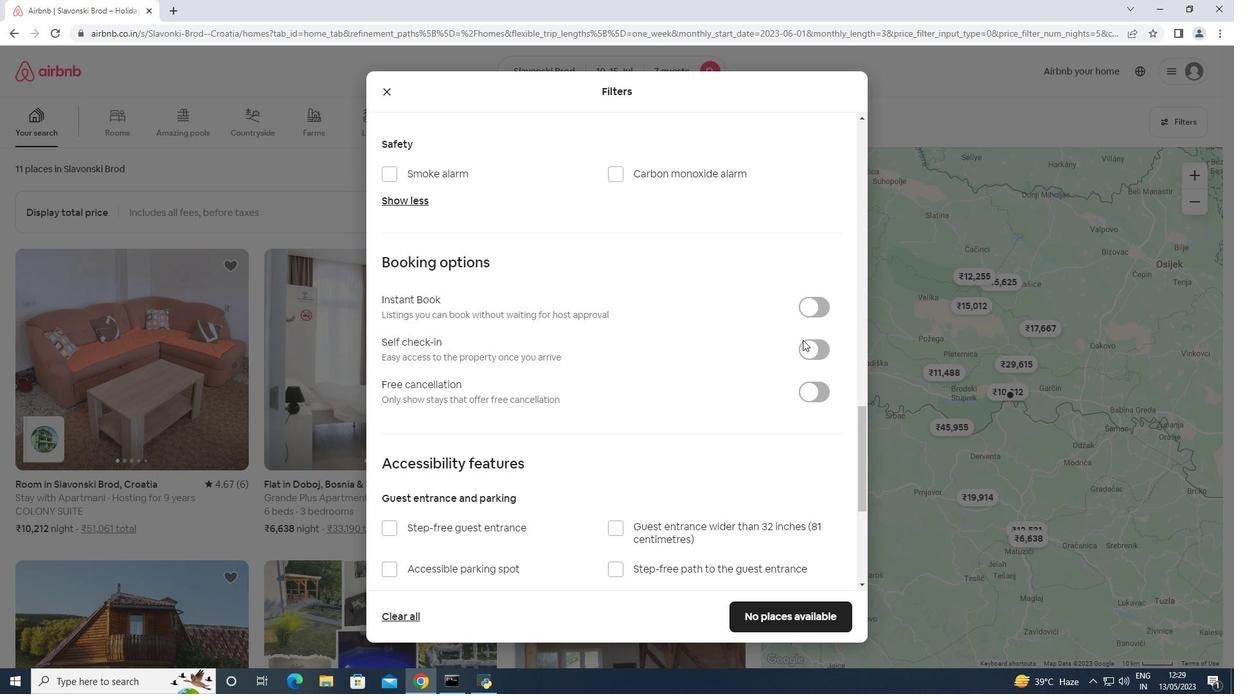 
Action: Mouse pressed left at (809, 343)
Screenshot: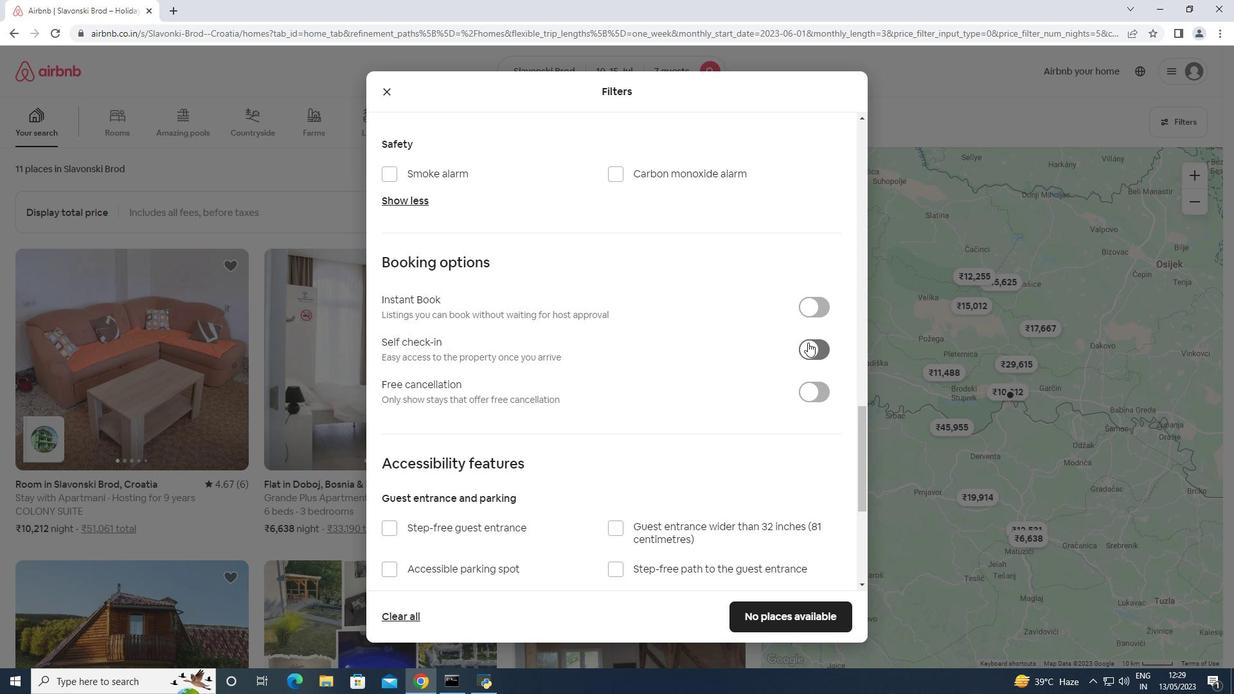 
Action: Mouse scrolled (809, 342) with delta (0, 0)
Screenshot: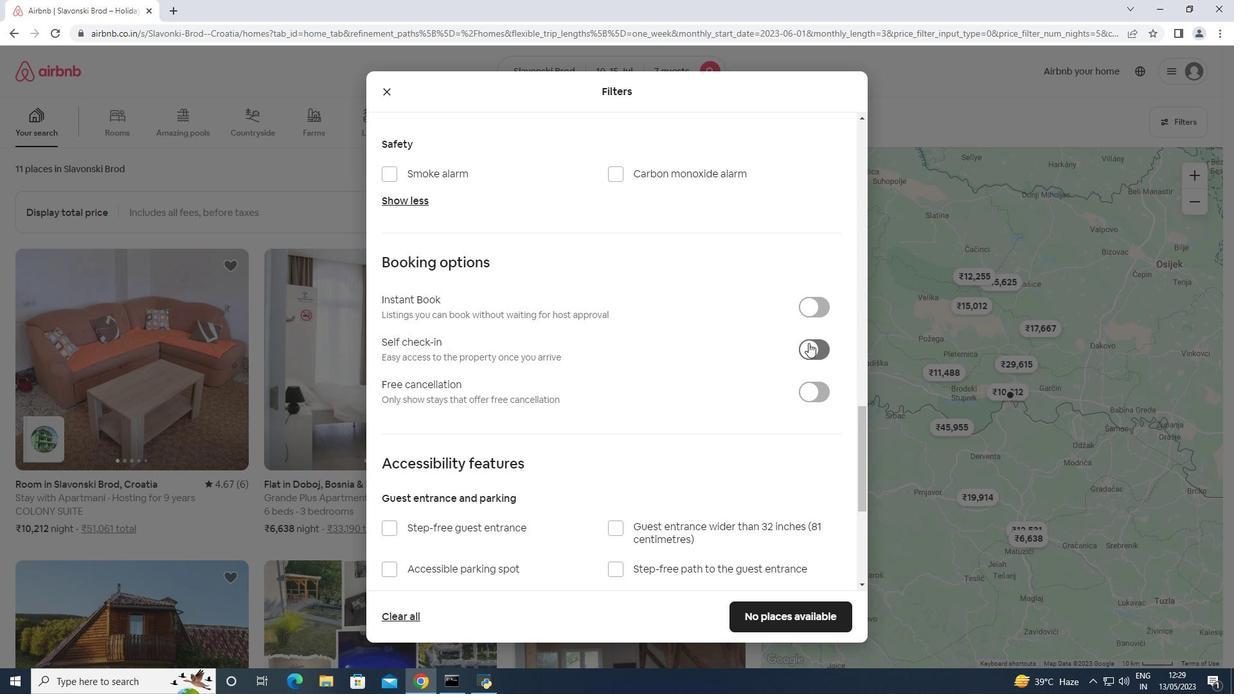 
Action: Mouse scrolled (809, 342) with delta (0, 0)
Screenshot: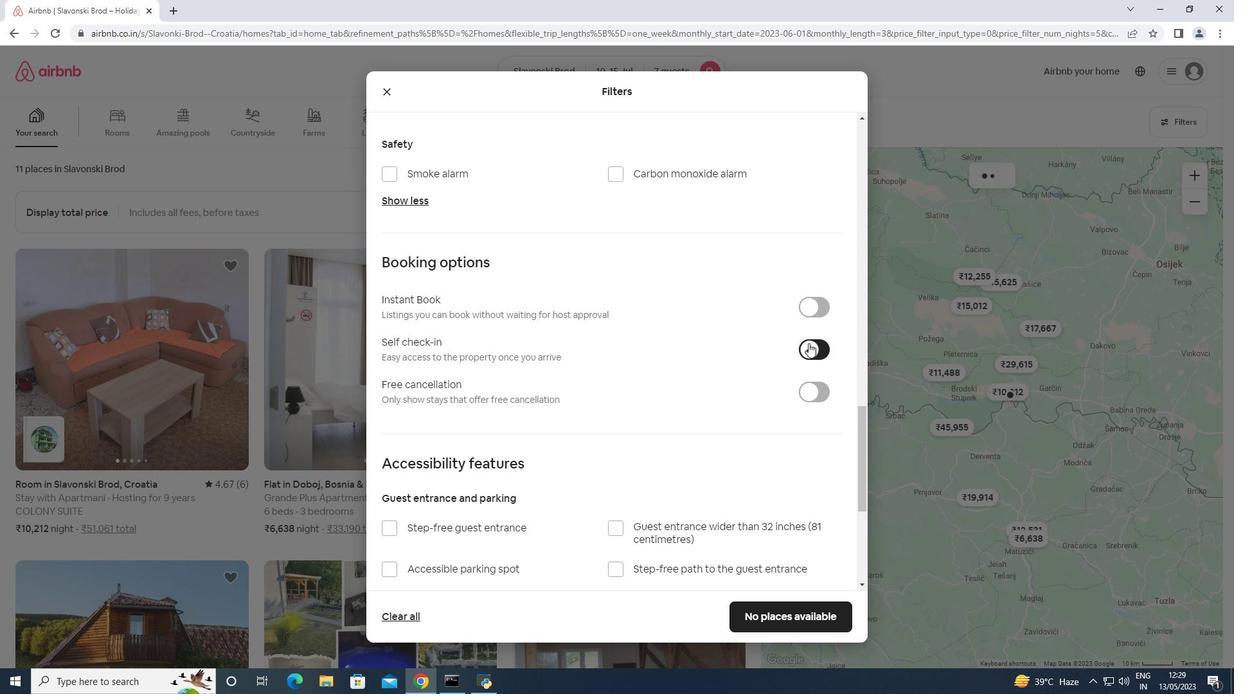 
Action: Mouse scrolled (809, 342) with delta (0, 0)
Screenshot: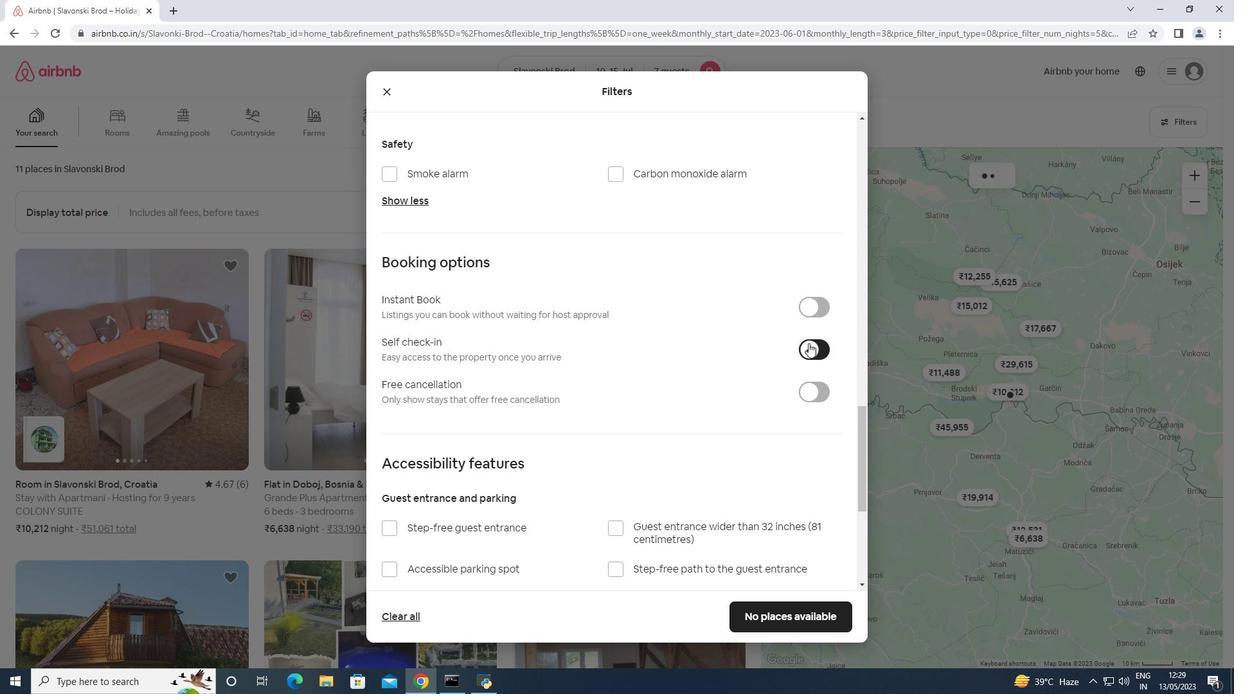 
Action: Mouse scrolled (809, 342) with delta (0, 0)
Screenshot: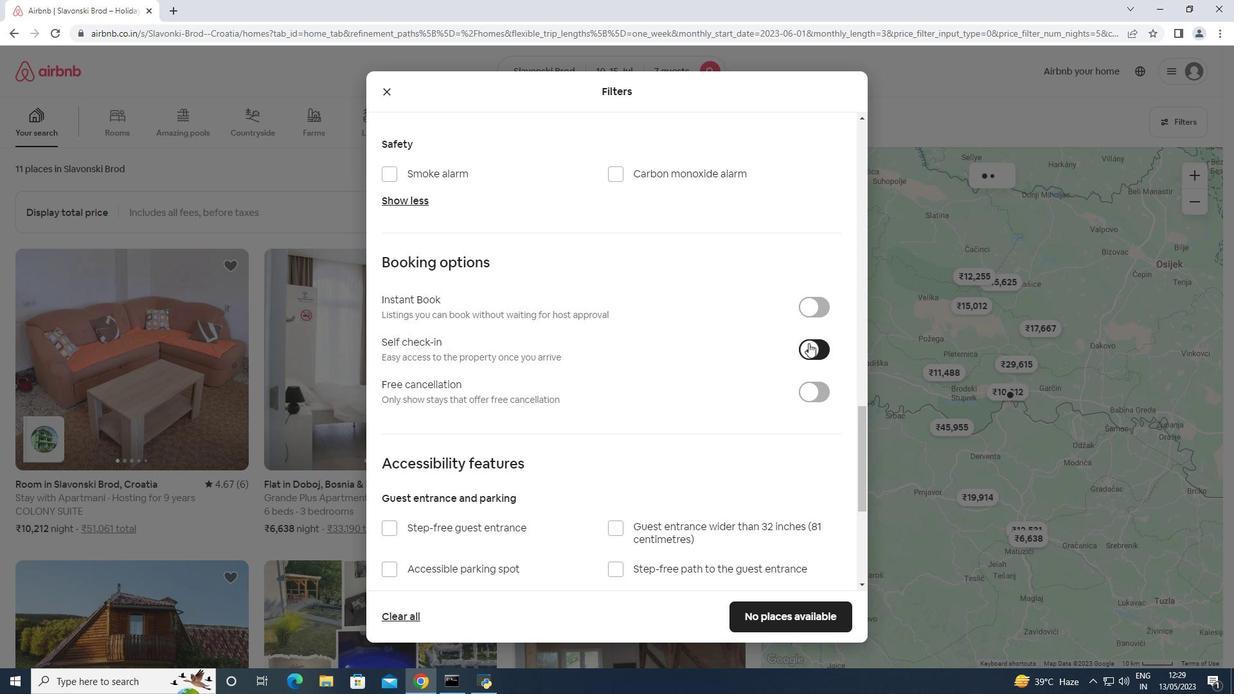 
Action: Mouse scrolled (809, 342) with delta (0, 0)
Screenshot: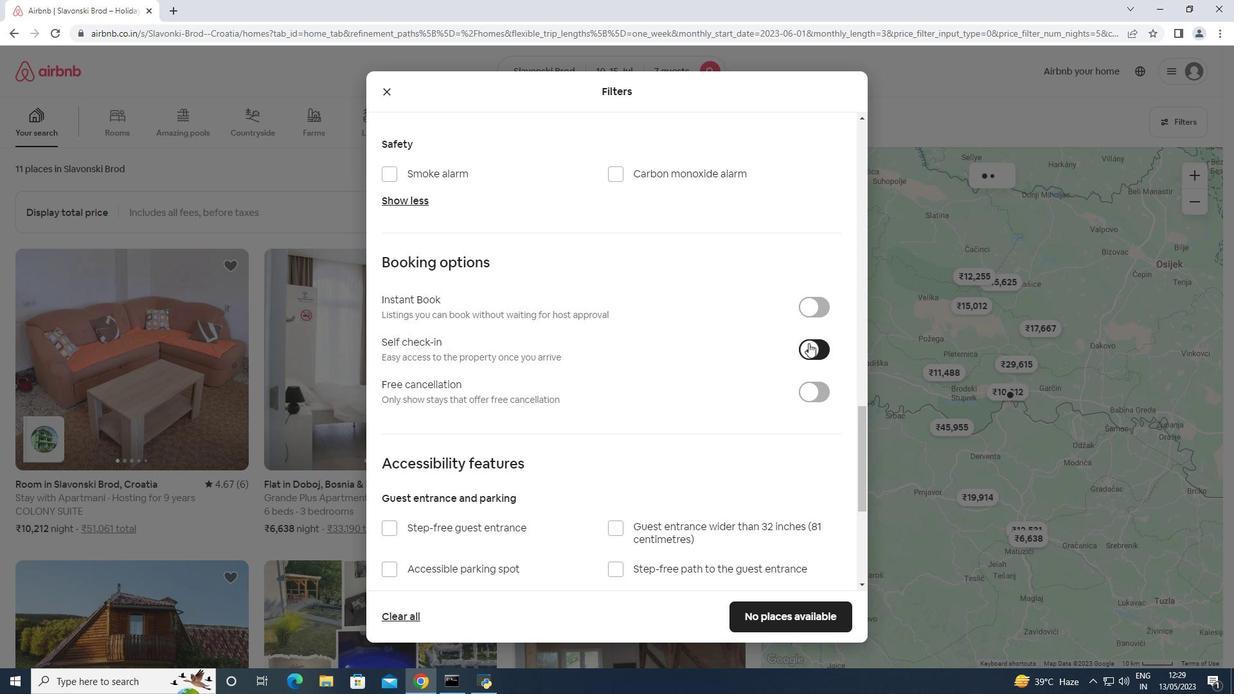 
Action: Mouse moved to (439, 516)
Screenshot: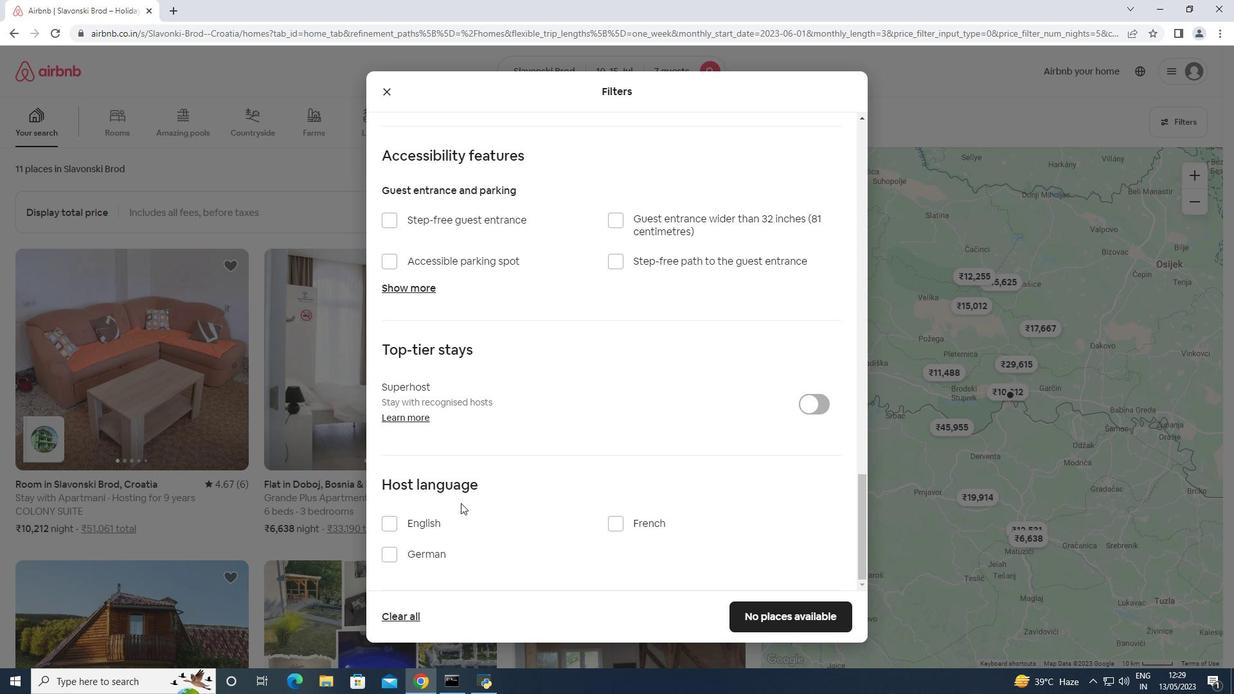 
Action: Mouse pressed left at (439, 516)
Screenshot: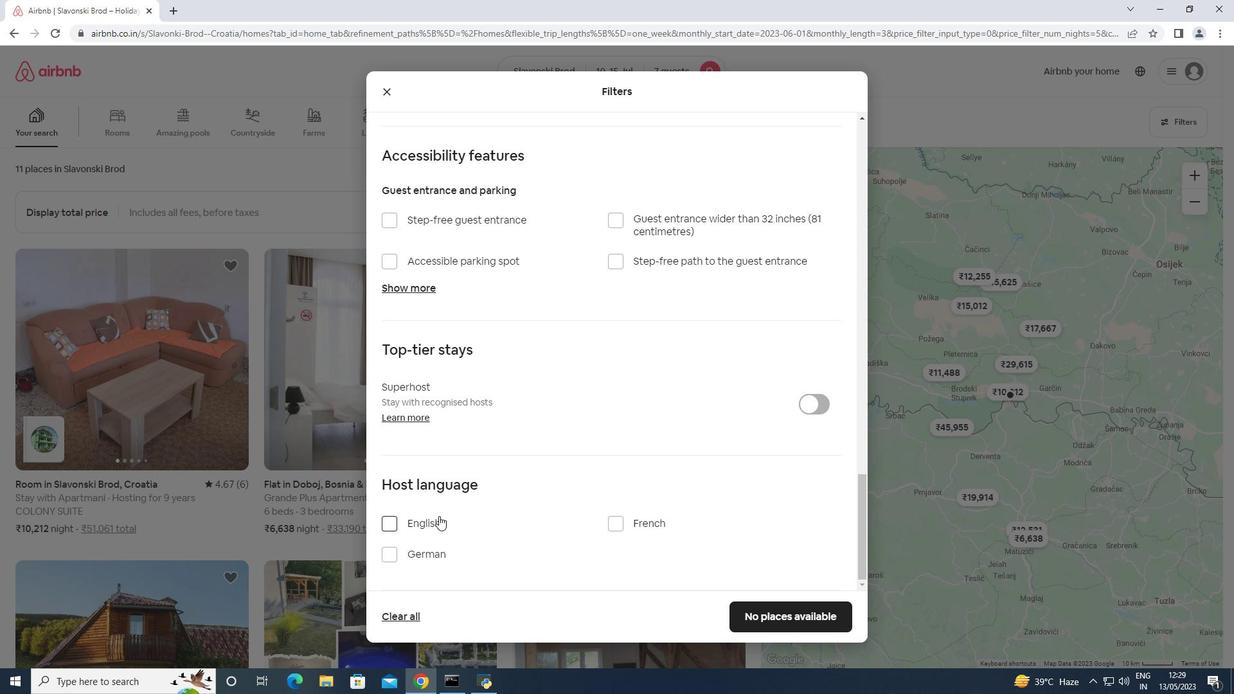 
Action: Mouse moved to (759, 613)
Screenshot: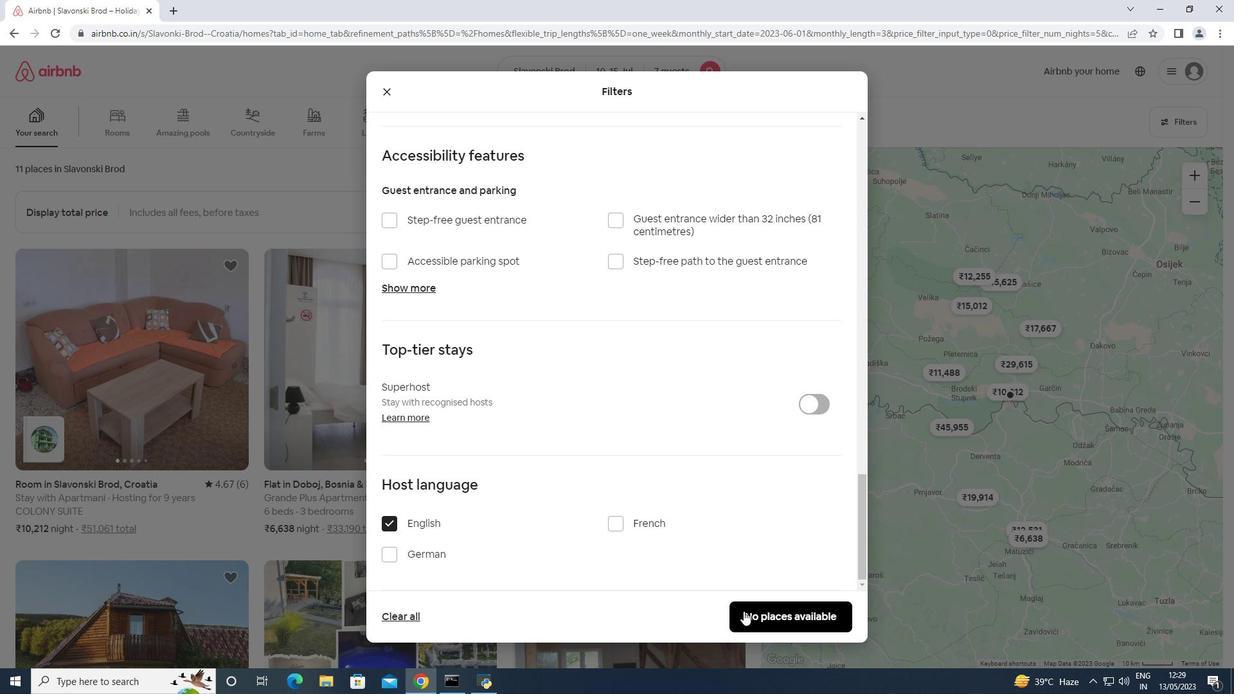 
Action: Mouse pressed left at (759, 613)
Screenshot: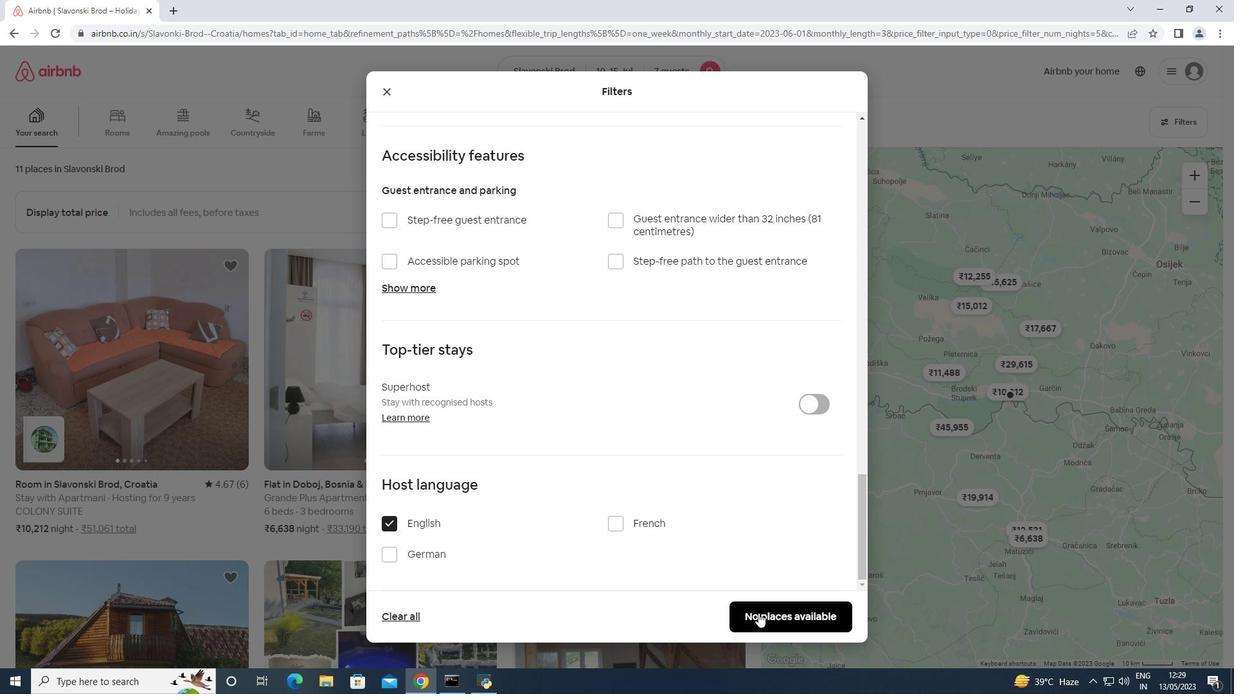 
Action: Mouse moved to (650, 242)
Screenshot: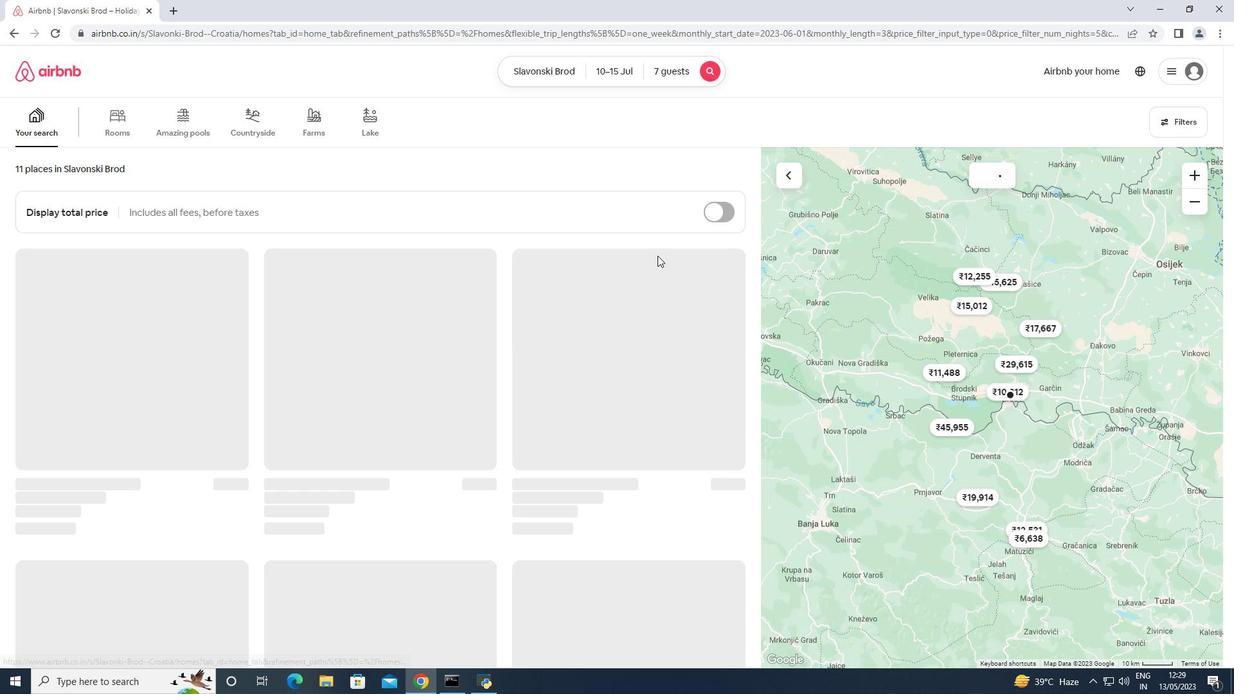 
